 Task: Research Airbnb properties in GargÅ¾dai, Lithuania from 10th December, 2023 to 15th December, 2023 for 7 adults.4 bedrooms having 7 beds and 4 bathrooms. Property type can be house. Amenities needed are: wifi, TV, free parkinig on premises, gym, breakfast. Look for 3 properties as per requirement.
Action: Mouse moved to (398, 87)
Screenshot: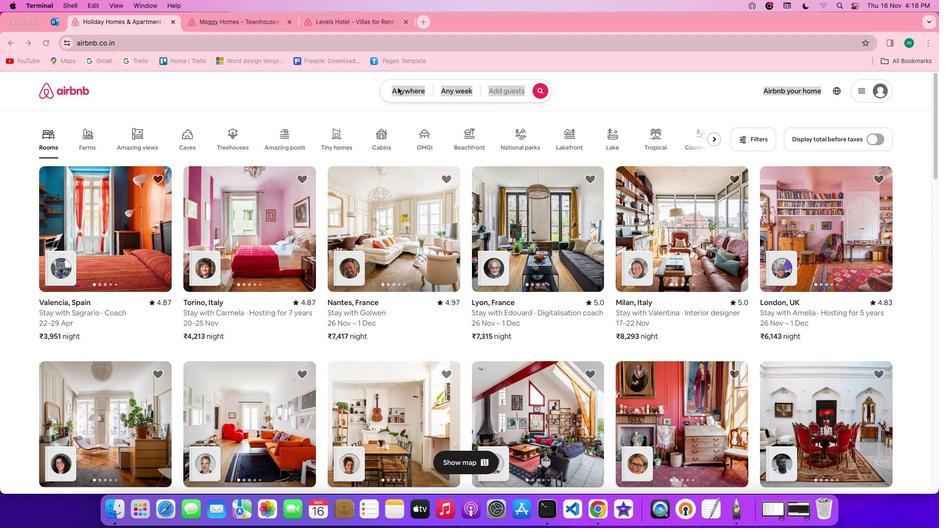
Action: Mouse pressed left at (398, 87)
Screenshot: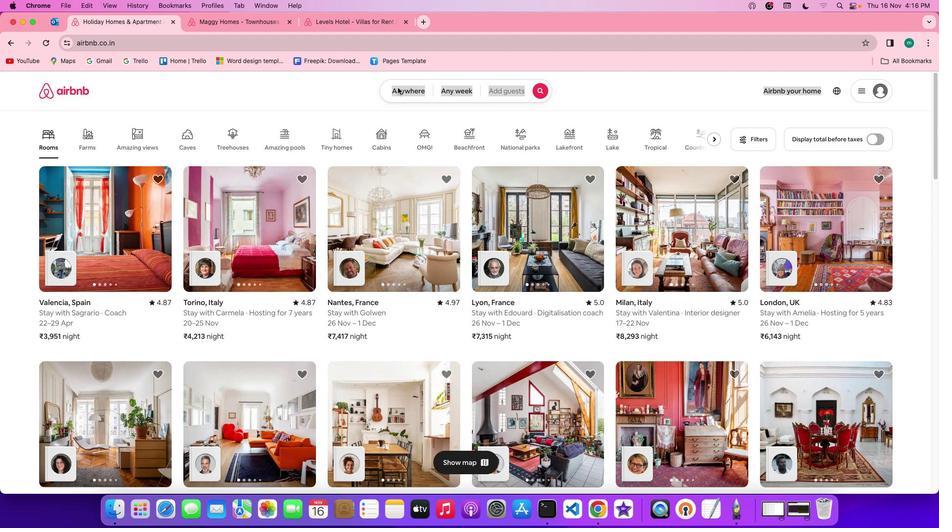 
Action: Mouse pressed left at (398, 87)
Screenshot: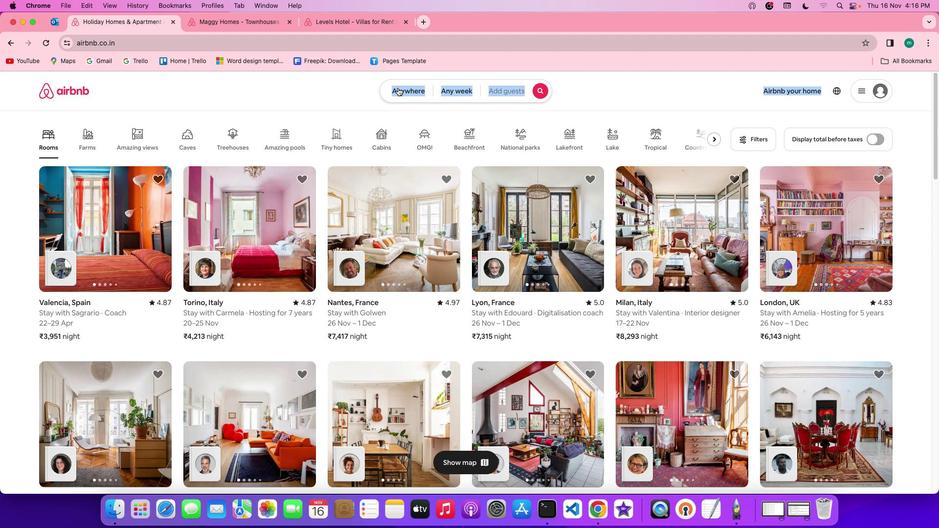 
Action: Mouse moved to (370, 132)
Screenshot: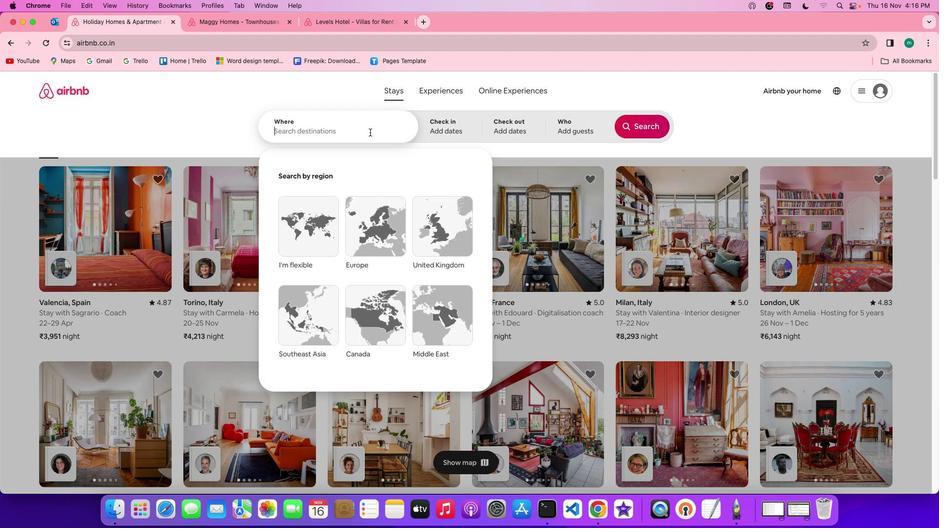 
Action: Mouse pressed left at (370, 132)
Screenshot: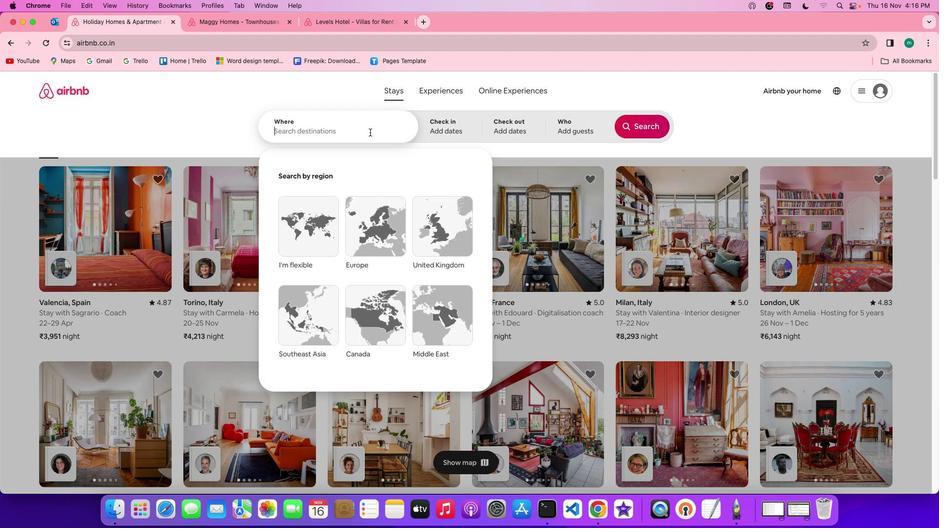 
Action: Key pressed Key.shift'G''a''r''g''z''d''a''i'','Key.spaceKey.shift'L''i''t''h''u''a''b'Key.backspace'n''i''a'
Screenshot: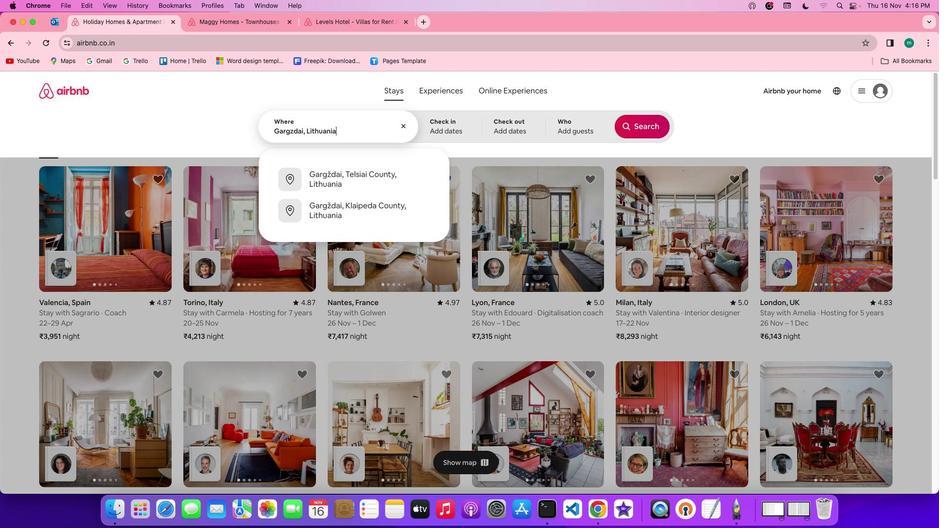 
Action: Mouse moved to (443, 129)
Screenshot: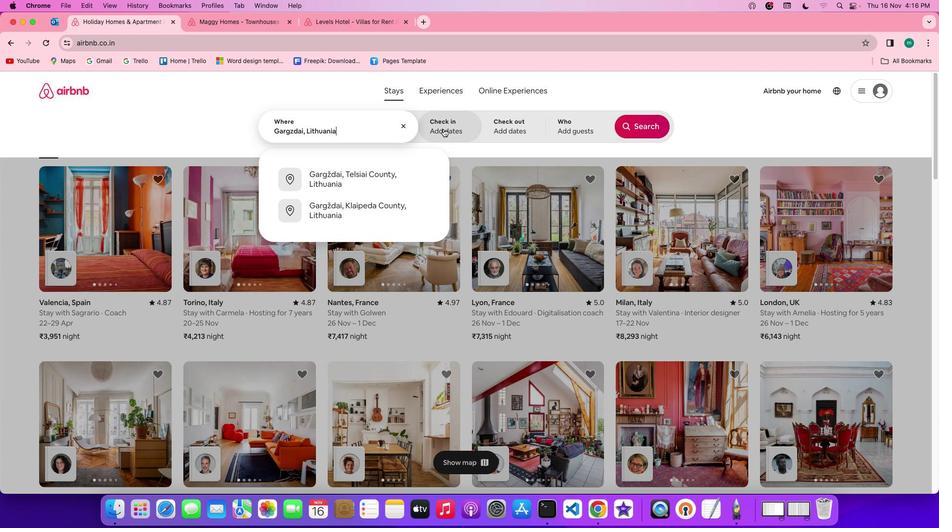 
Action: Mouse pressed left at (443, 129)
Screenshot: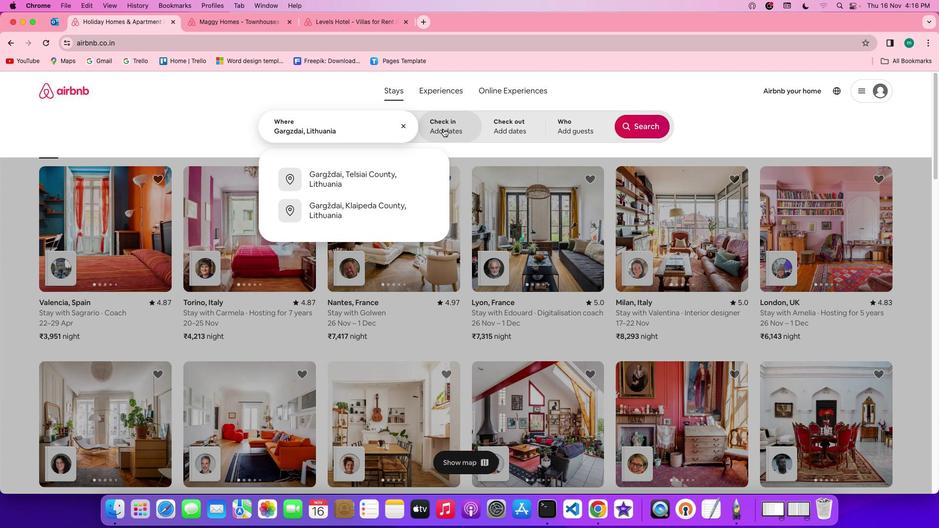
Action: Mouse moved to (484, 294)
Screenshot: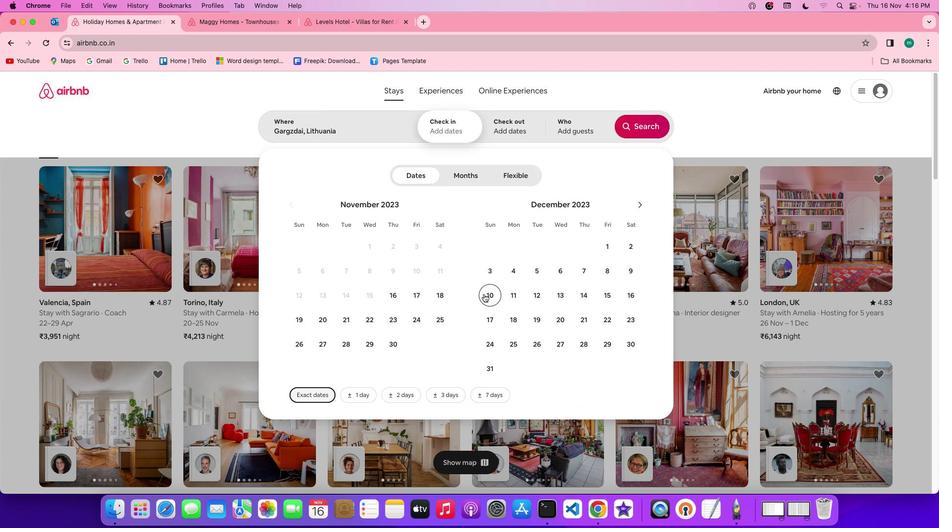 
Action: Mouse pressed left at (484, 294)
Screenshot: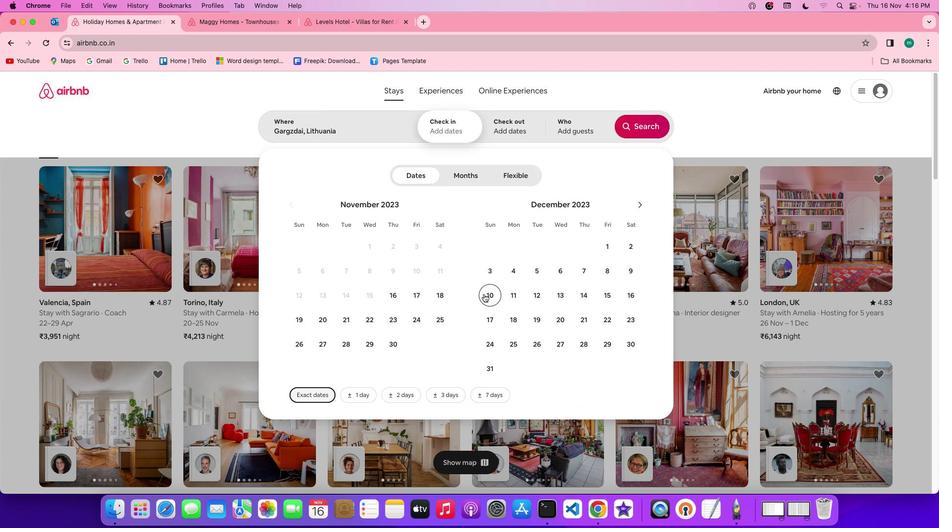 
Action: Mouse moved to (608, 292)
Screenshot: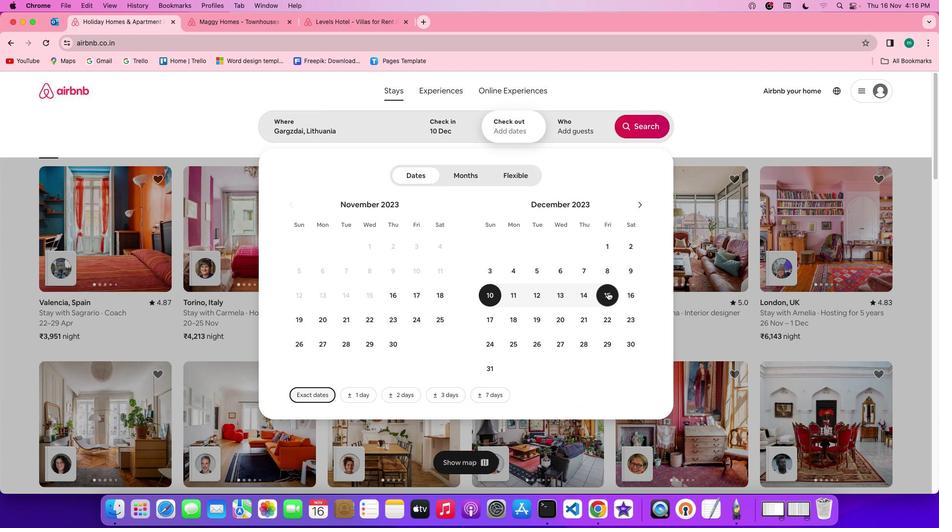 
Action: Mouse pressed left at (608, 292)
Screenshot: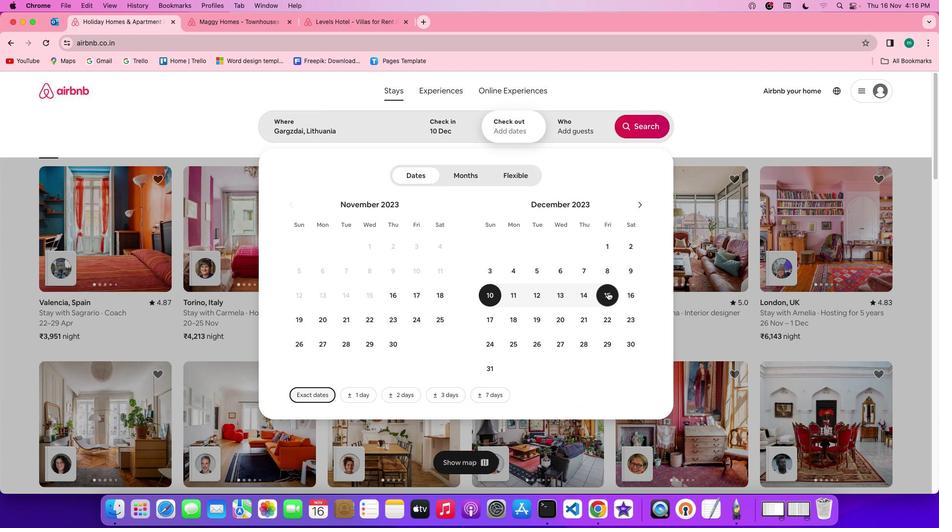 
Action: Mouse moved to (576, 120)
Screenshot: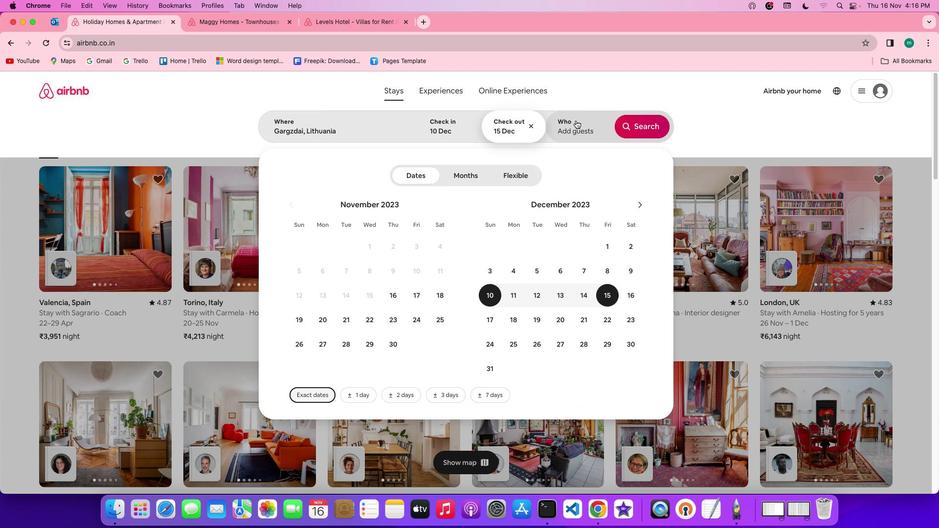 
Action: Mouse pressed left at (576, 120)
Screenshot: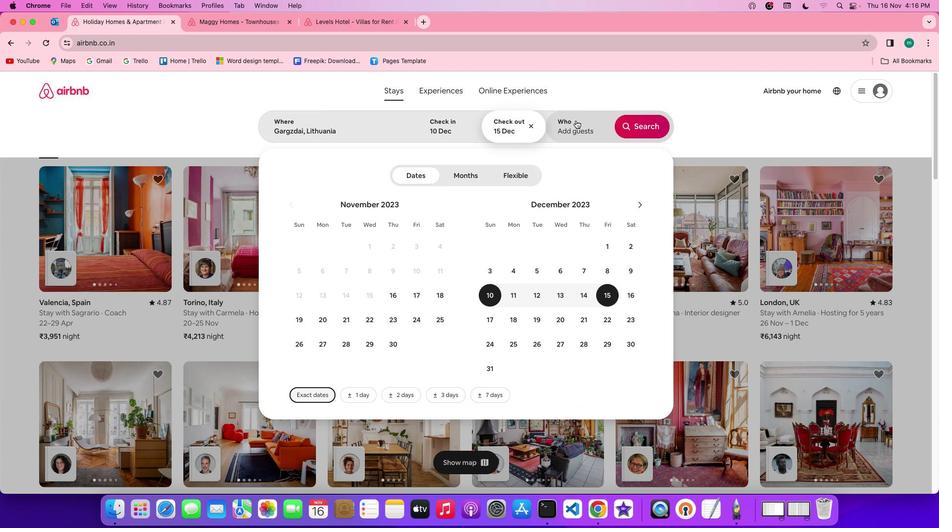 
Action: Mouse moved to (648, 176)
Screenshot: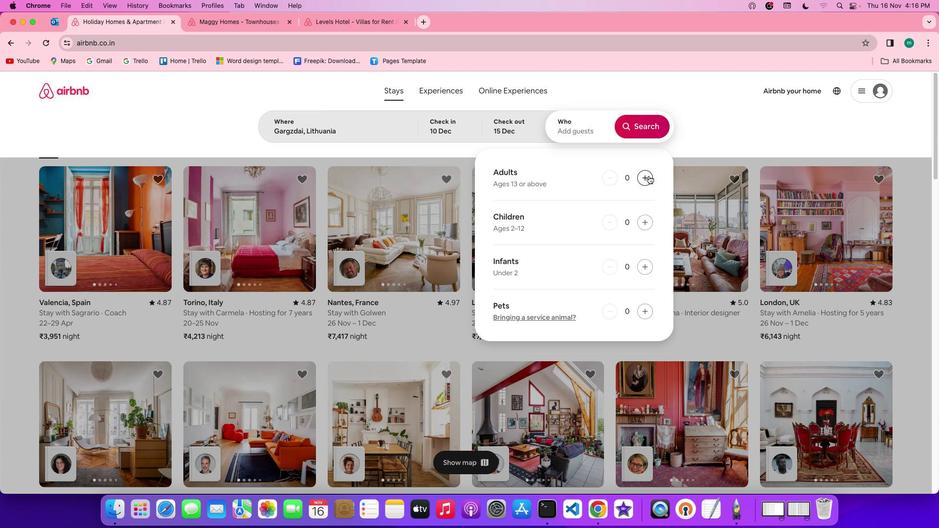 
Action: Mouse pressed left at (648, 176)
Screenshot: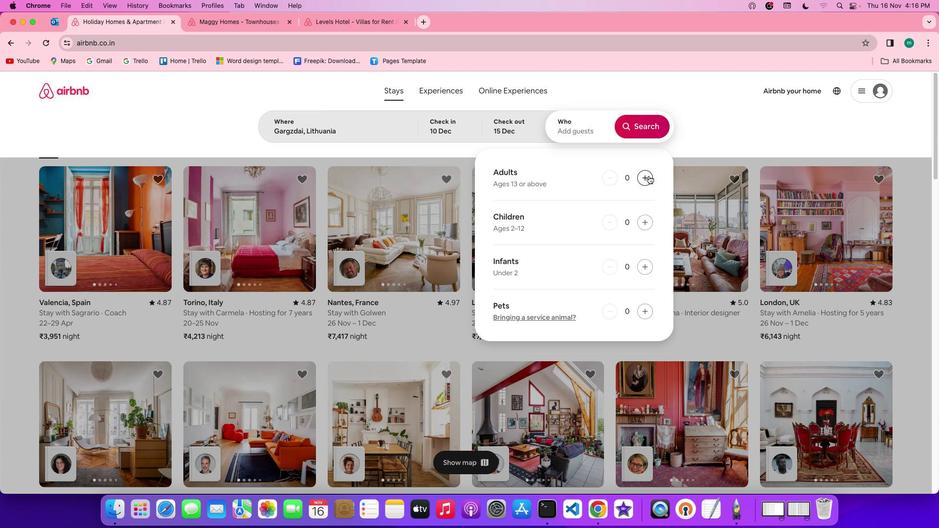 
Action: Mouse pressed left at (648, 176)
Screenshot: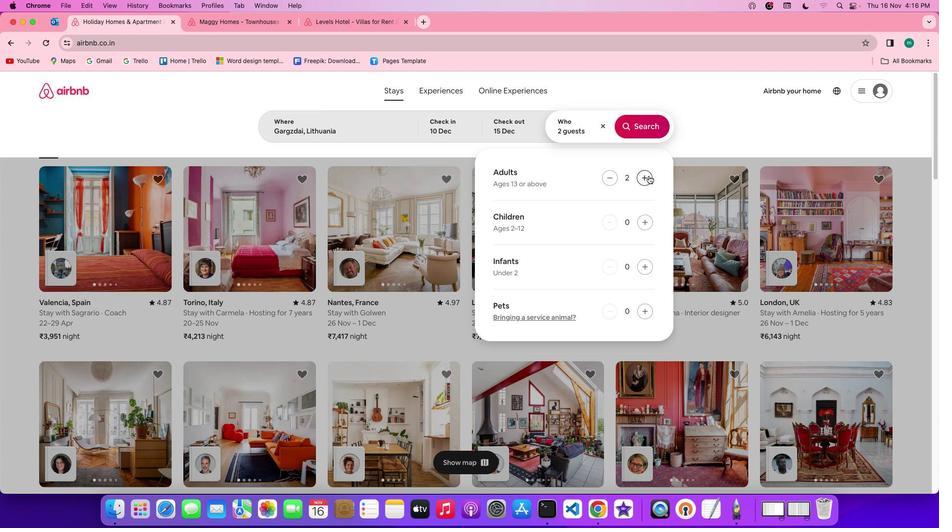 
Action: Mouse pressed left at (648, 176)
Screenshot: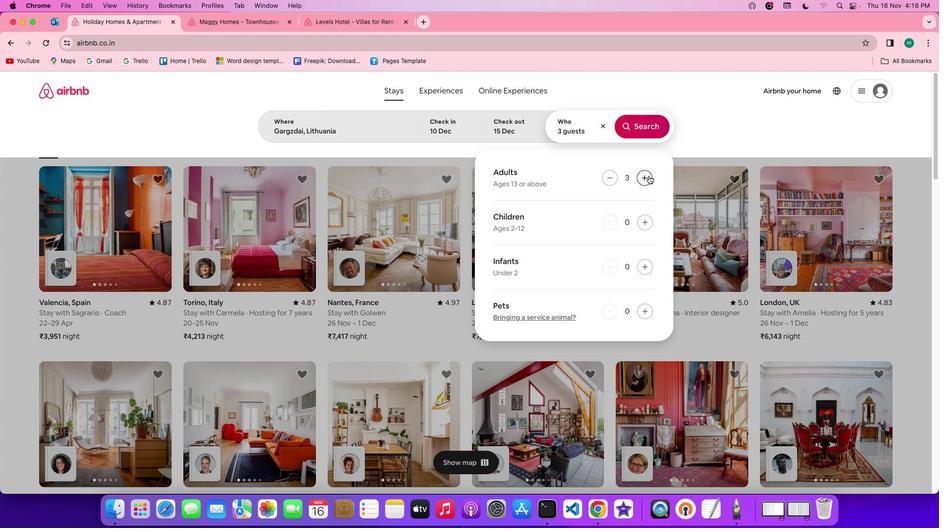 
Action: Mouse pressed left at (648, 176)
Screenshot: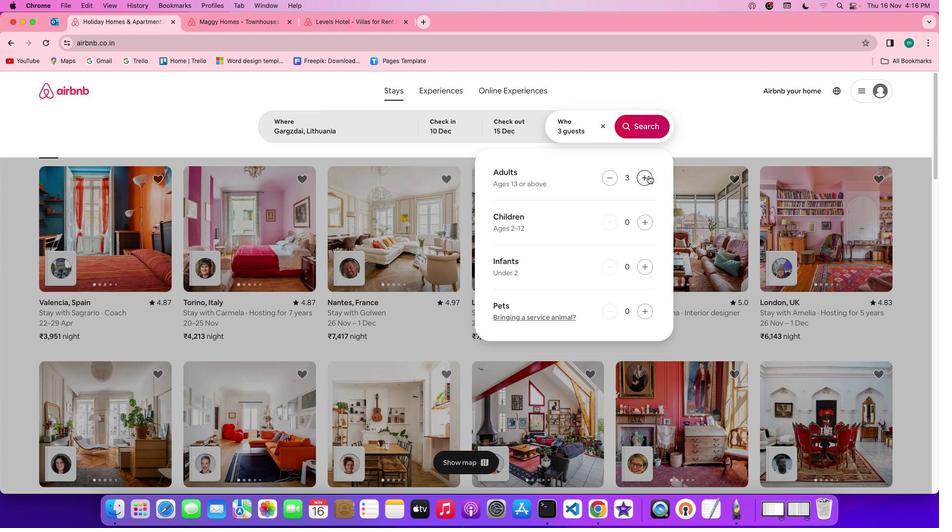 
Action: Mouse pressed left at (648, 176)
Screenshot: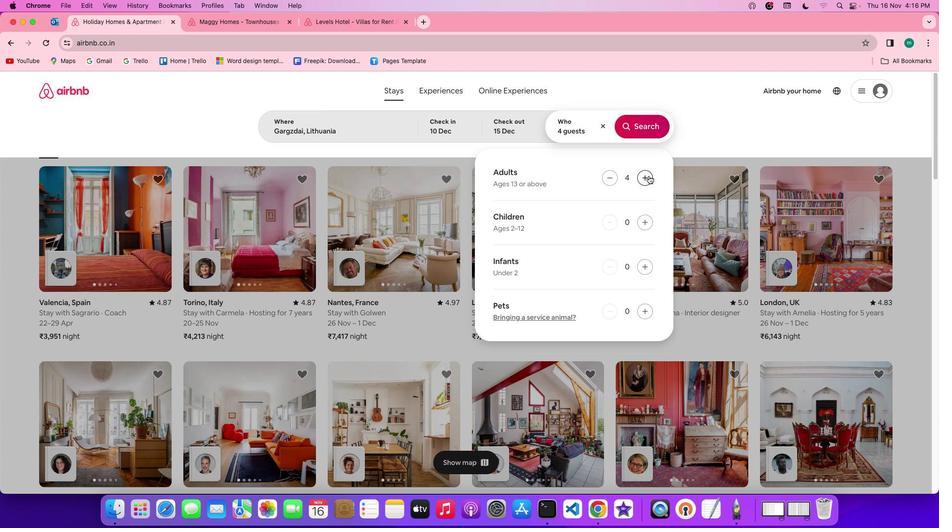 
Action: Mouse pressed left at (648, 176)
Screenshot: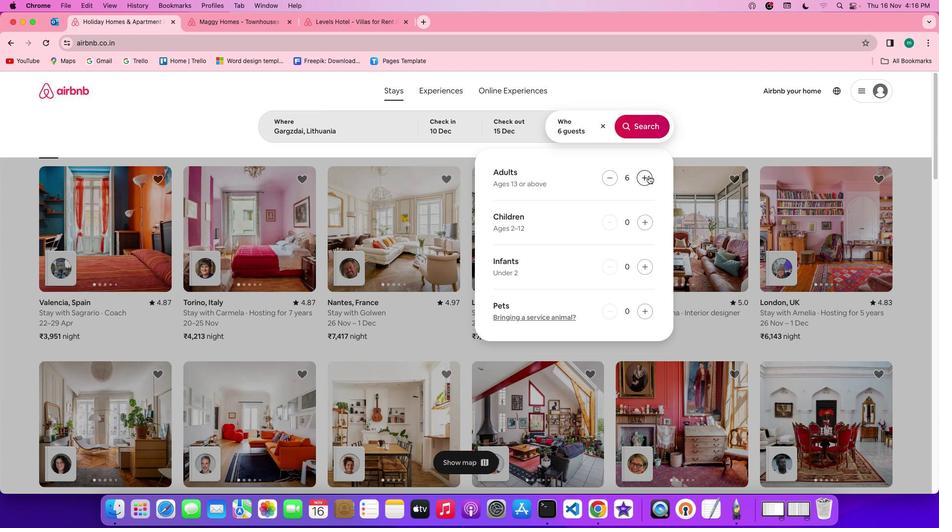 
Action: Mouse pressed left at (648, 176)
Screenshot: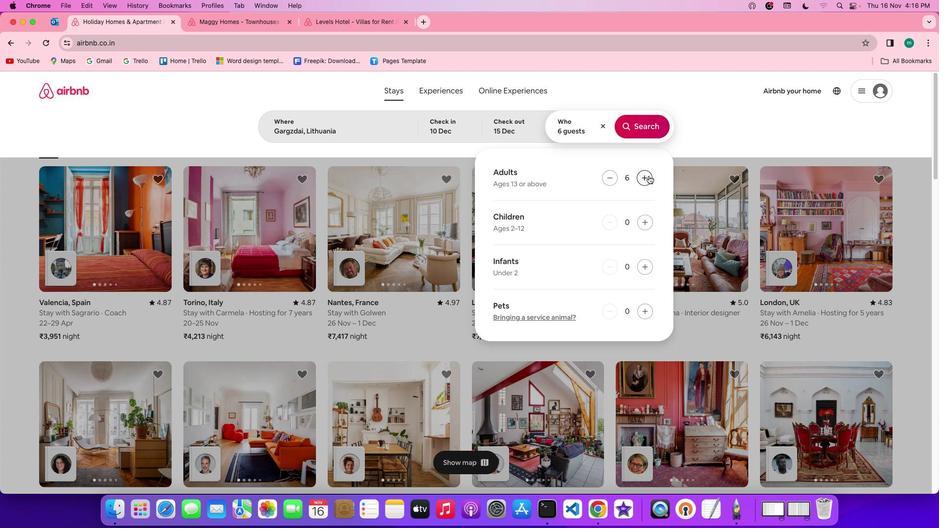 
Action: Mouse moved to (649, 127)
Screenshot: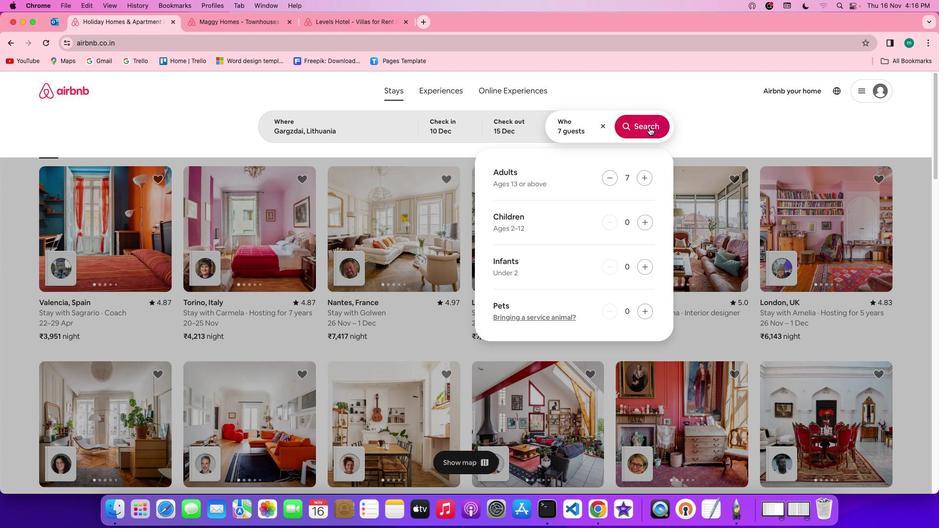 
Action: Mouse pressed left at (649, 127)
Screenshot: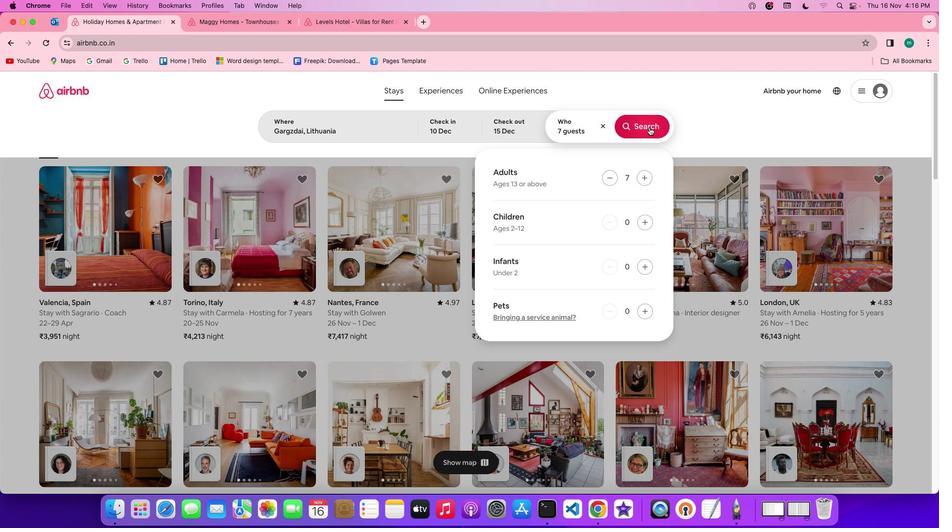 
Action: Mouse moved to (778, 129)
Screenshot: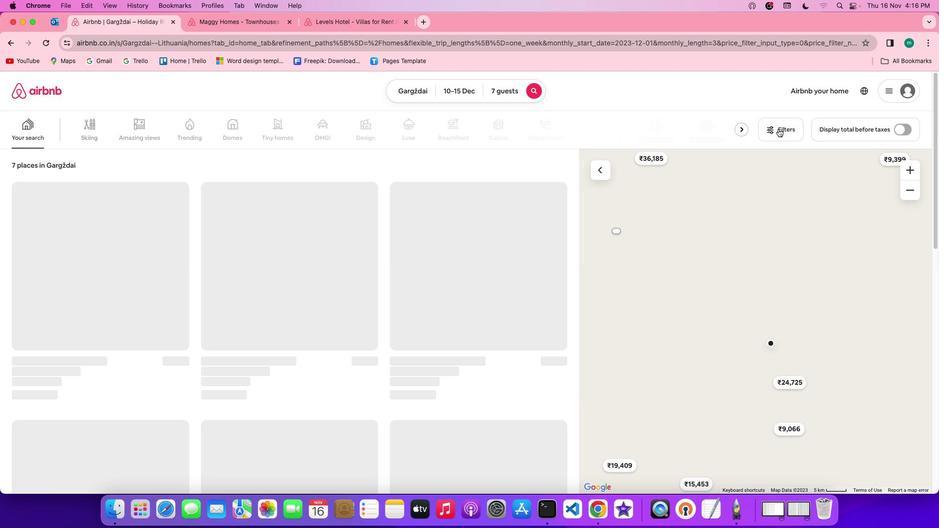 
Action: Mouse pressed left at (778, 129)
Screenshot: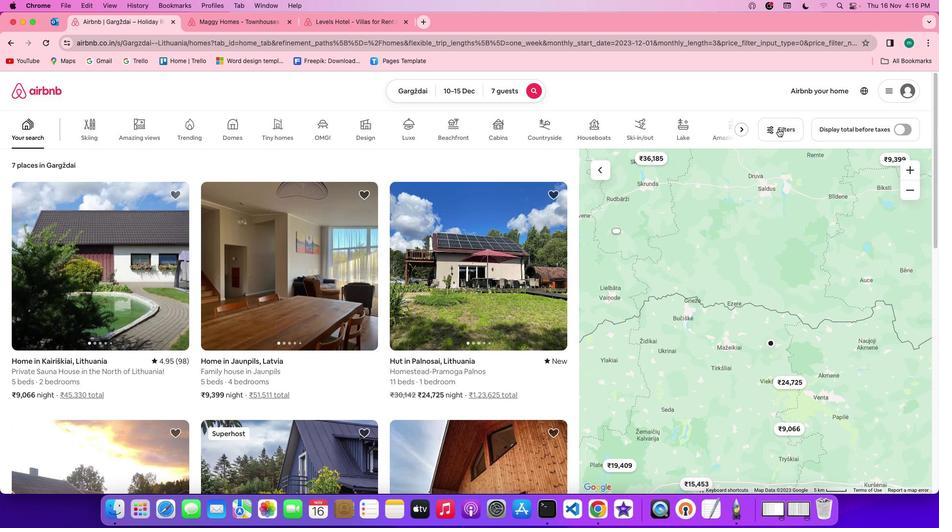 
Action: Mouse moved to (467, 310)
Screenshot: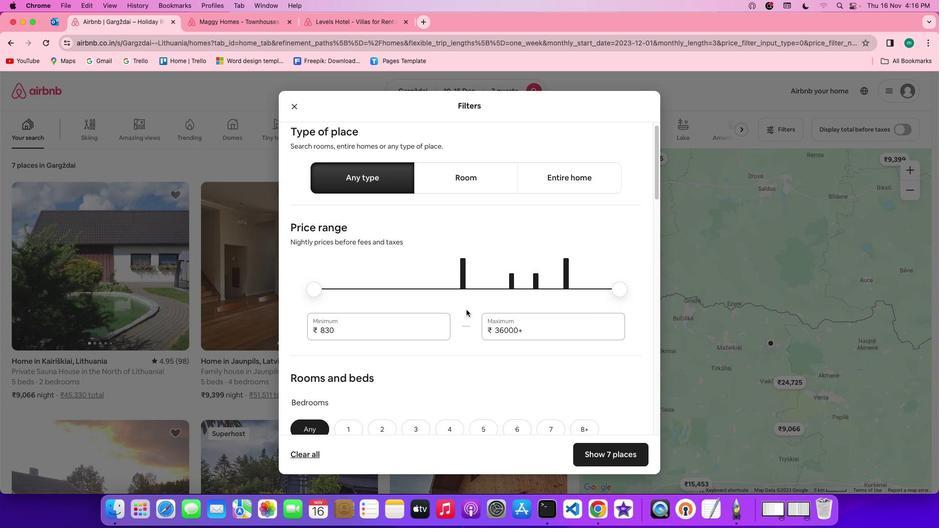 
Action: Mouse scrolled (467, 310) with delta (0, 0)
Screenshot: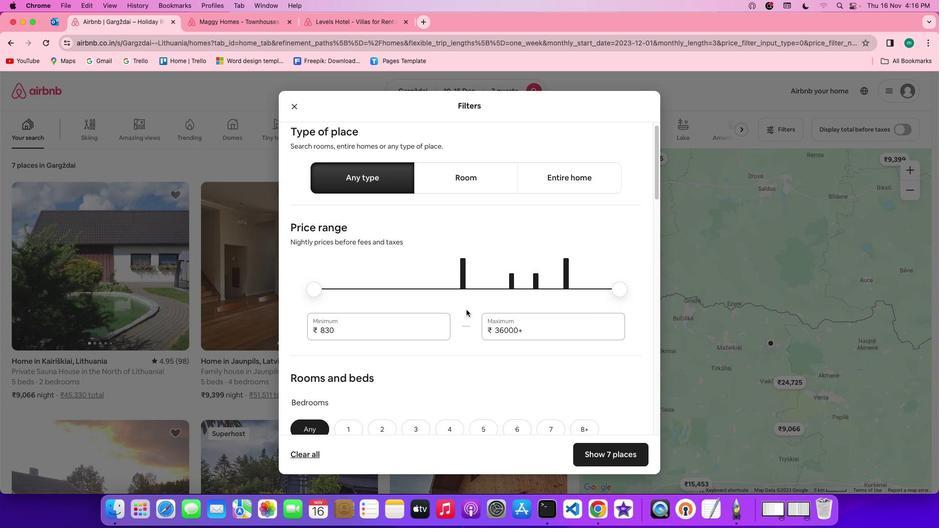 
Action: Mouse moved to (466, 310)
Screenshot: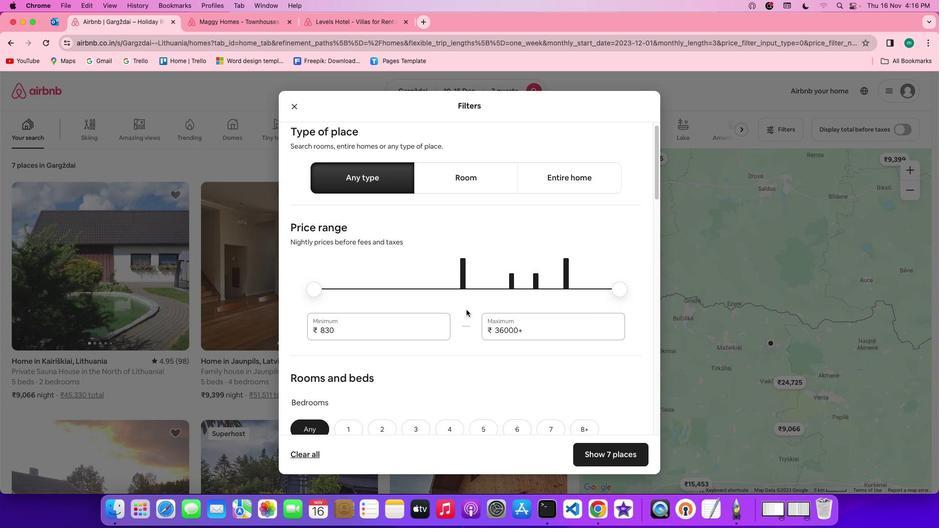 
Action: Mouse scrolled (466, 310) with delta (0, 0)
Screenshot: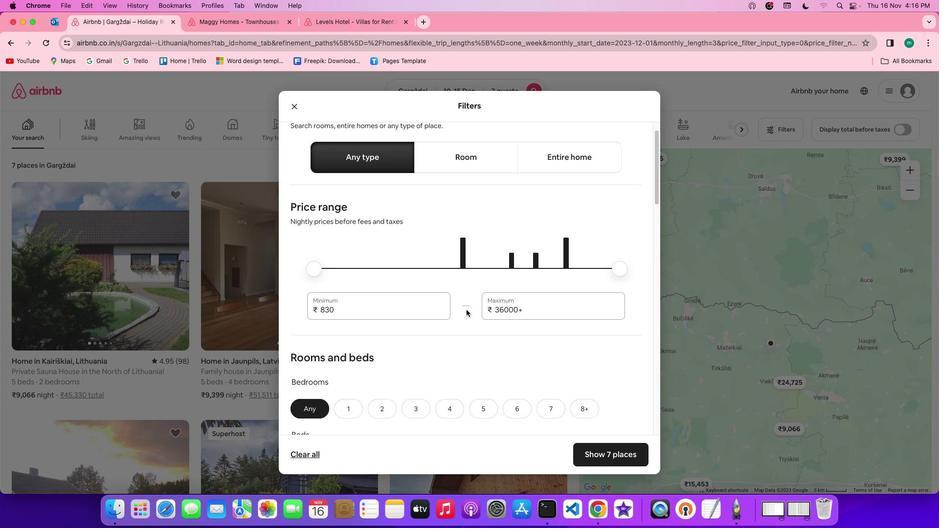 
Action: Mouse moved to (466, 310)
Screenshot: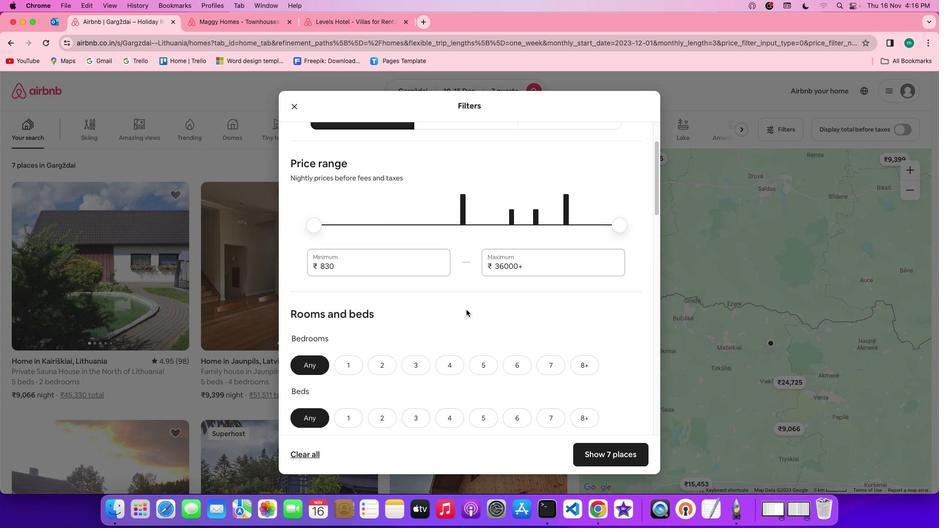 
Action: Mouse scrolled (466, 310) with delta (0, -1)
Screenshot: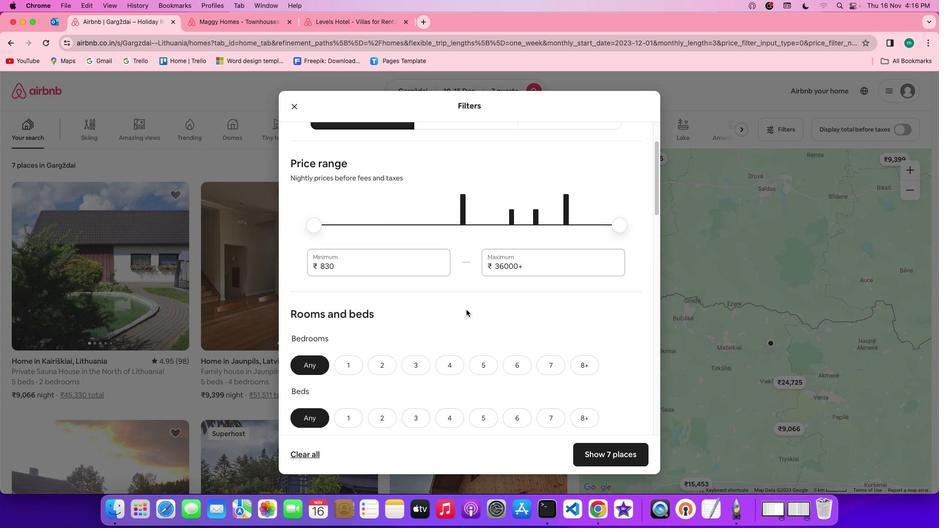 
Action: Mouse moved to (466, 310)
Screenshot: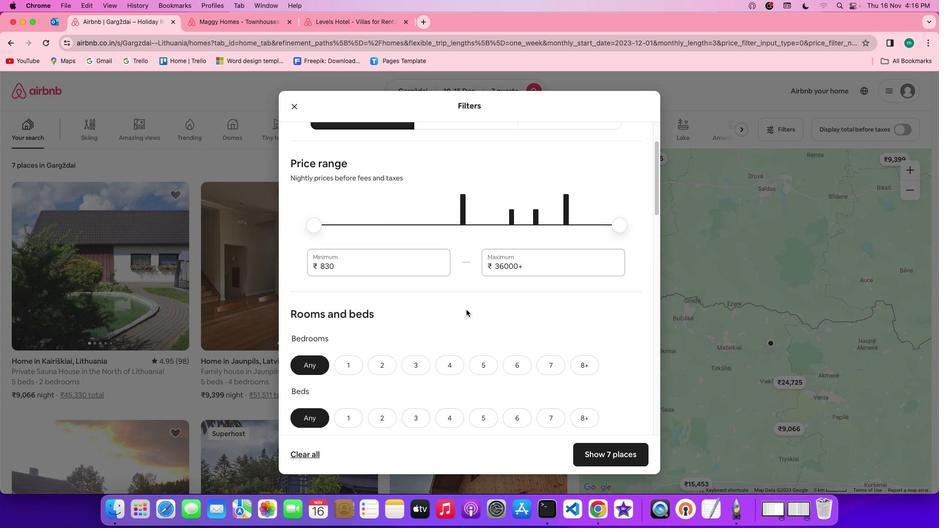 
Action: Mouse scrolled (466, 310) with delta (0, -1)
Screenshot: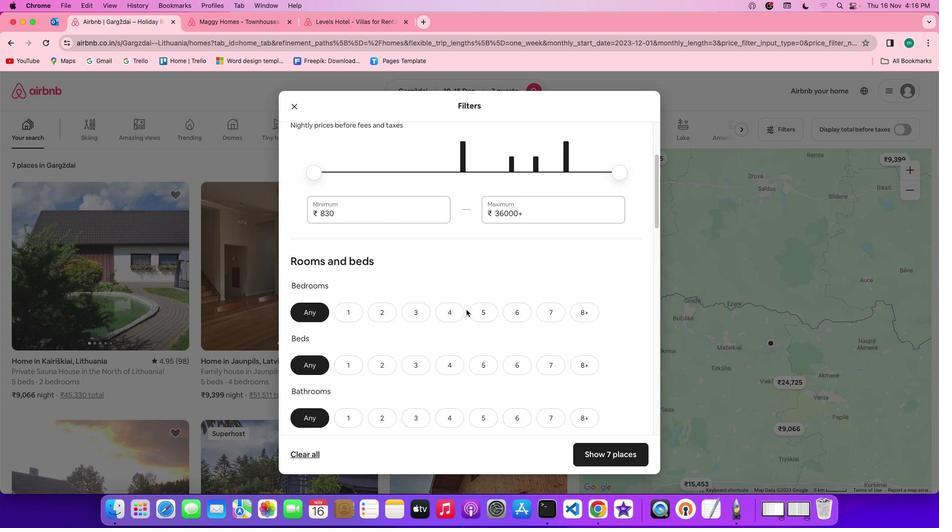 
Action: Mouse moved to (450, 271)
Screenshot: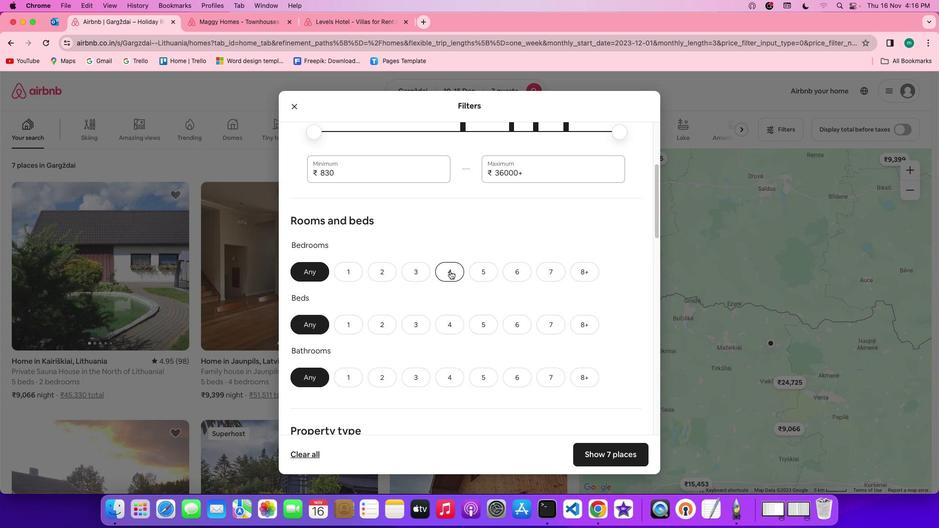 
Action: Mouse pressed left at (450, 271)
Screenshot: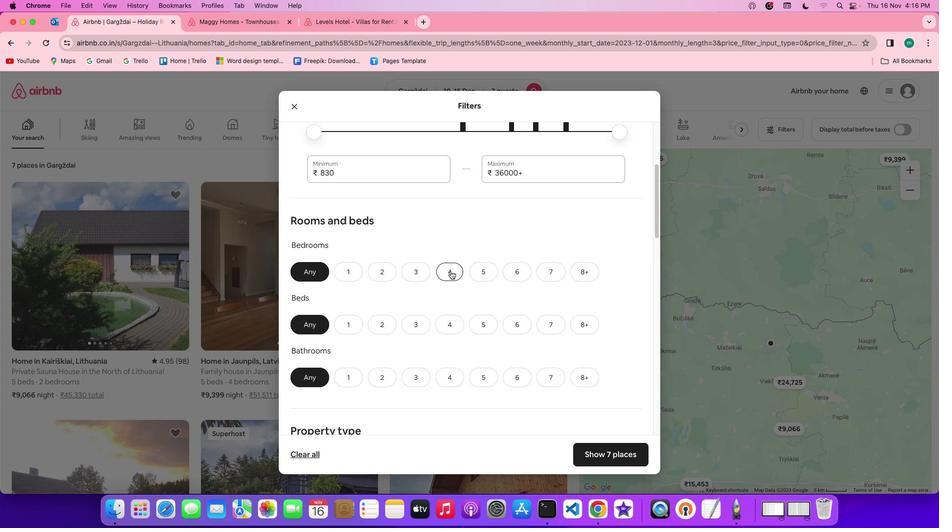 
Action: Mouse moved to (551, 322)
Screenshot: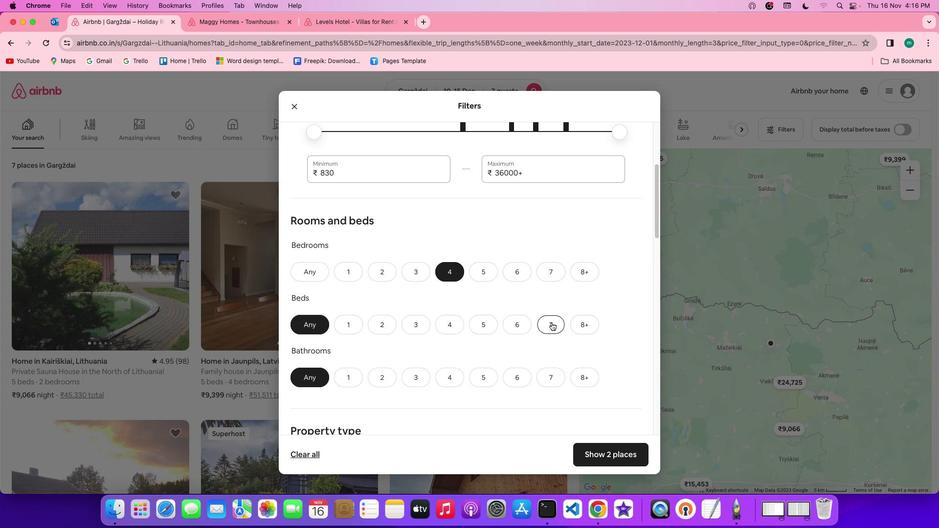 
Action: Mouse pressed left at (551, 322)
Screenshot: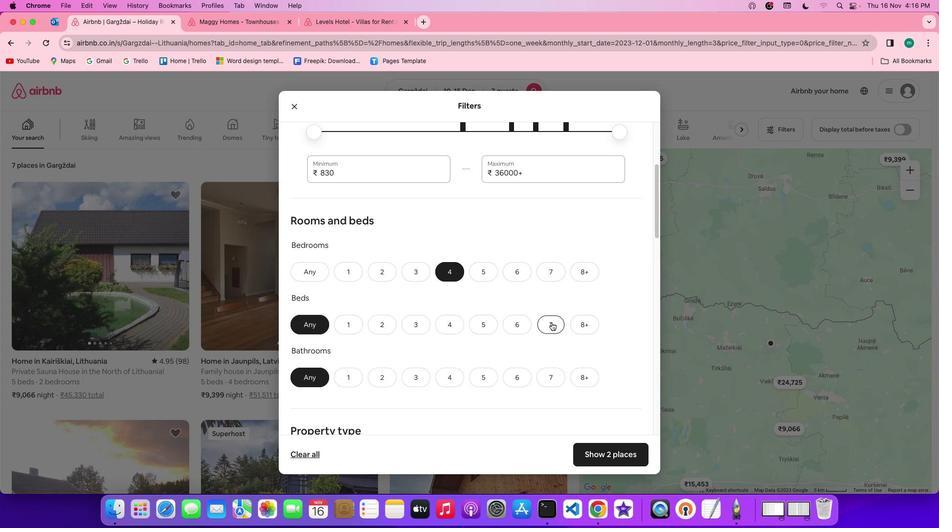 
Action: Mouse moved to (447, 379)
Screenshot: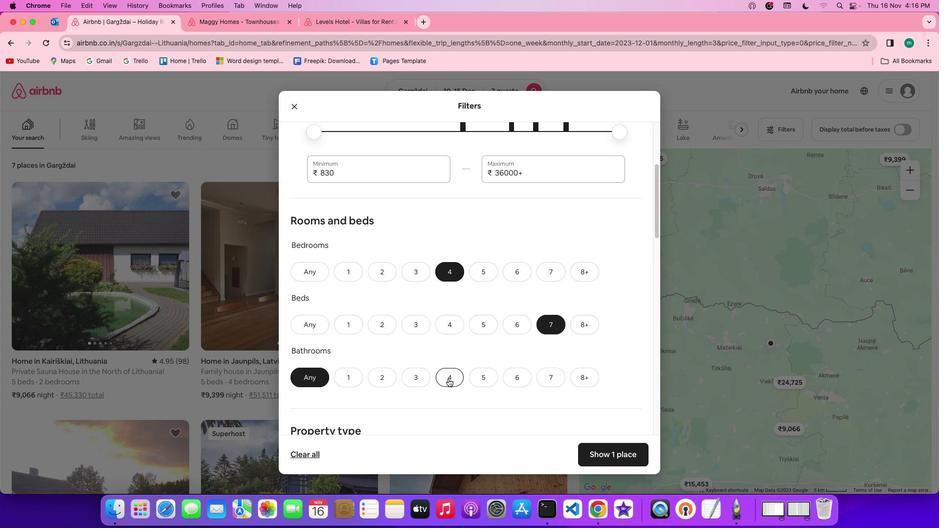 
Action: Mouse pressed left at (447, 379)
Screenshot: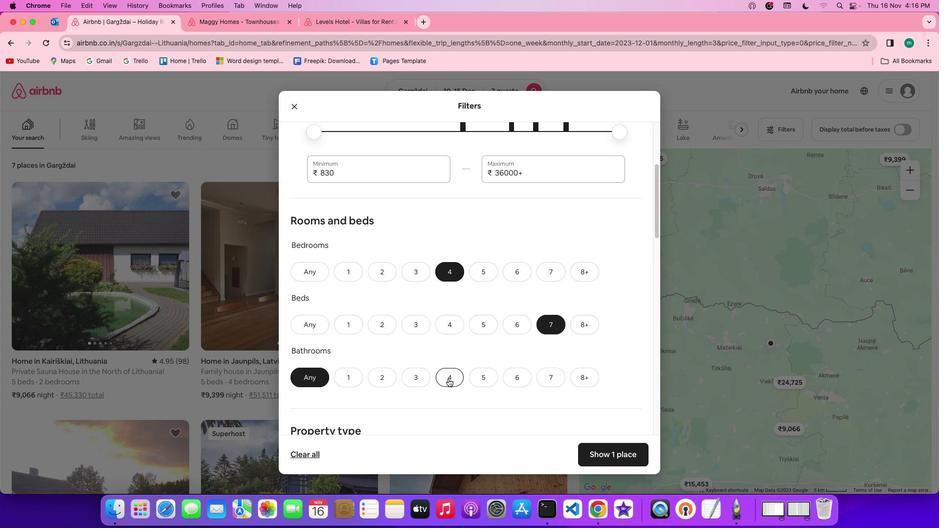 
Action: Mouse moved to (536, 352)
Screenshot: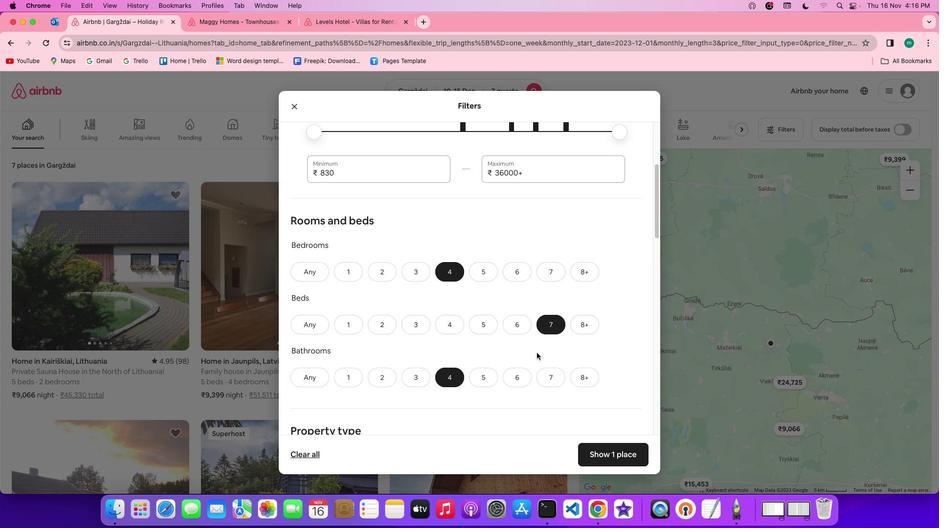 
Action: Mouse scrolled (536, 352) with delta (0, 0)
Screenshot: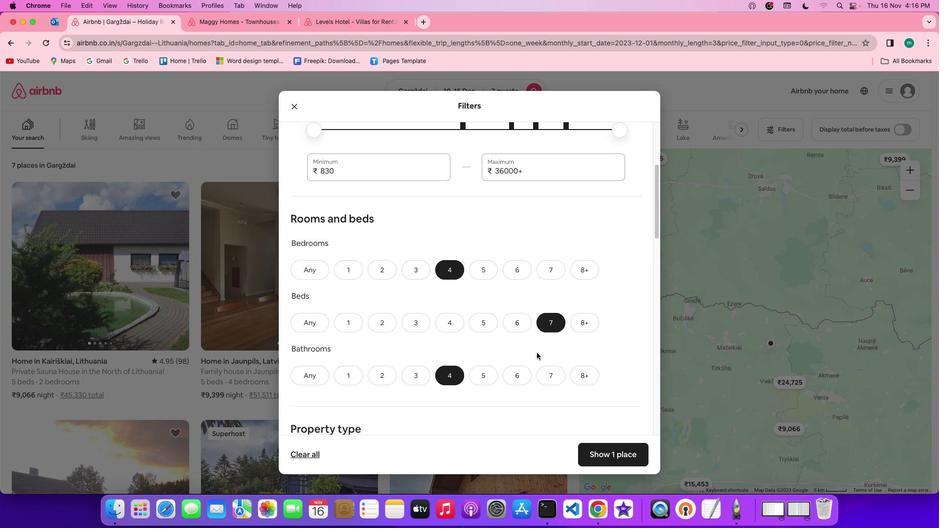 
Action: Mouse scrolled (536, 352) with delta (0, 0)
Screenshot: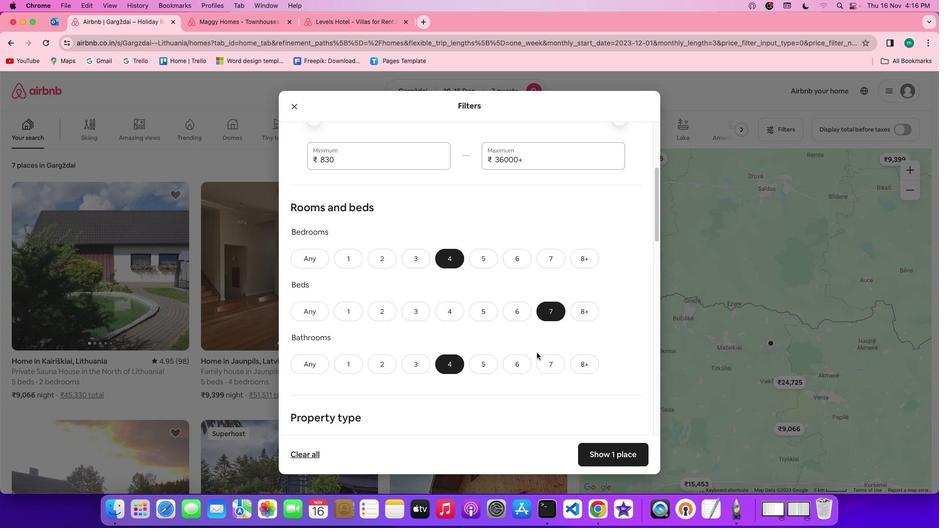 
Action: Mouse scrolled (536, 352) with delta (0, 0)
Screenshot: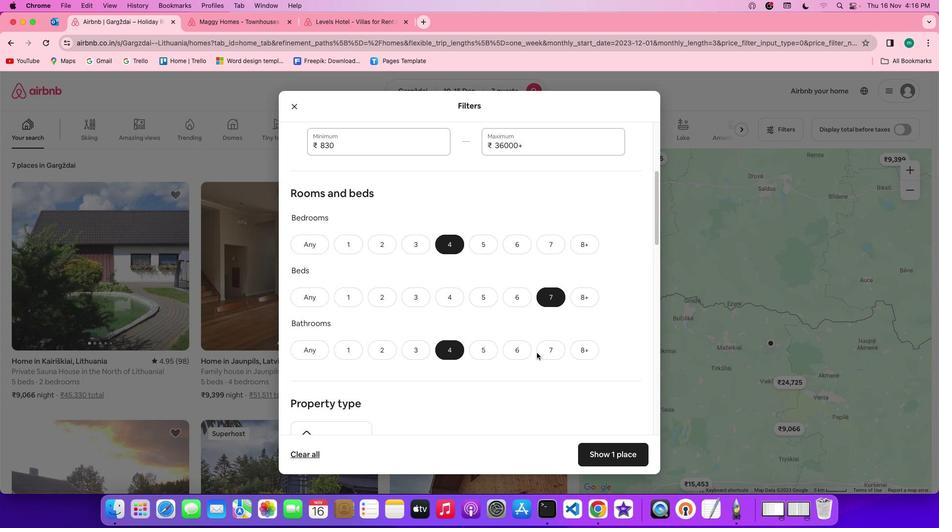 
Action: Mouse scrolled (536, 352) with delta (0, 0)
Screenshot: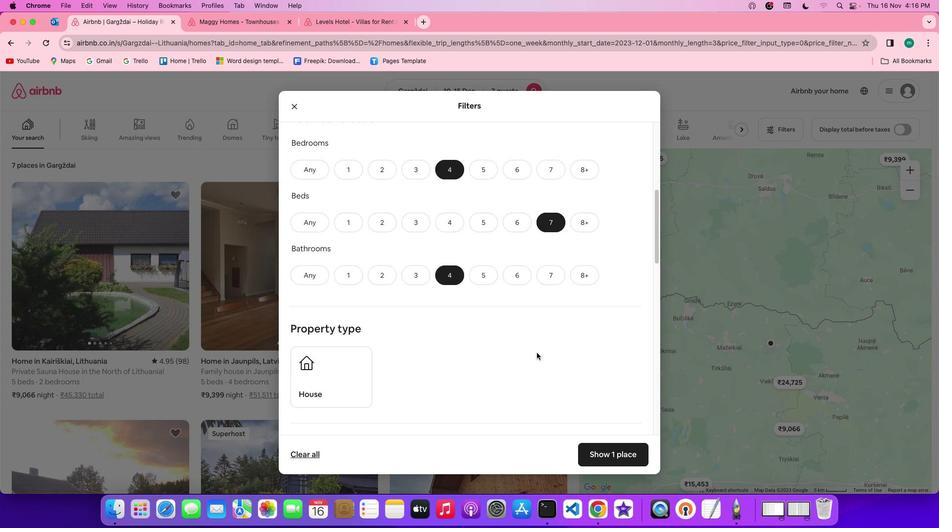 
Action: Mouse moved to (536, 352)
Screenshot: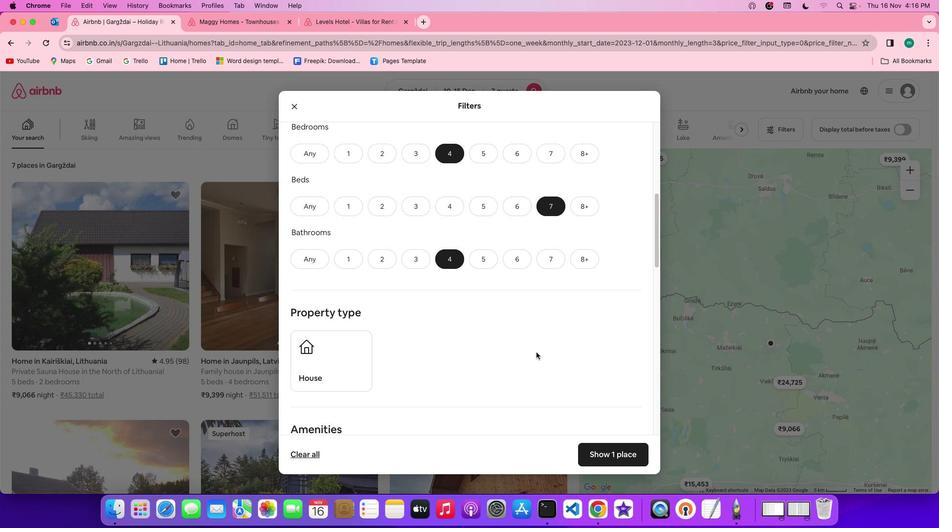 
Action: Mouse scrolled (536, 352) with delta (0, 0)
Screenshot: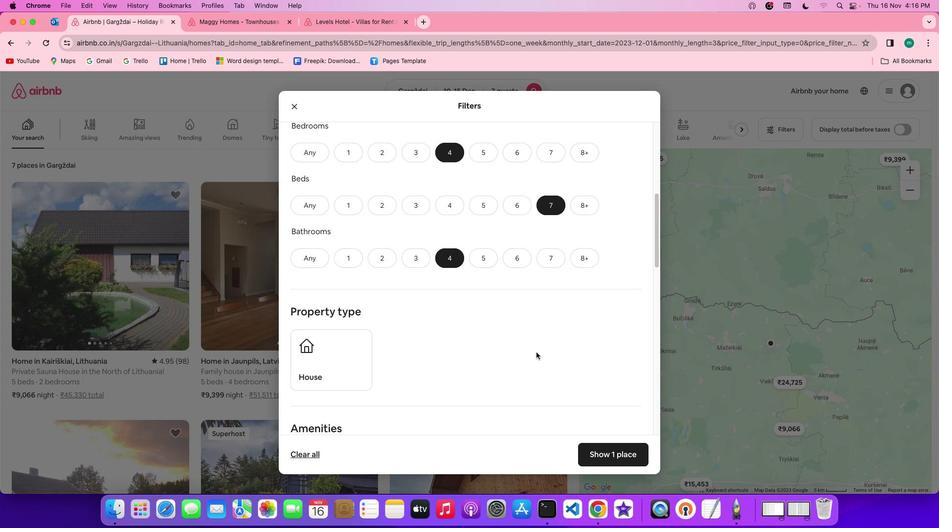 
Action: Mouse scrolled (536, 352) with delta (0, 0)
Screenshot: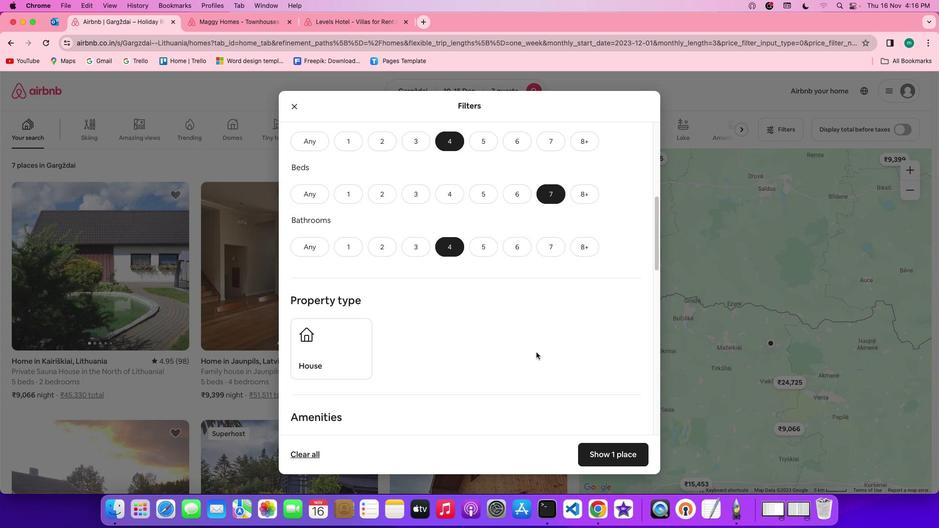 
Action: Mouse scrolled (536, 352) with delta (0, 0)
Screenshot: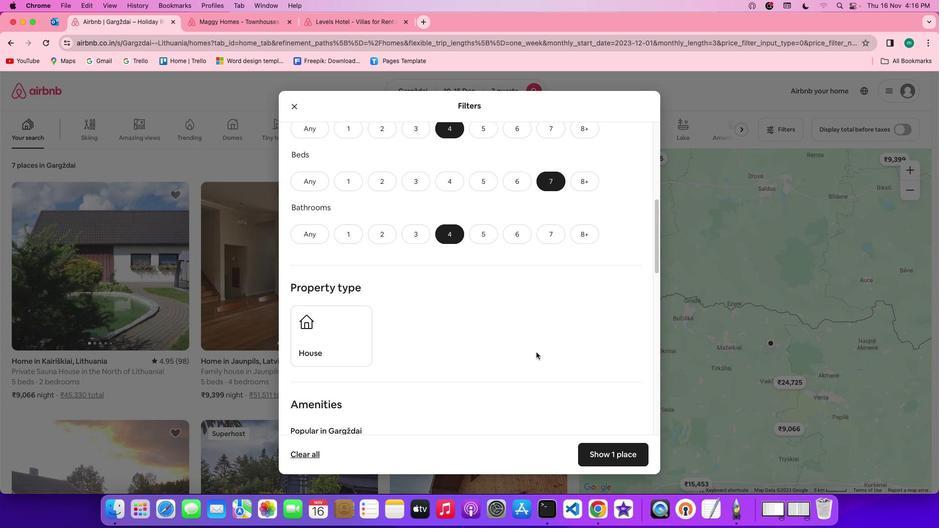 
Action: Mouse scrolled (536, 352) with delta (0, 0)
Screenshot: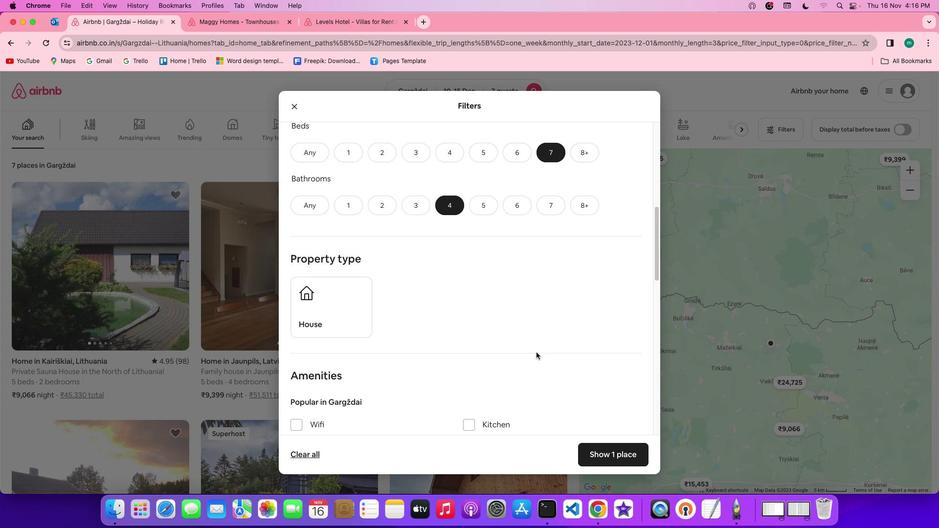 
Action: Mouse moved to (536, 351)
Screenshot: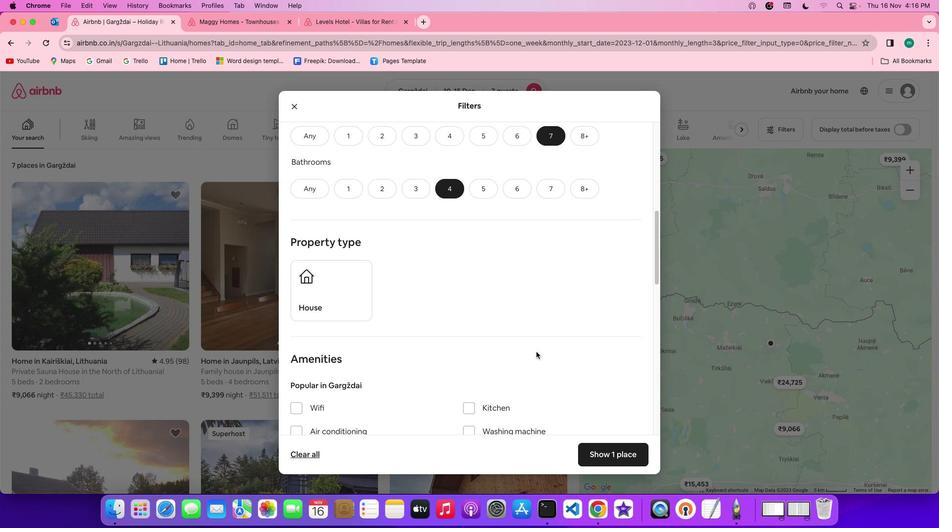 
Action: Mouse scrolled (536, 351) with delta (0, 0)
Screenshot: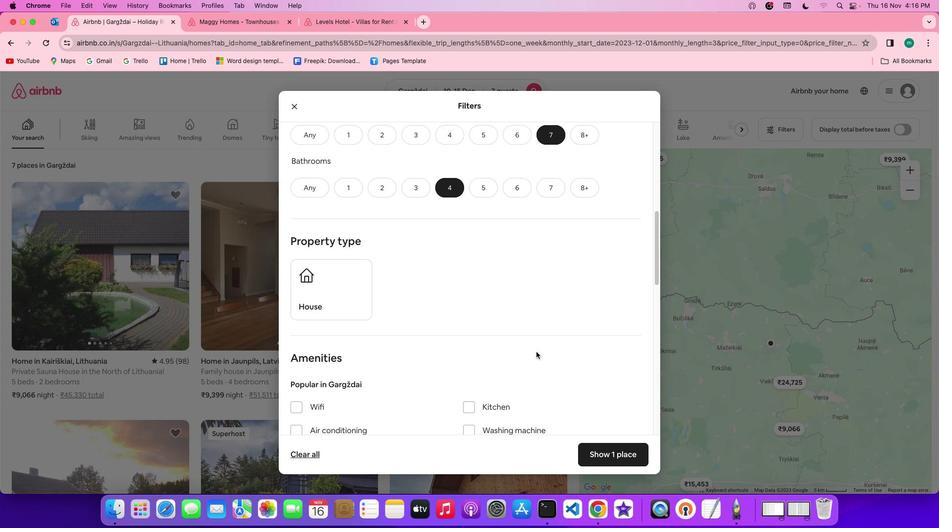 
Action: Mouse scrolled (536, 351) with delta (0, 0)
Screenshot: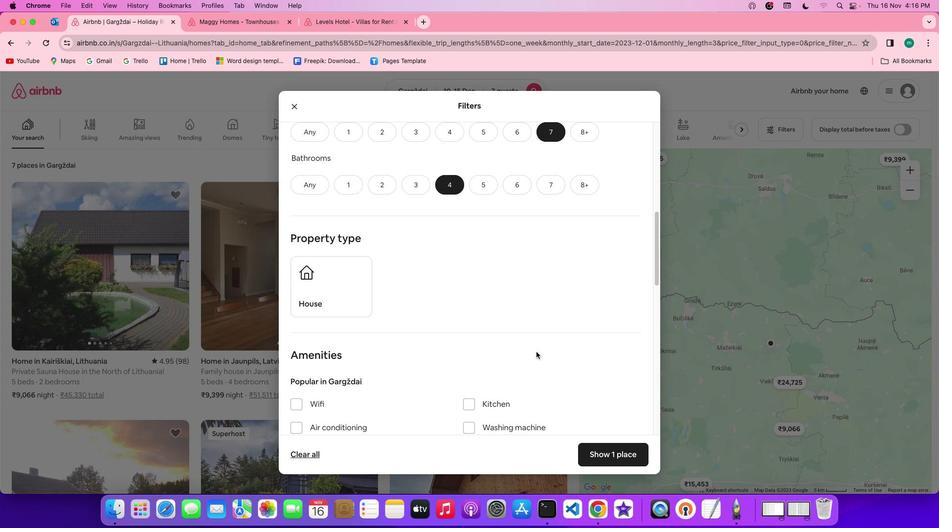 
Action: Mouse scrolled (536, 351) with delta (0, 0)
Screenshot: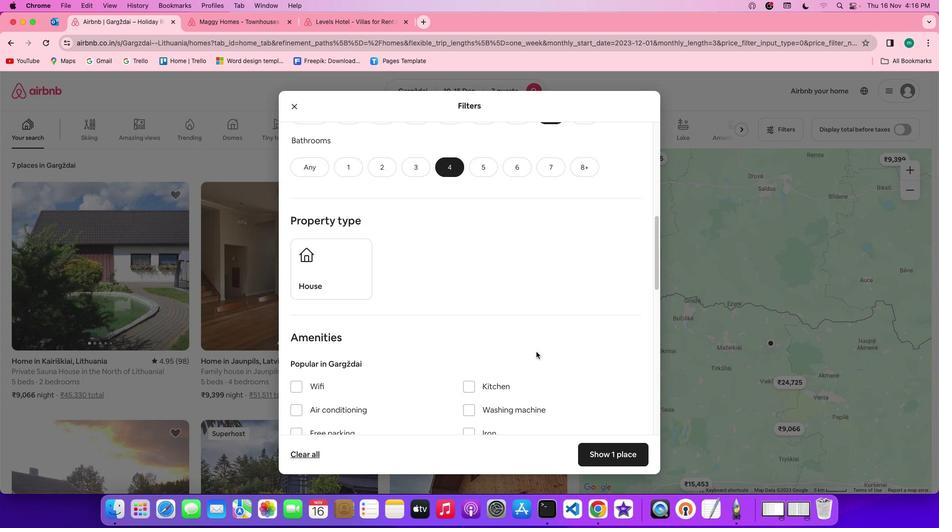 
Action: Mouse scrolled (536, 351) with delta (0, 0)
Screenshot: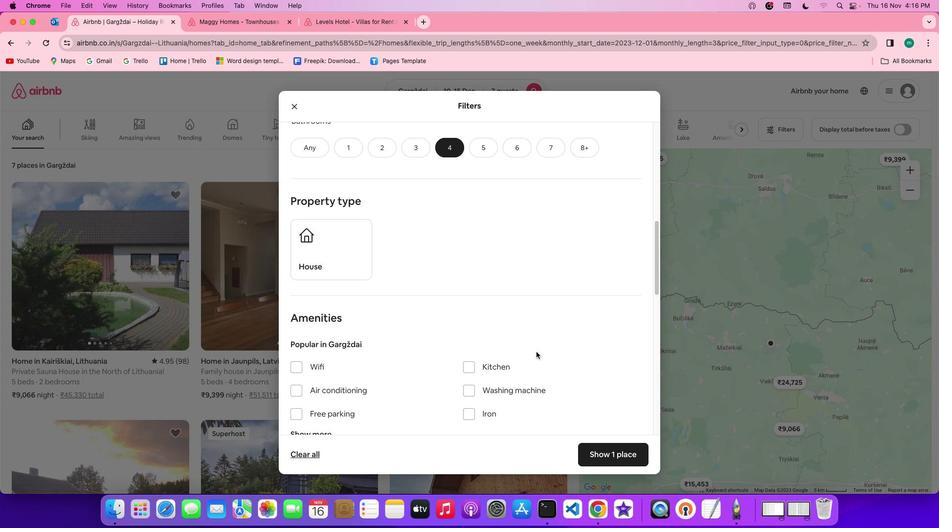 
Action: Mouse moved to (348, 248)
Screenshot: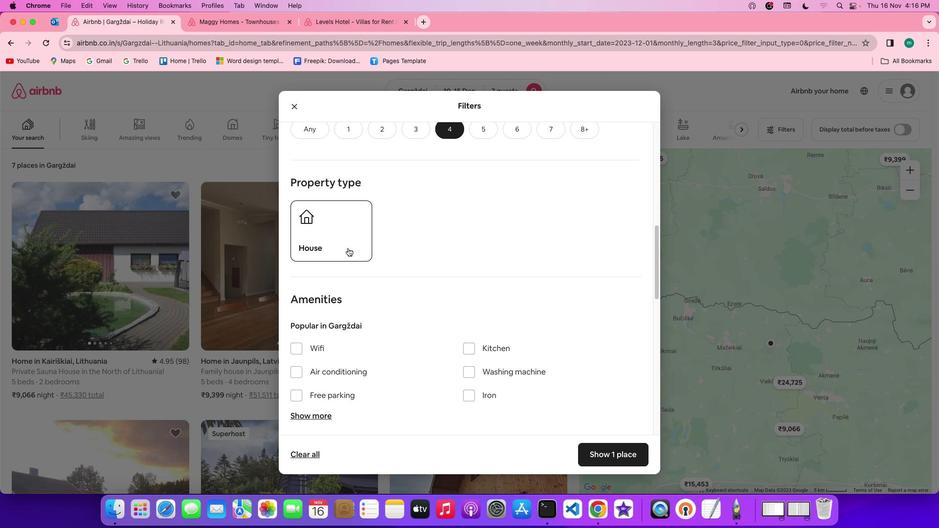 
Action: Mouse pressed left at (348, 248)
Screenshot: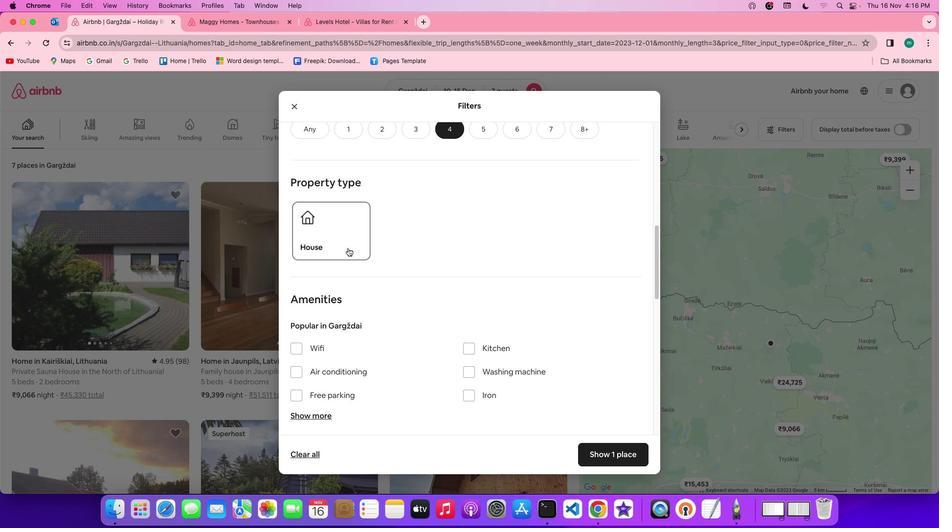 
Action: Mouse moved to (495, 256)
Screenshot: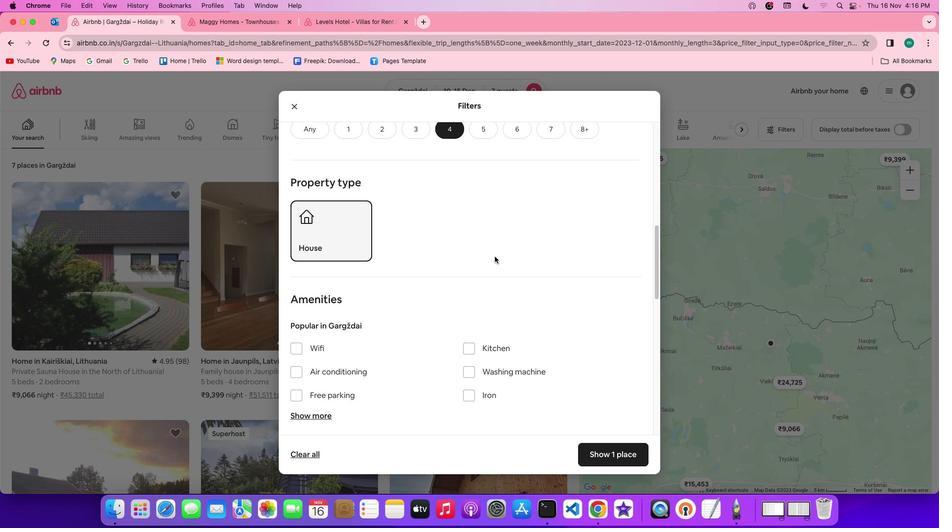 
Action: Mouse scrolled (495, 256) with delta (0, 0)
Screenshot: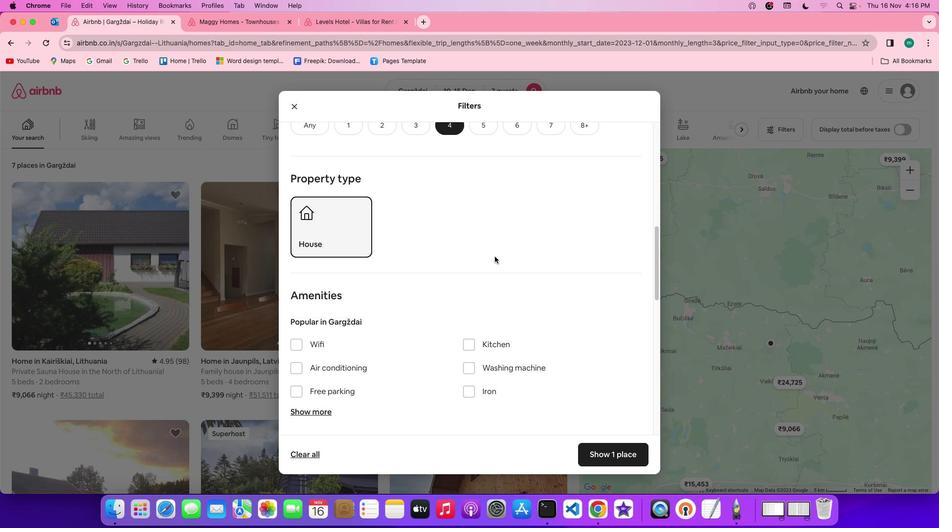 
Action: Mouse scrolled (495, 256) with delta (0, 0)
Screenshot: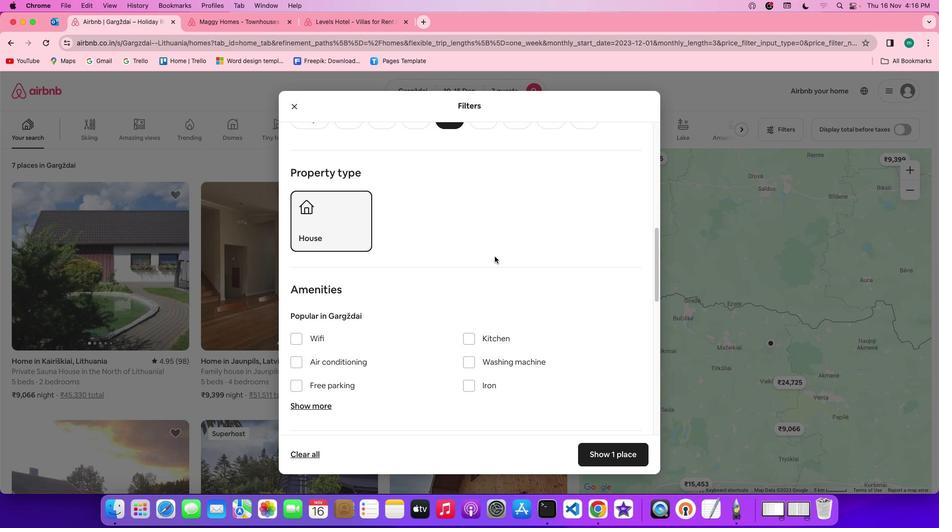 
Action: Mouse scrolled (495, 256) with delta (0, 0)
Screenshot: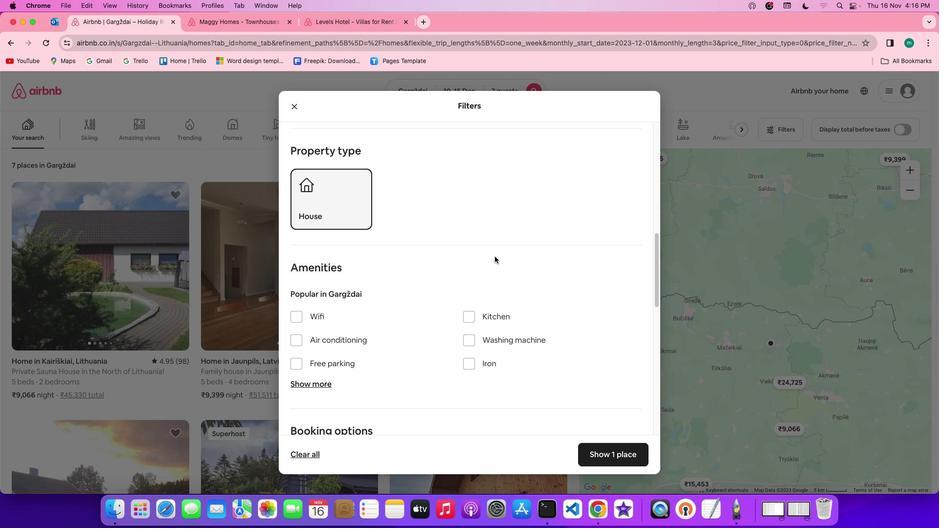 
Action: Mouse scrolled (495, 256) with delta (0, 0)
Screenshot: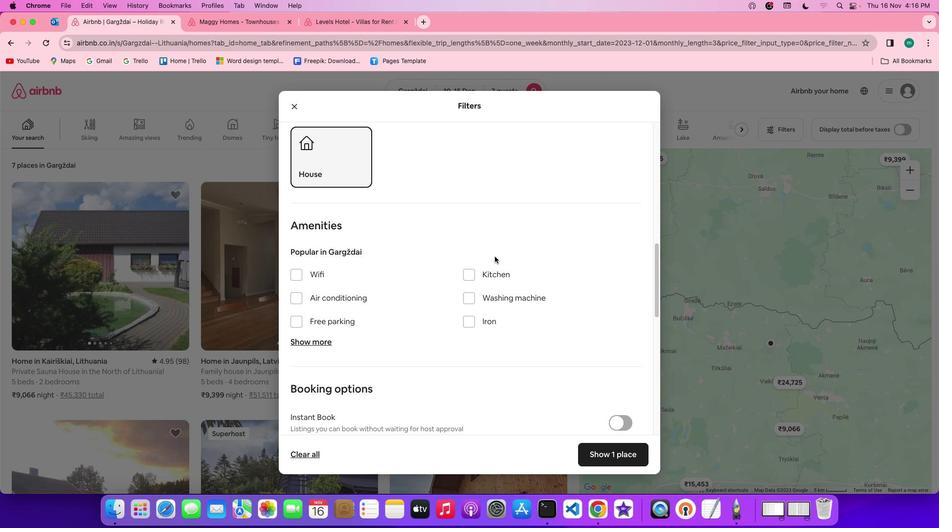 
Action: Mouse moved to (316, 264)
Screenshot: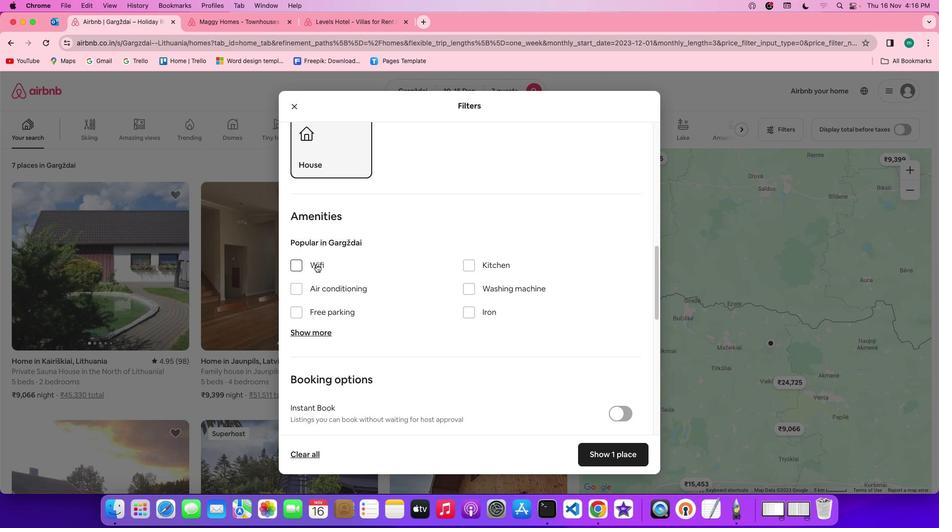 
Action: Mouse pressed left at (316, 264)
Screenshot: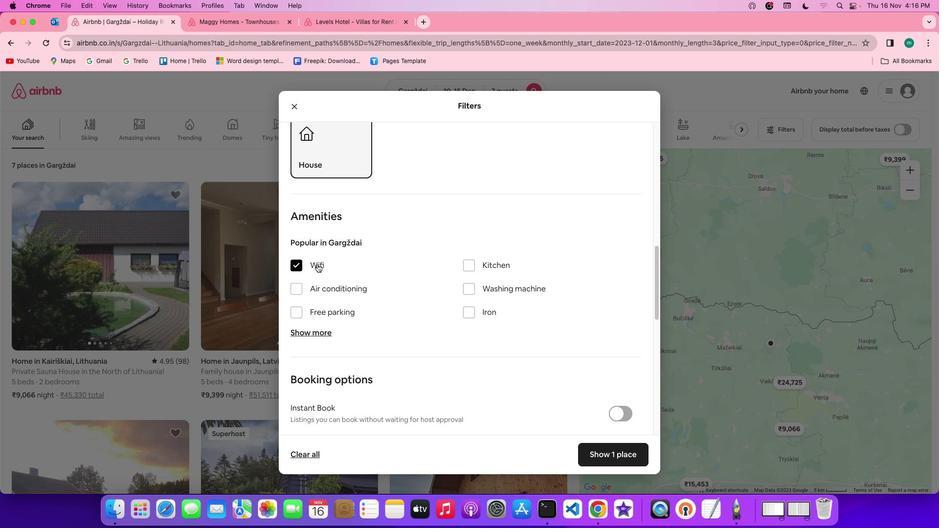 
Action: Mouse moved to (314, 335)
Screenshot: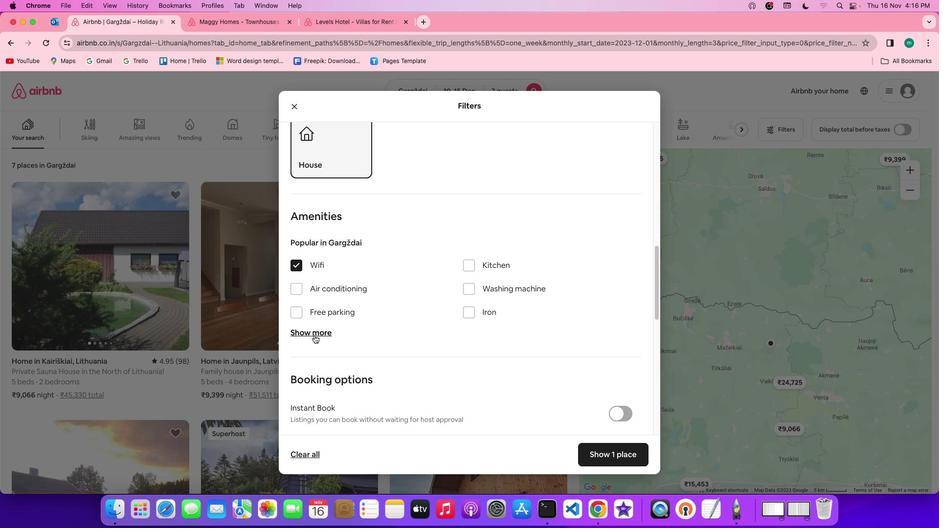 
Action: Mouse pressed left at (314, 335)
Screenshot: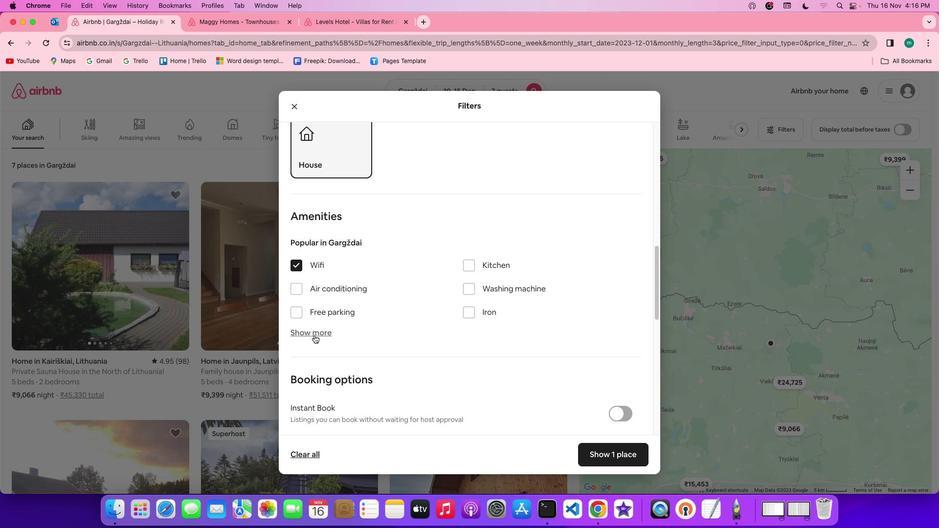 
Action: Mouse moved to (475, 390)
Screenshot: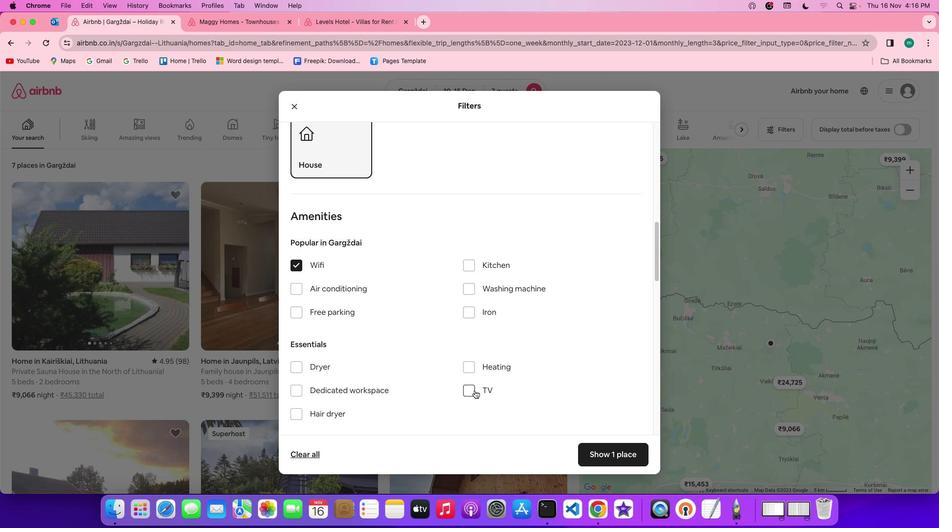 
Action: Mouse pressed left at (475, 390)
Screenshot: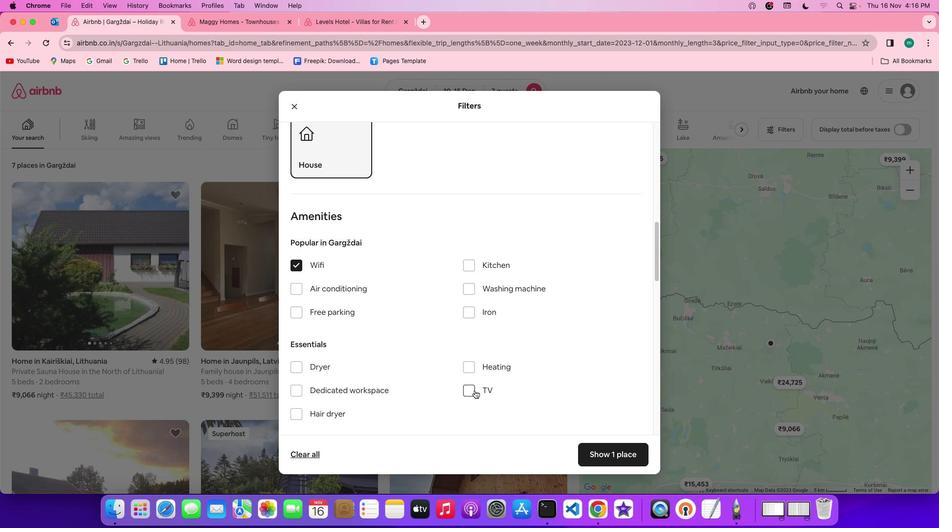 
Action: Mouse moved to (495, 365)
Screenshot: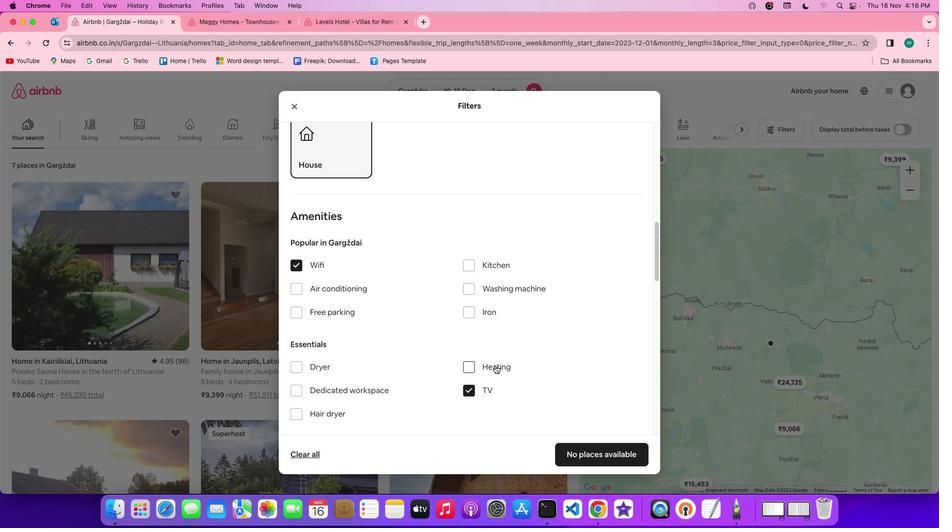 
Action: Mouse scrolled (495, 365) with delta (0, 0)
Screenshot: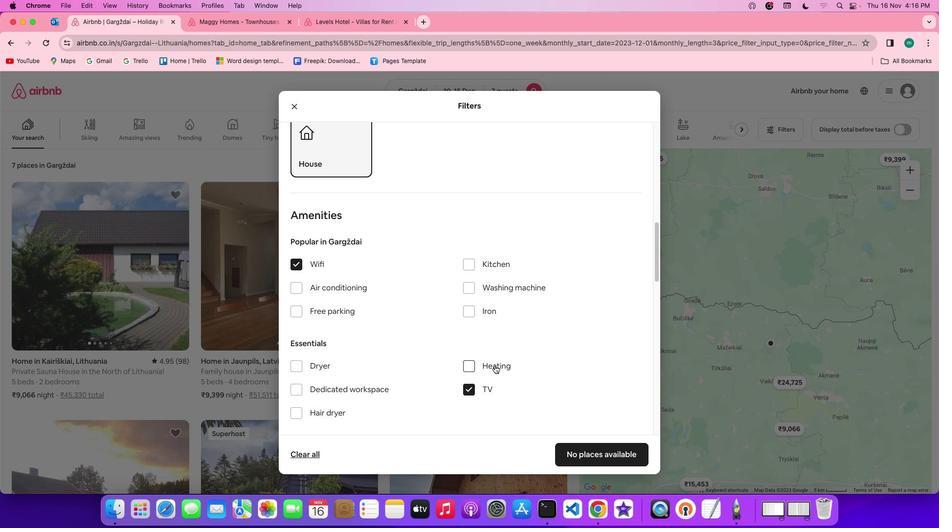 
Action: Mouse moved to (495, 365)
Screenshot: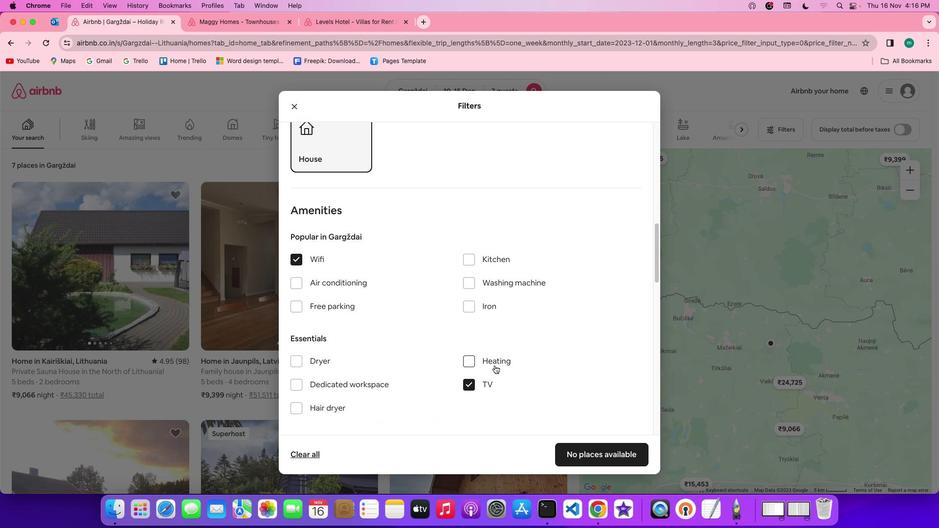 
Action: Mouse scrolled (495, 365) with delta (0, 0)
Screenshot: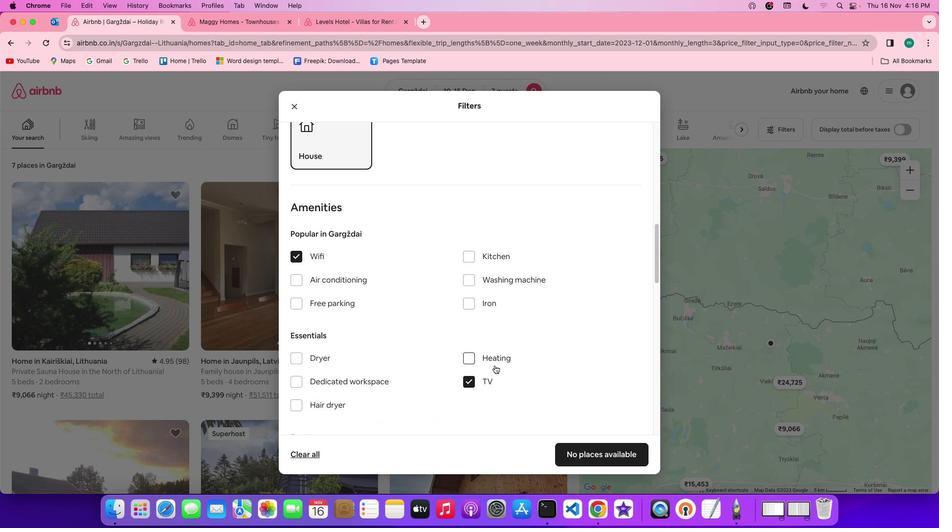 
Action: Mouse moved to (495, 365)
Screenshot: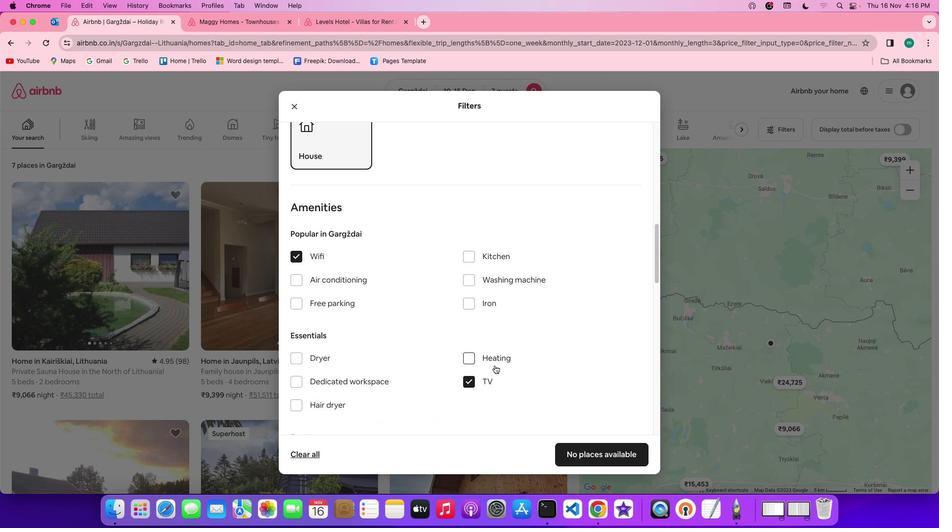 
Action: Mouse scrolled (495, 365) with delta (0, 0)
Screenshot: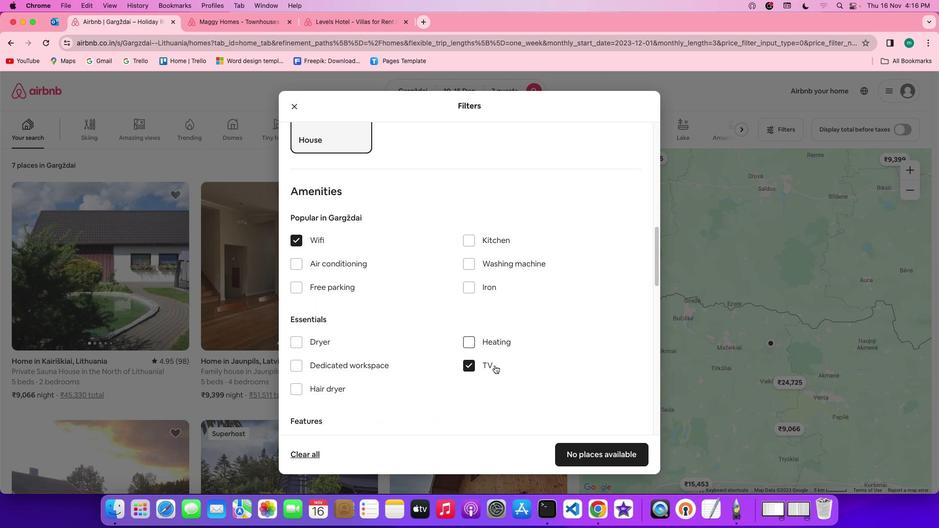
Action: Mouse moved to (494, 365)
Screenshot: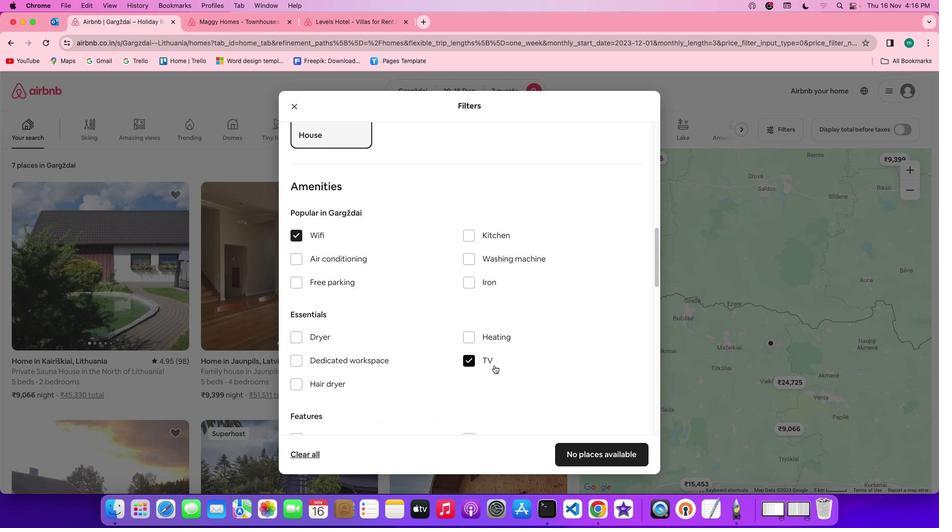 
Action: Mouse scrolled (494, 365) with delta (0, 0)
Screenshot: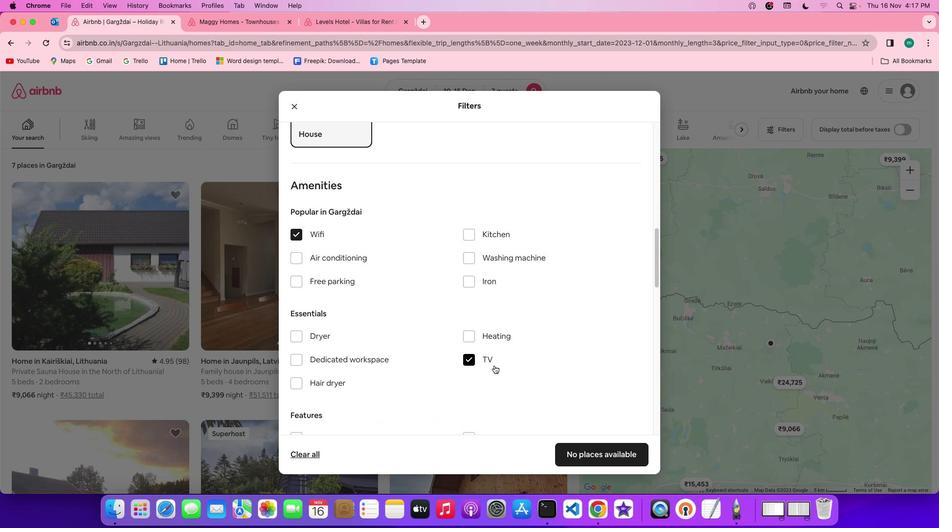 
Action: Mouse moved to (339, 279)
Screenshot: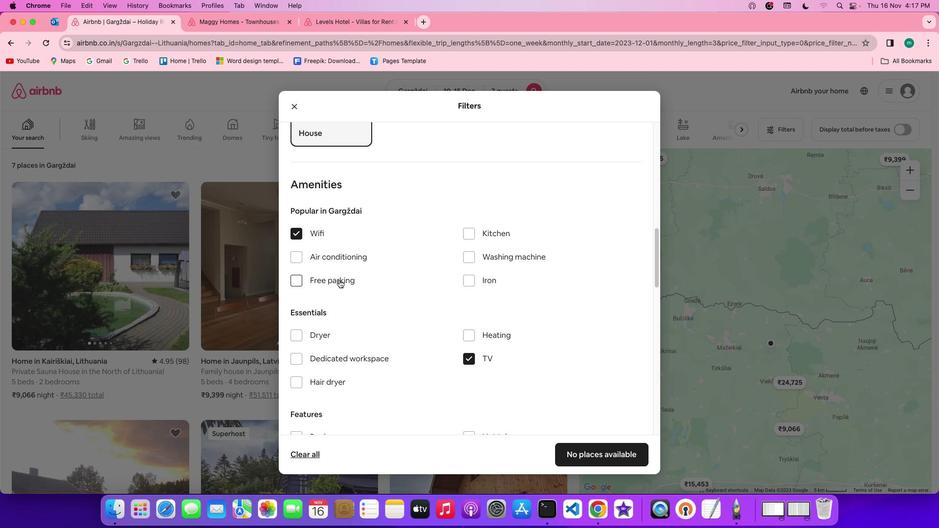 
Action: Mouse pressed left at (339, 279)
Screenshot: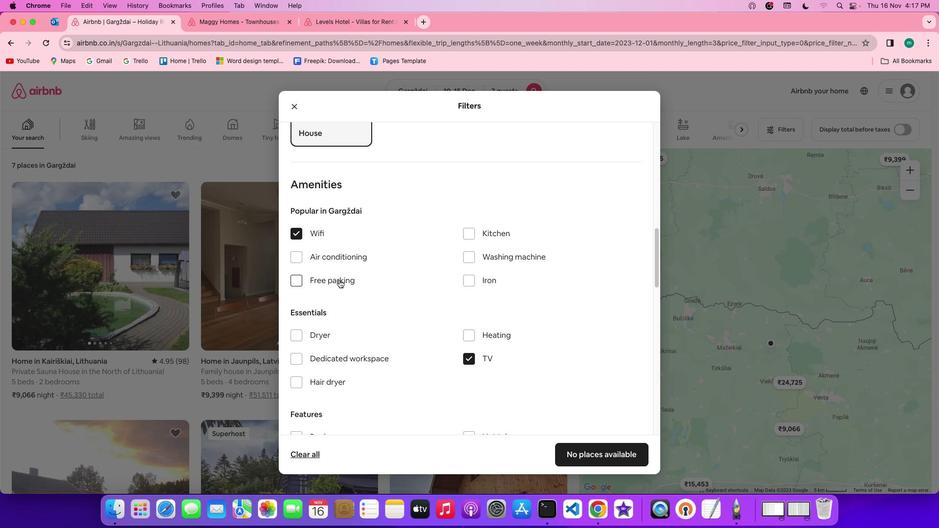 
Action: Mouse moved to (415, 295)
Screenshot: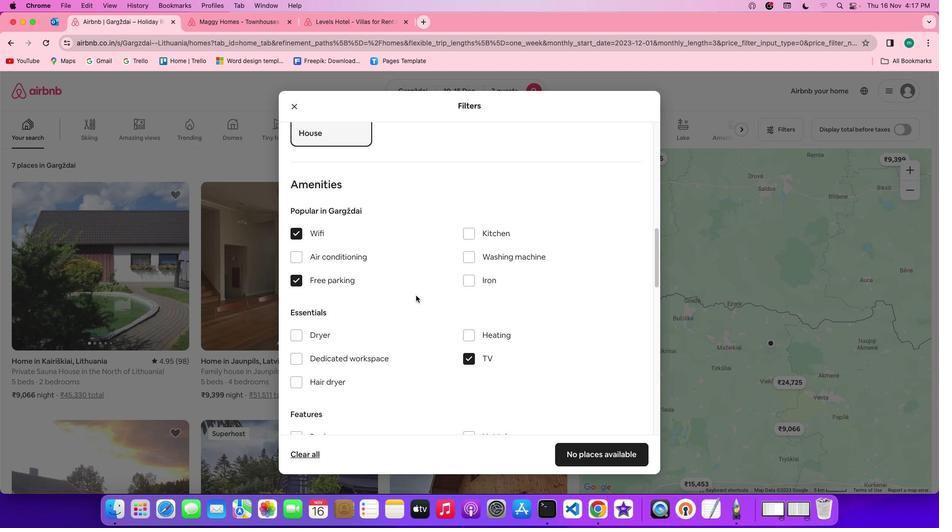 
Action: Mouse scrolled (415, 295) with delta (0, 0)
Screenshot: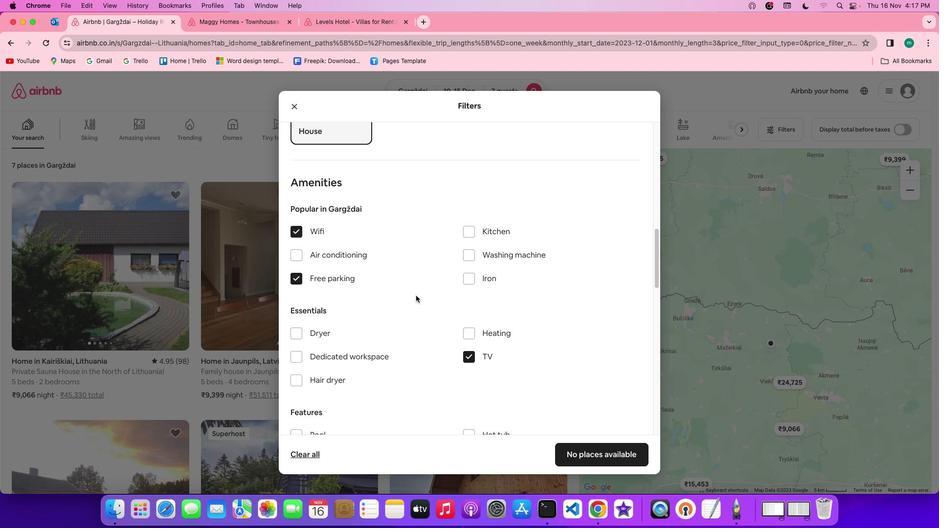 
Action: Mouse scrolled (415, 295) with delta (0, 0)
Screenshot: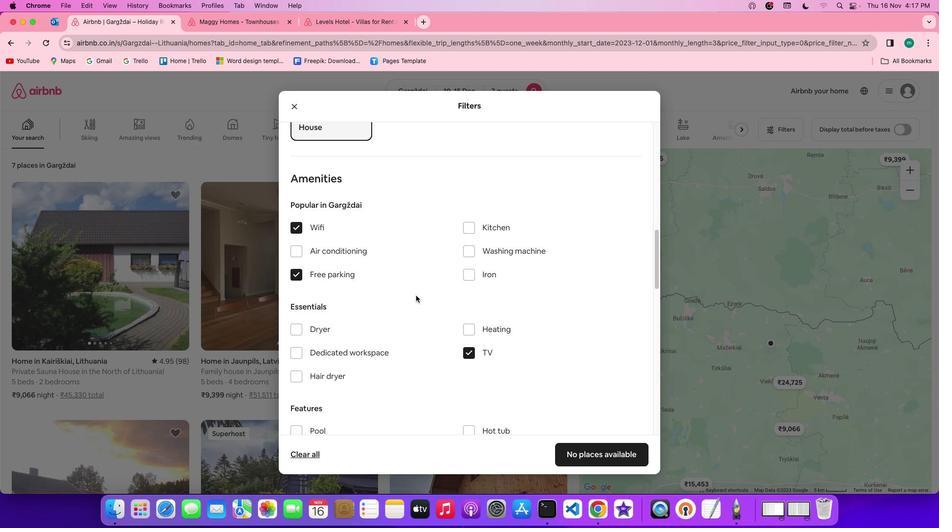 
Action: Mouse scrolled (415, 295) with delta (0, 0)
Screenshot: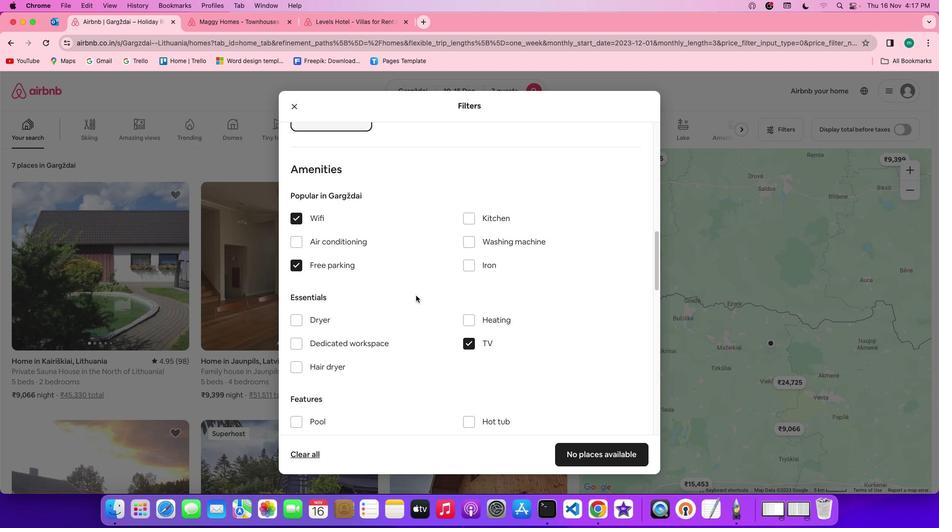 
Action: Mouse scrolled (415, 295) with delta (0, 0)
Screenshot: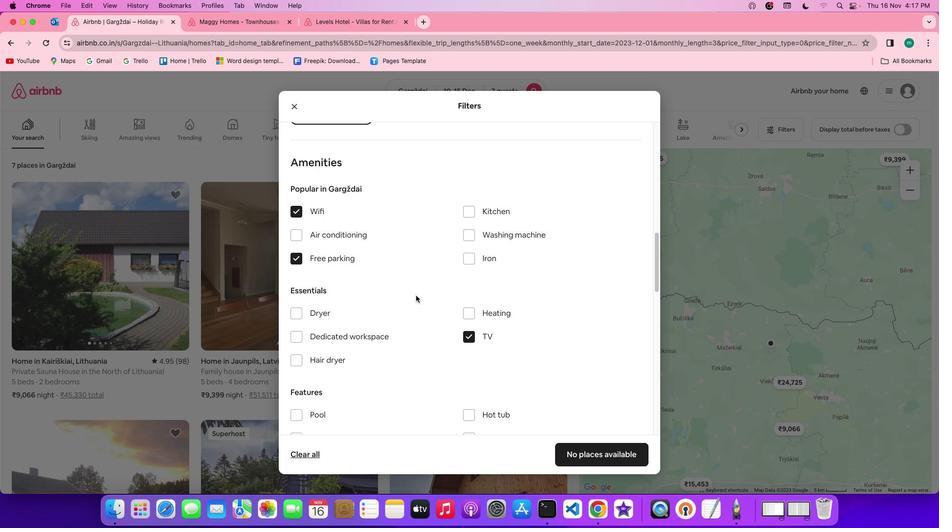 
Action: Mouse scrolled (415, 295) with delta (0, 0)
Screenshot: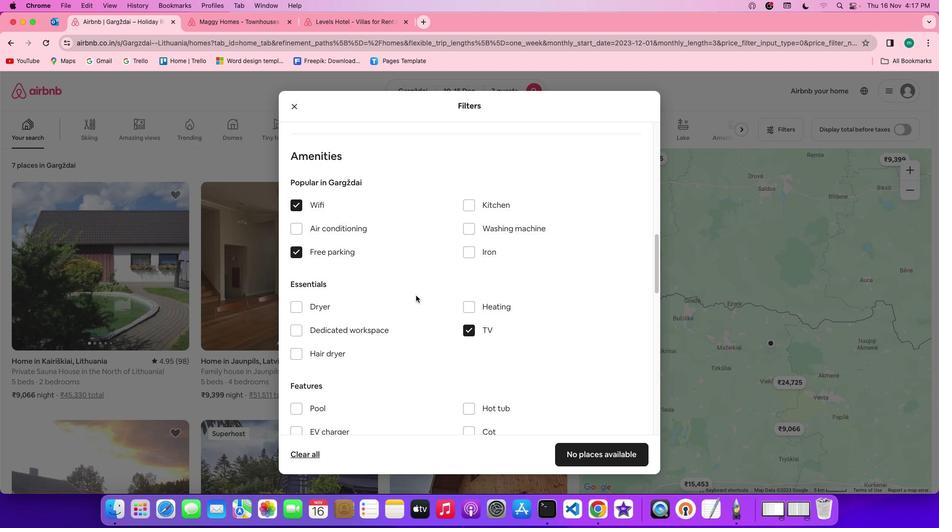 
Action: Mouse scrolled (415, 295) with delta (0, 0)
Screenshot: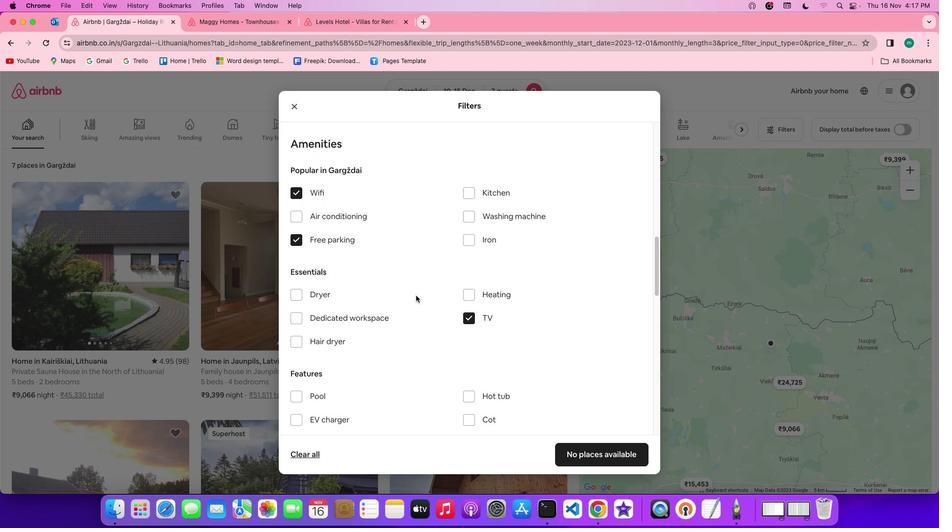 
Action: Mouse scrolled (415, 295) with delta (0, 0)
Screenshot: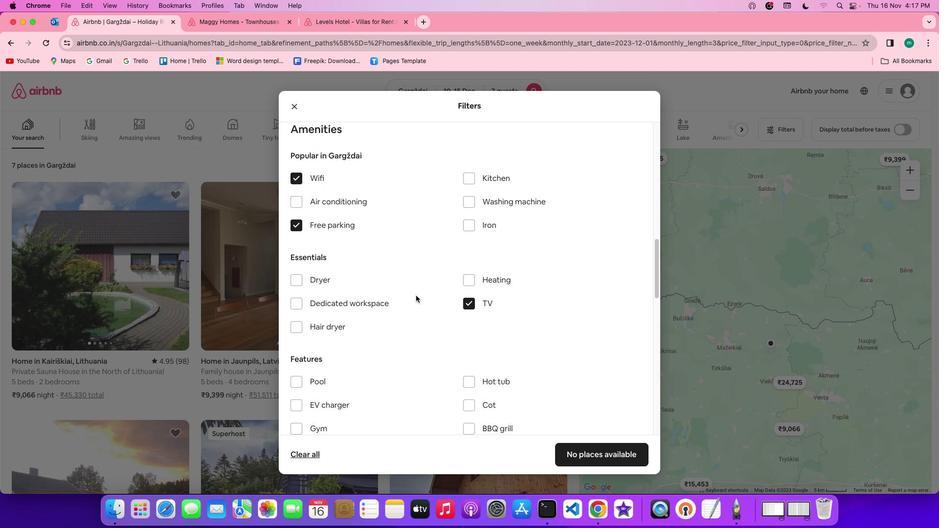 
Action: Mouse scrolled (415, 295) with delta (0, 0)
Screenshot: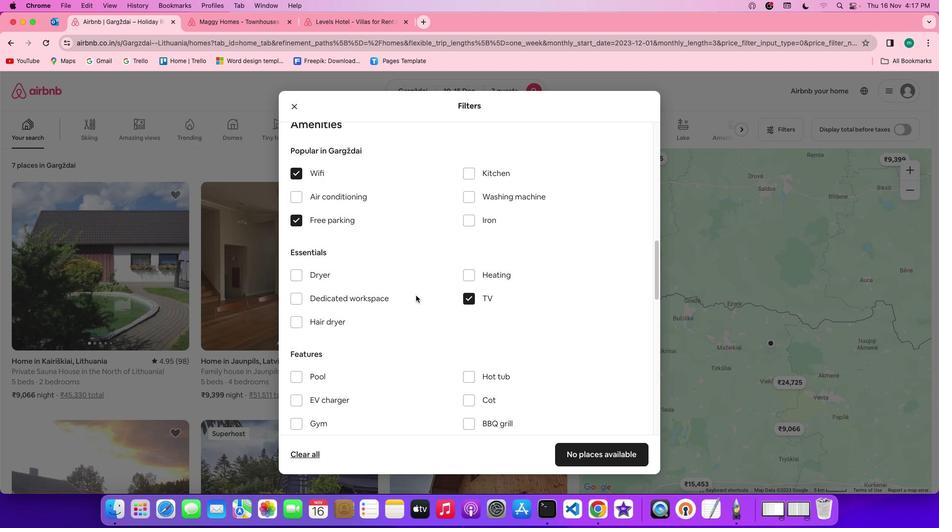 
Action: Mouse scrolled (415, 295) with delta (0, 0)
Screenshot: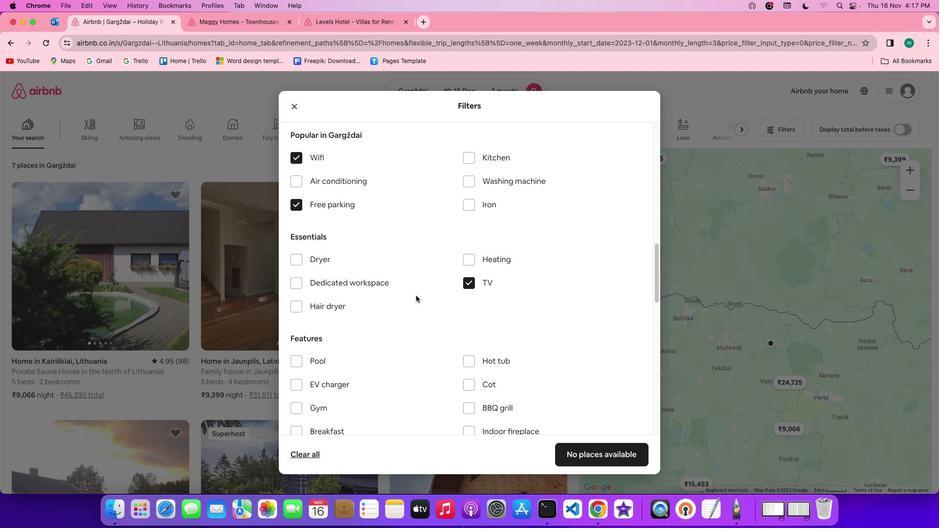 
Action: Mouse moved to (382, 307)
Screenshot: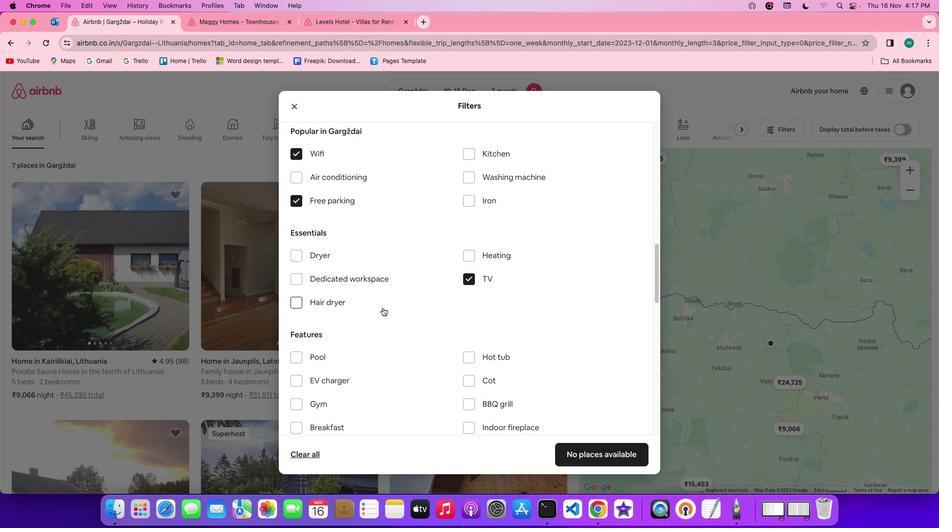 
Action: Mouse scrolled (382, 307) with delta (0, 0)
Screenshot: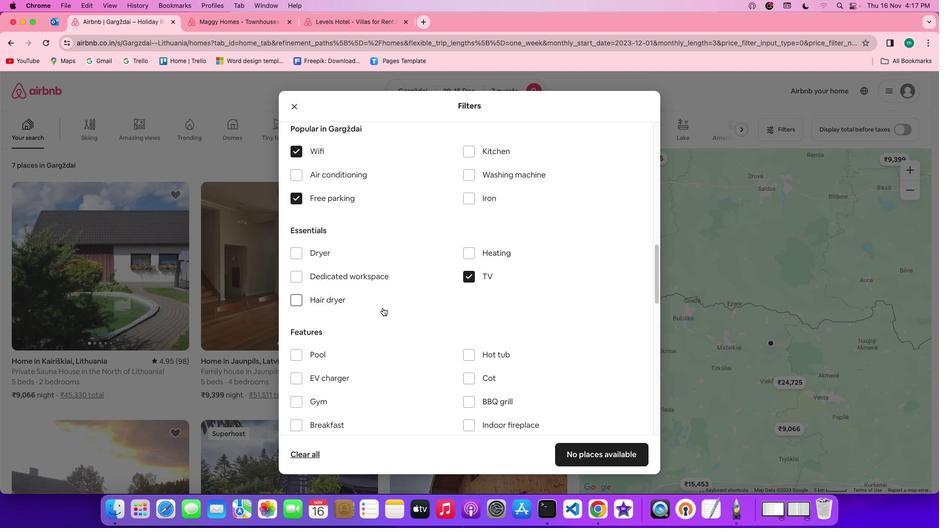 
Action: Mouse scrolled (382, 307) with delta (0, 0)
Screenshot: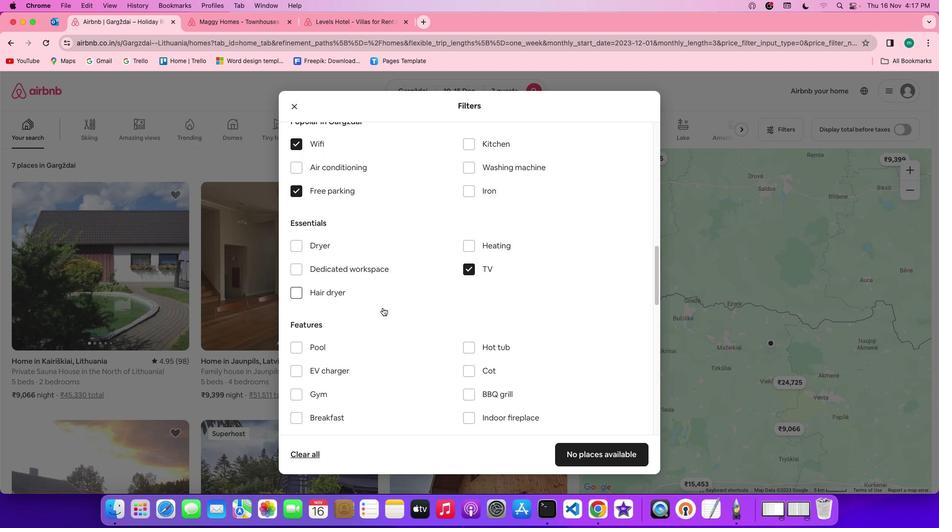 
Action: Mouse scrolled (382, 307) with delta (0, 0)
Screenshot: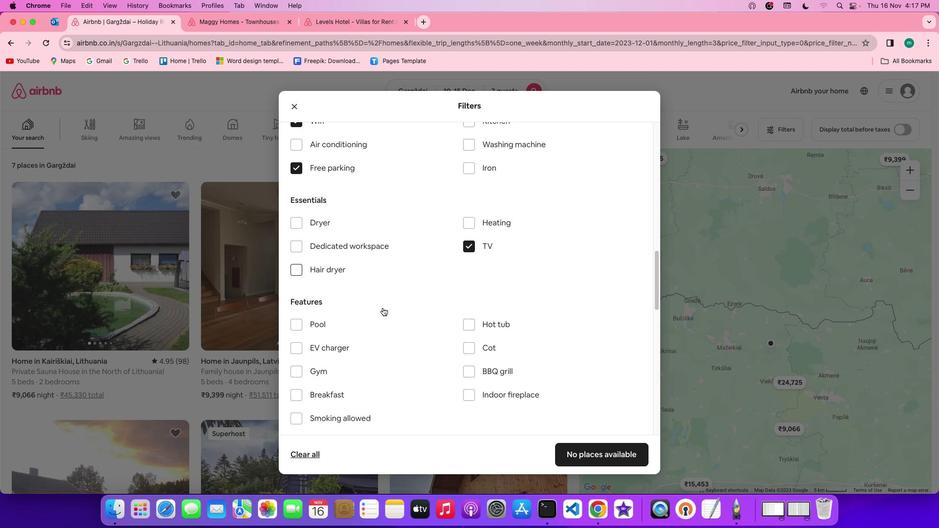 
Action: Mouse moved to (322, 361)
Screenshot: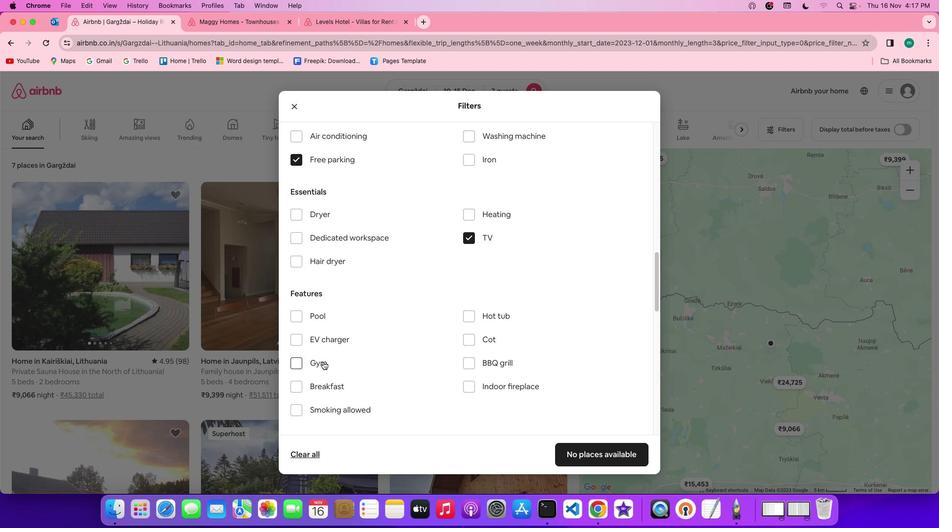 
Action: Mouse pressed left at (322, 361)
Screenshot: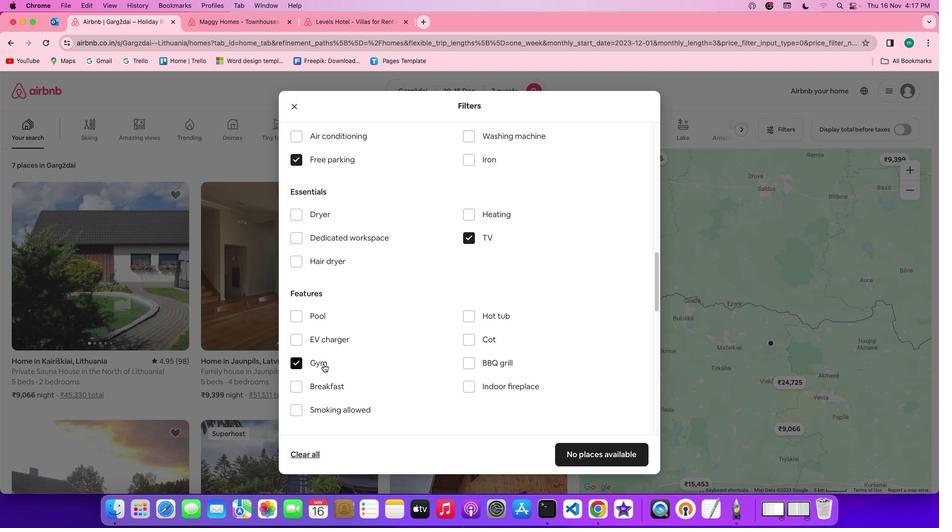 
Action: Mouse moved to (335, 387)
Screenshot: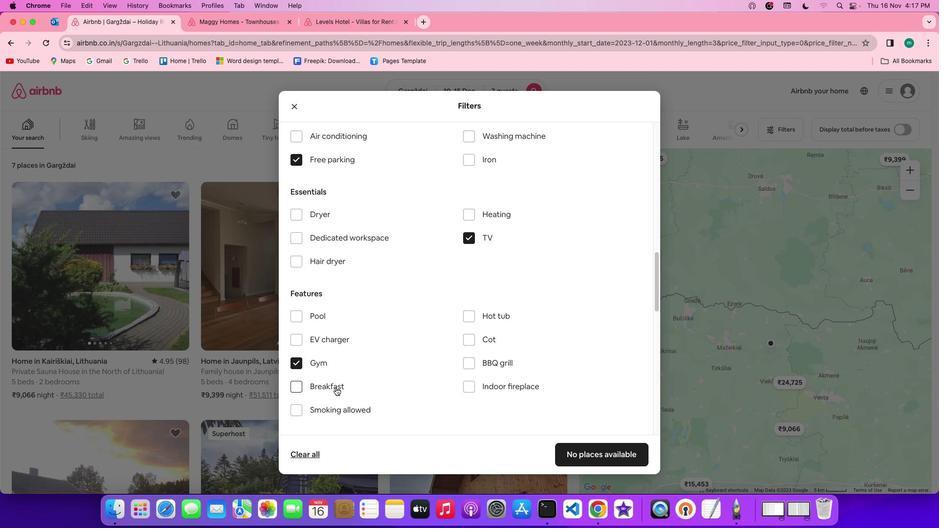 
Action: Mouse pressed left at (335, 387)
Screenshot: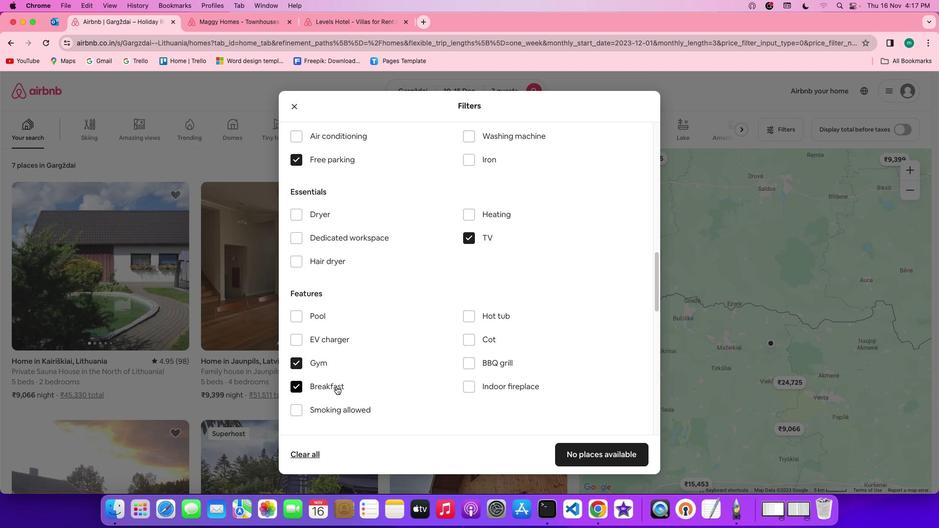 
Action: Mouse moved to (437, 364)
Screenshot: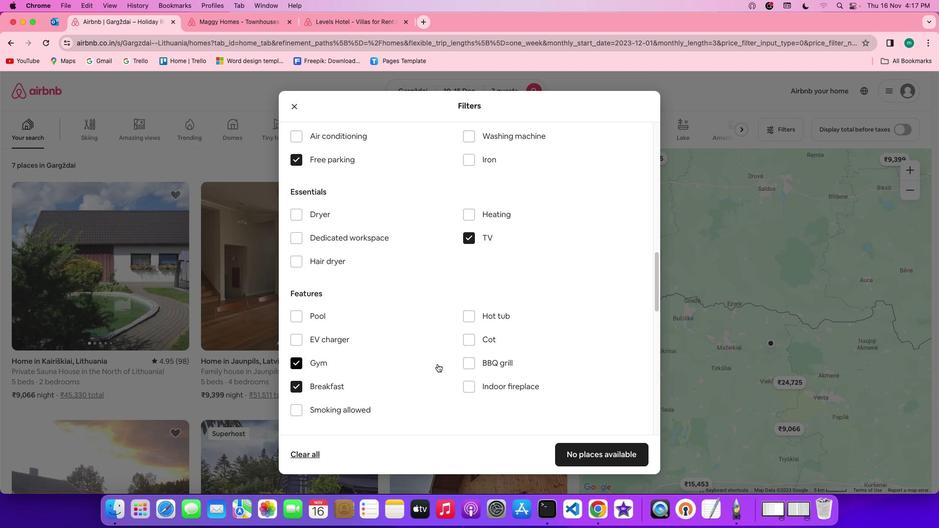 
Action: Mouse scrolled (437, 364) with delta (0, 0)
Screenshot: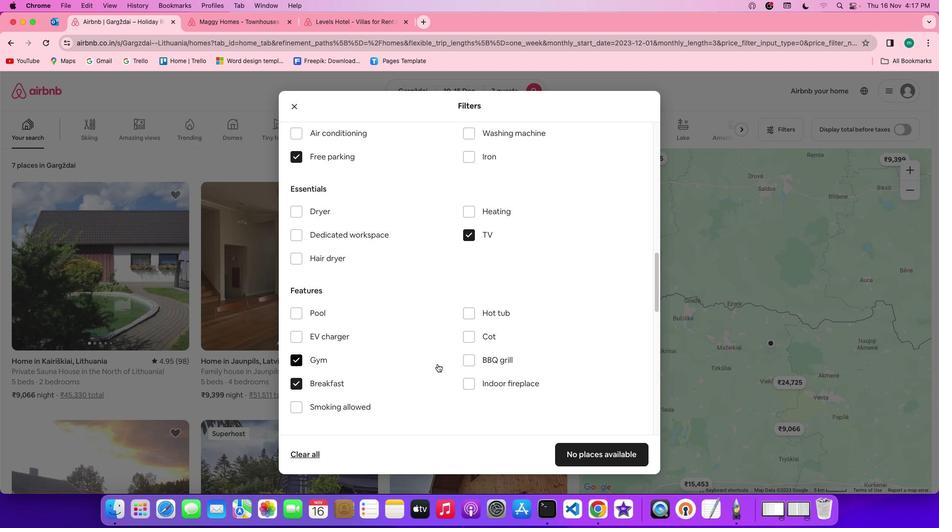 
Action: Mouse scrolled (437, 364) with delta (0, 0)
Screenshot: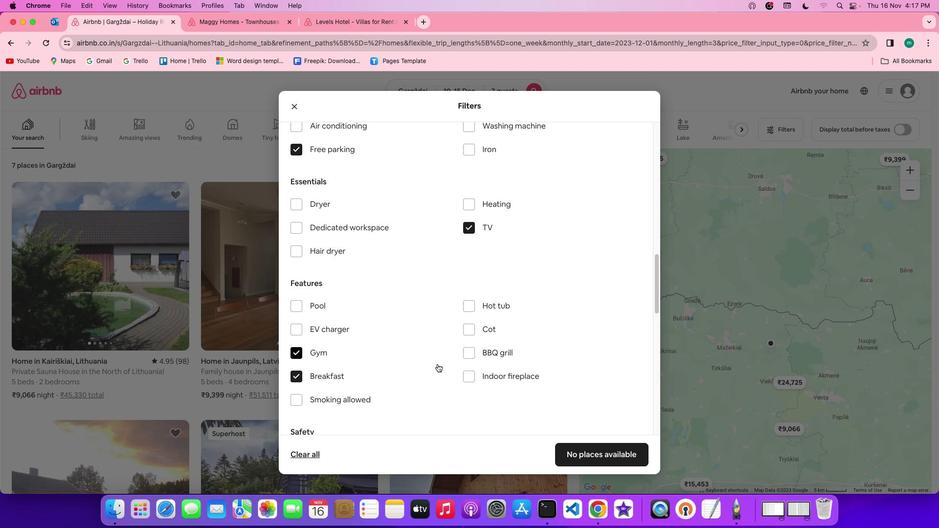 
Action: Mouse scrolled (437, 364) with delta (0, 0)
Screenshot: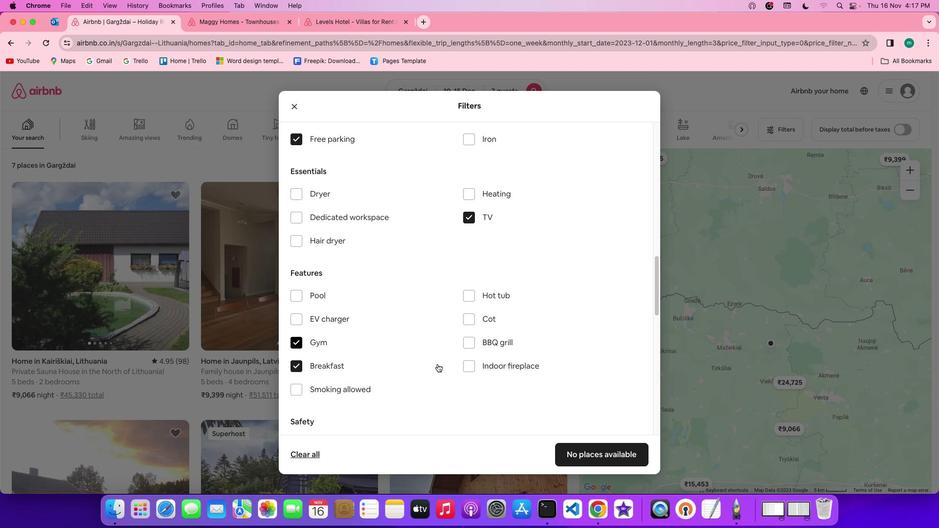 
Action: Mouse moved to (436, 364)
Screenshot: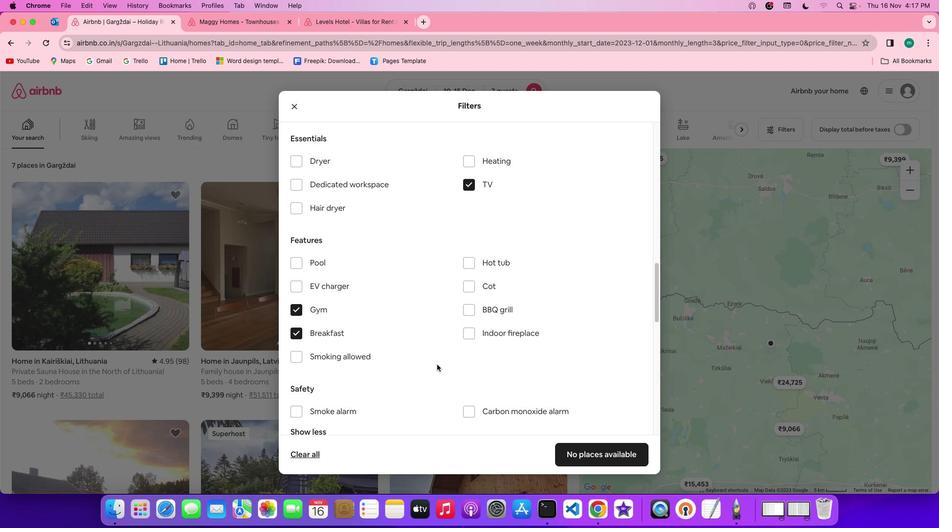 
Action: Mouse scrolled (436, 364) with delta (0, 0)
Screenshot: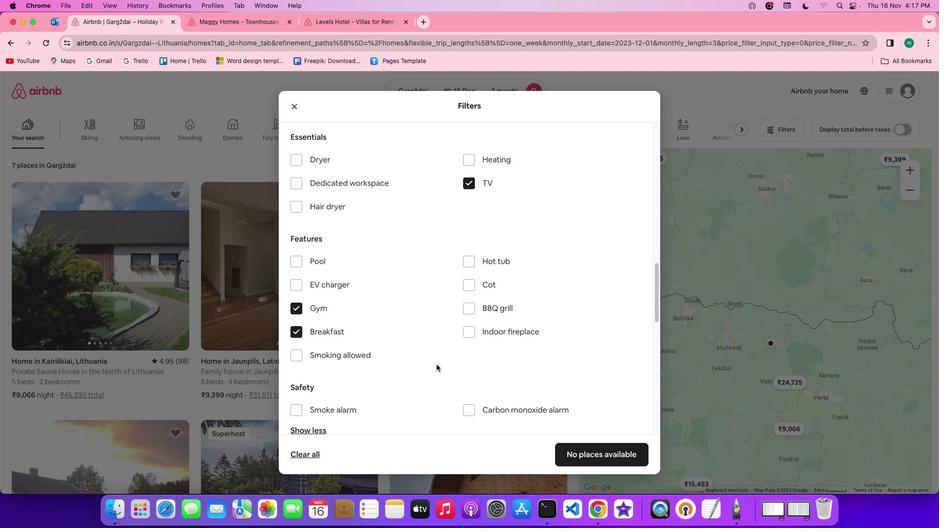 
Action: Mouse moved to (436, 364)
Screenshot: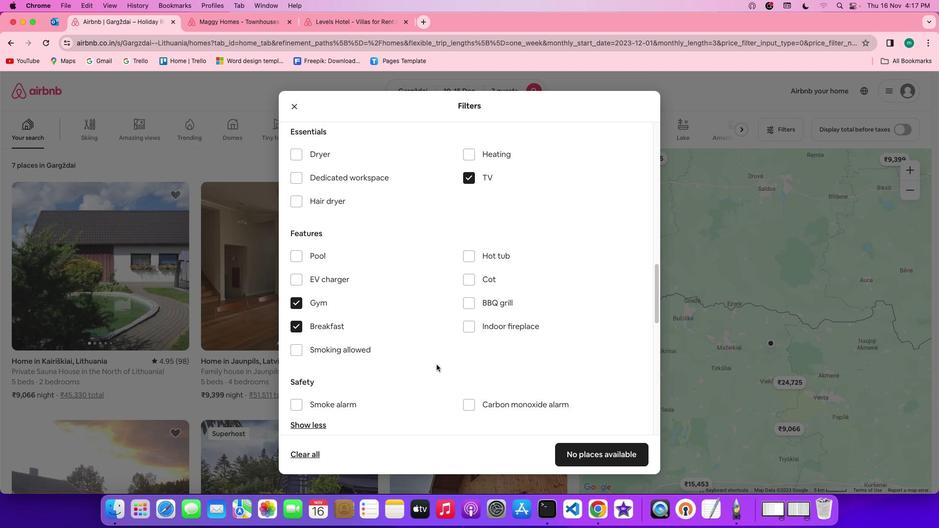 
Action: Mouse scrolled (436, 364) with delta (0, 0)
Screenshot: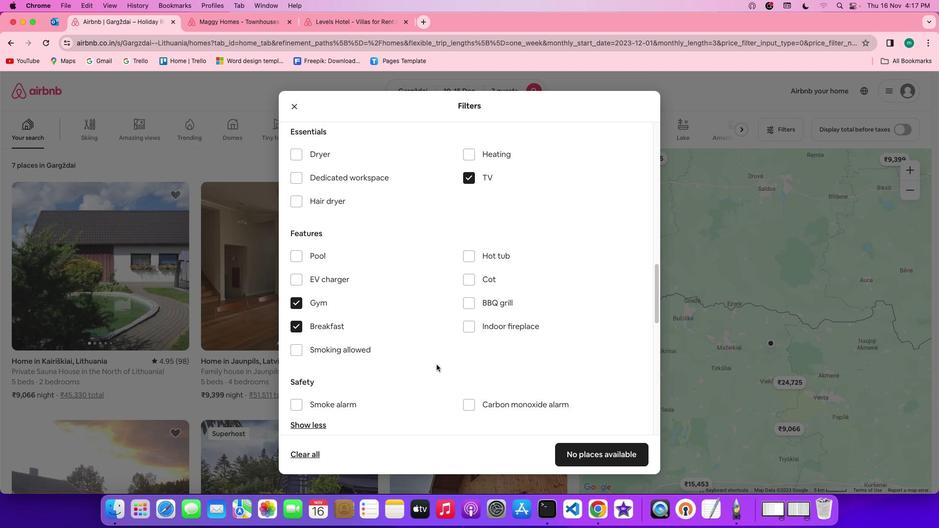
Action: Mouse moved to (436, 364)
Screenshot: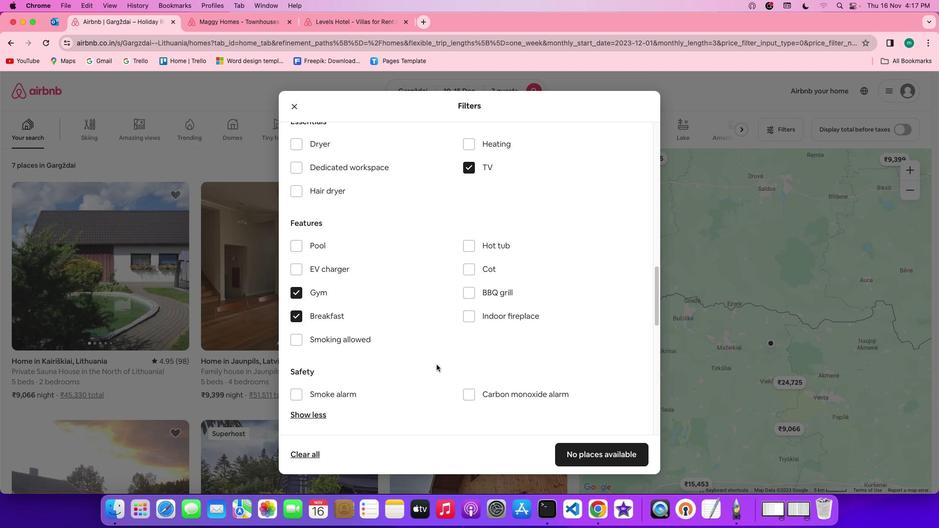 
Action: Mouse scrolled (436, 364) with delta (0, 0)
Screenshot: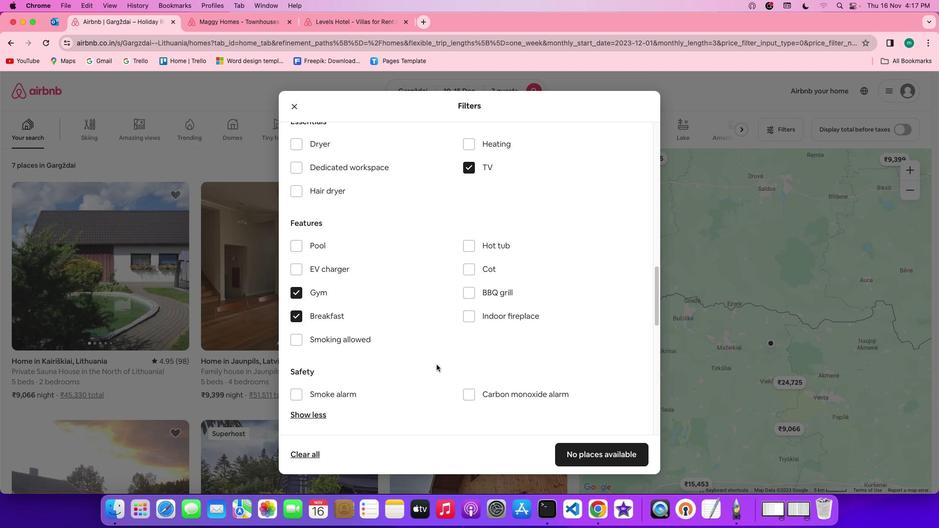 
Action: Mouse moved to (436, 364)
Screenshot: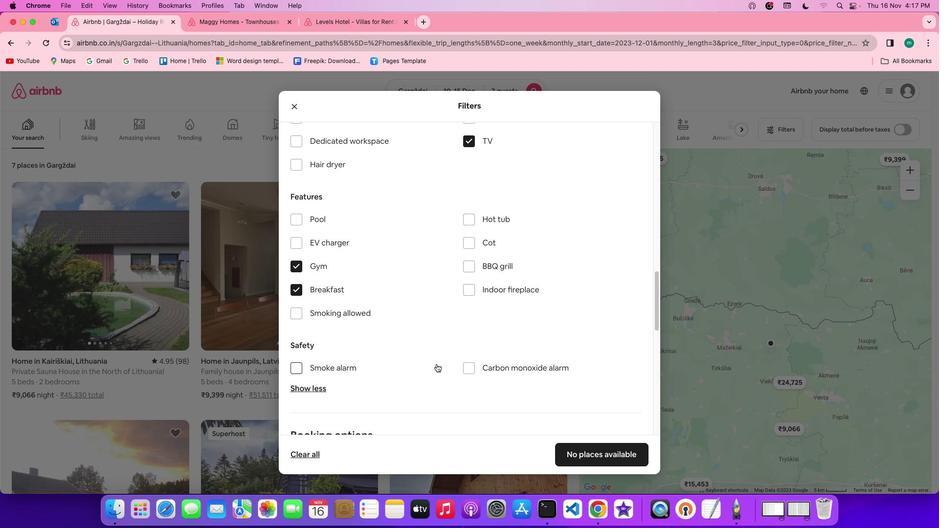 
Action: Mouse scrolled (436, 364) with delta (0, 0)
Screenshot: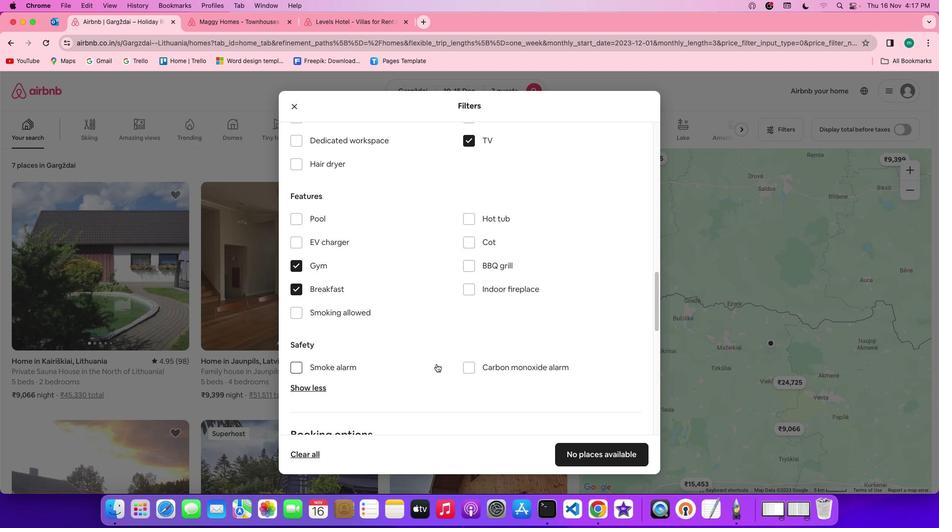 
Action: Mouse moved to (436, 364)
Screenshot: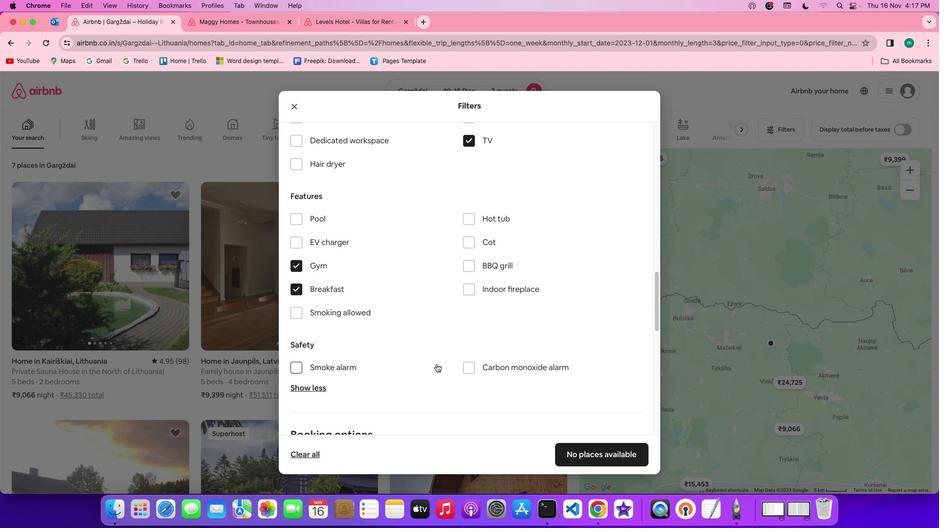 
Action: Mouse scrolled (436, 364) with delta (0, 0)
Screenshot: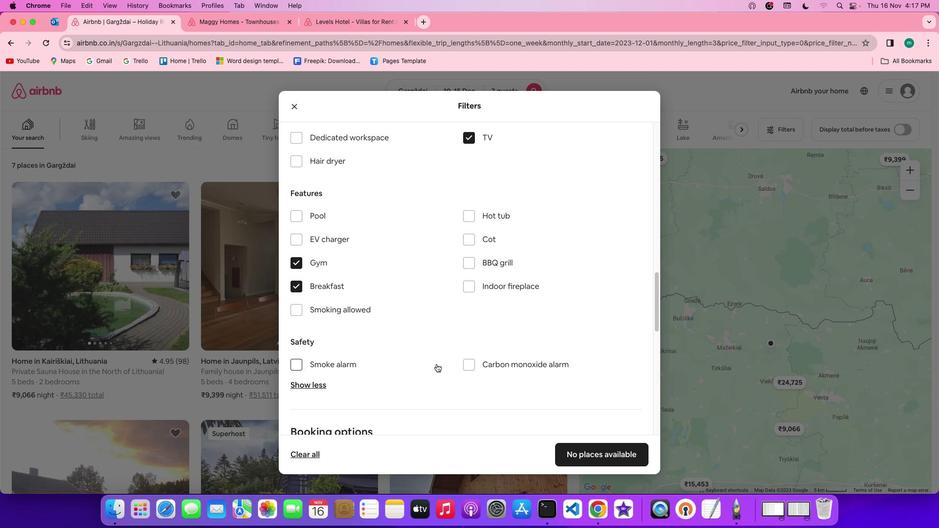 
Action: Mouse scrolled (436, 364) with delta (0, 0)
Screenshot: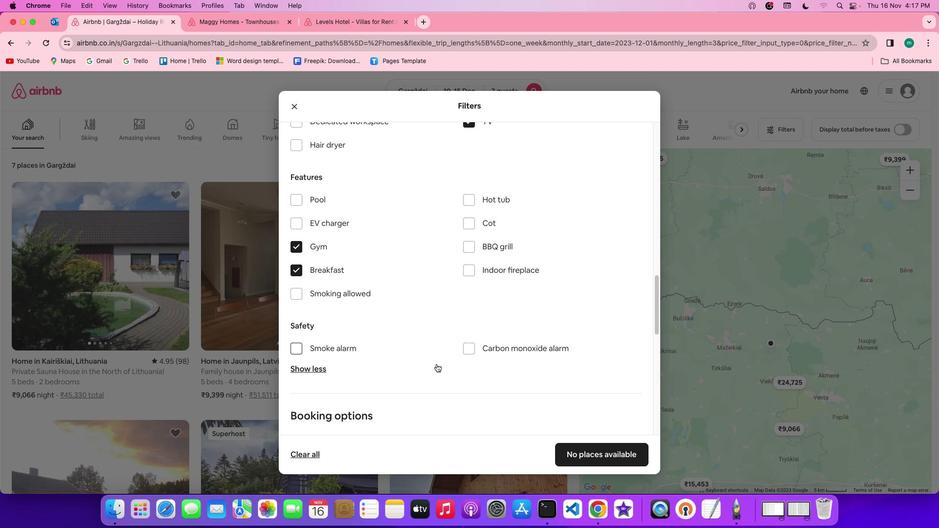 
Action: Mouse moved to (435, 364)
Screenshot: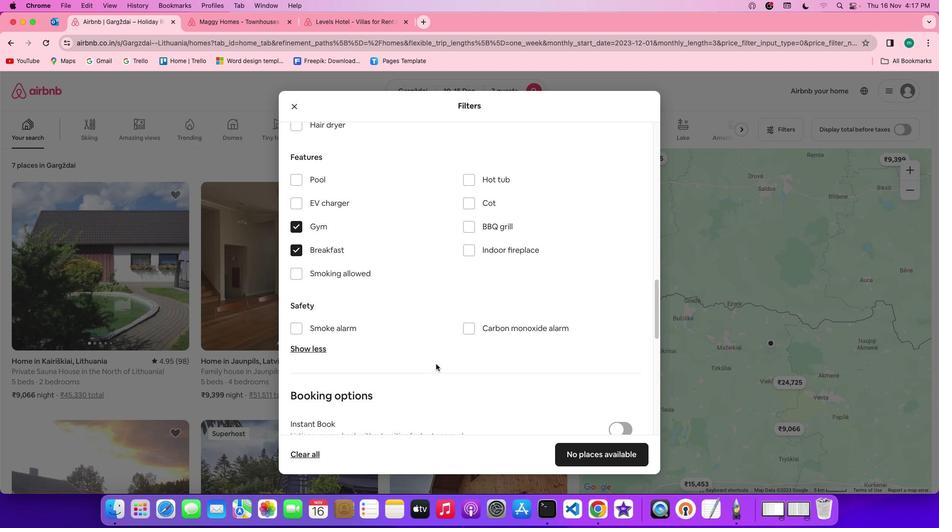 
Action: Mouse scrolled (435, 364) with delta (0, 0)
Screenshot: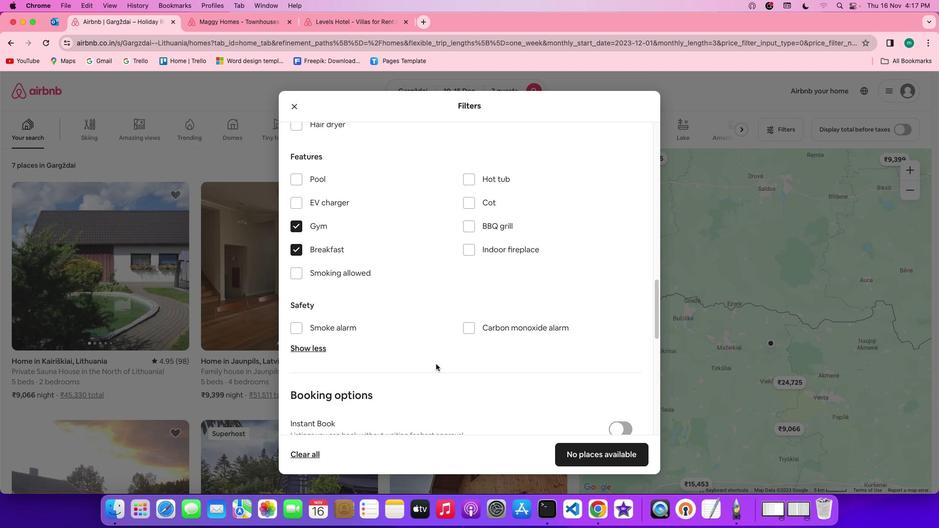 
Action: Mouse scrolled (435, 364) with delta (0, 0)
Screenshot: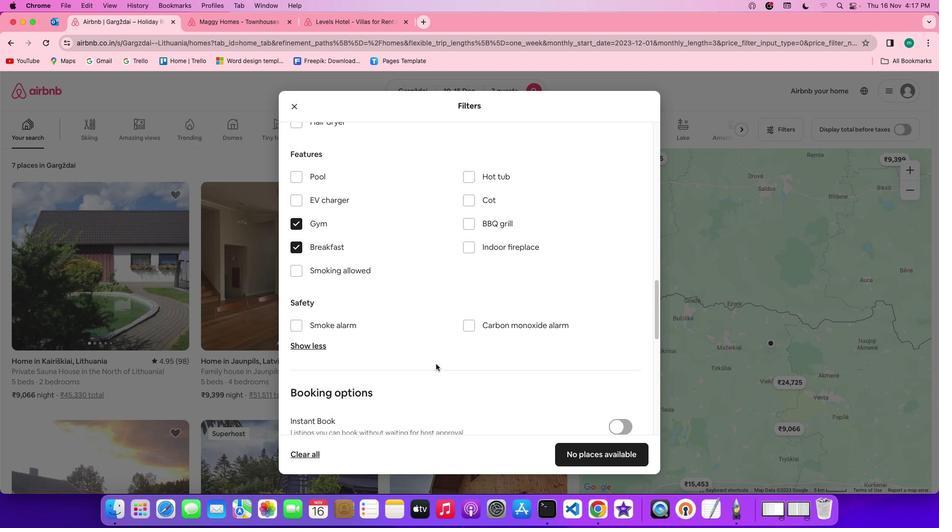 
Action: Mouse scrolled (435, 364) with delta (0, 0)
Screenshot: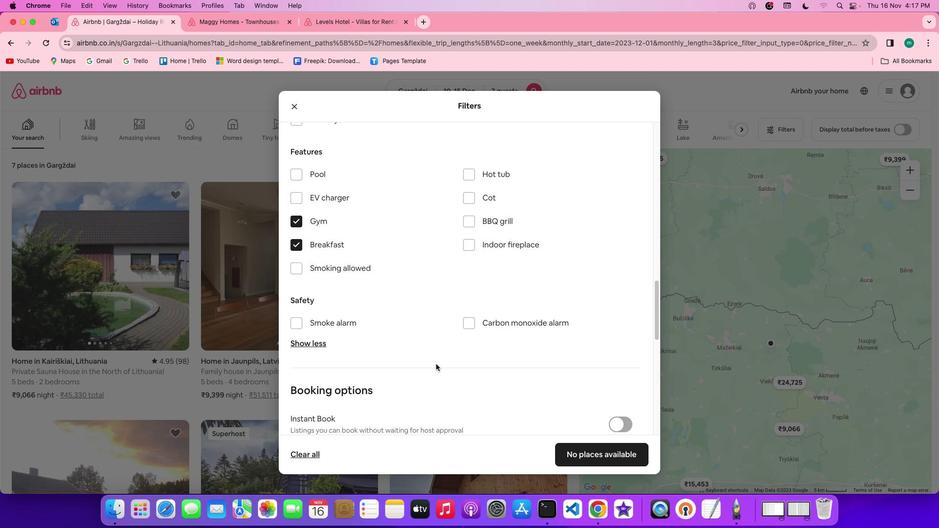 
Action: Mouse scrolled (435, 364) with delta (0, 0)
Screenshot: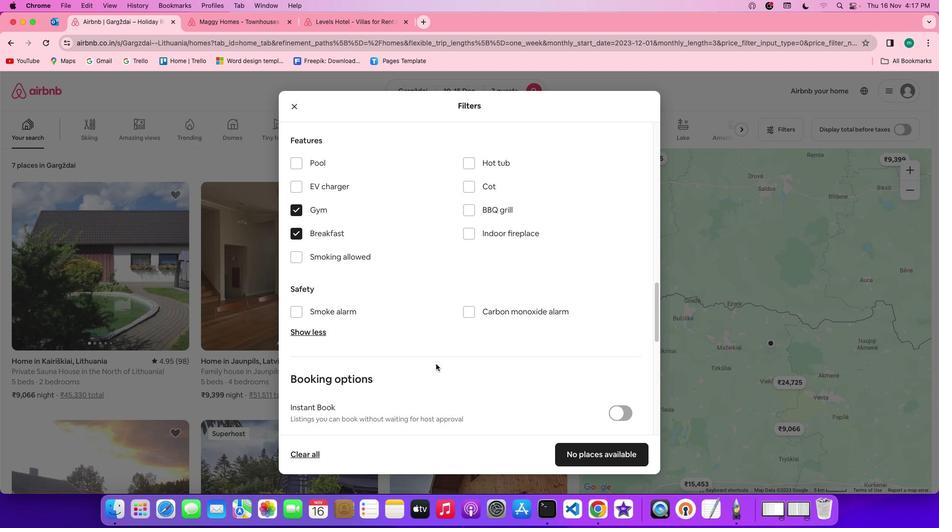 
Action: Mouse scrolled (435, 364) with delta (0, 0)
Screenshot: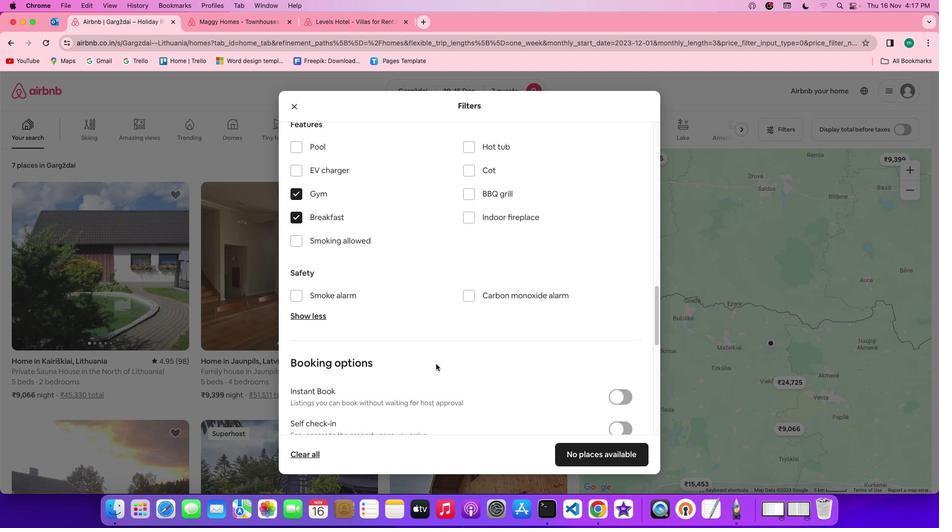 
Action: Mouse scrolled (435, 364) with delta (0, 0)
Screenshot: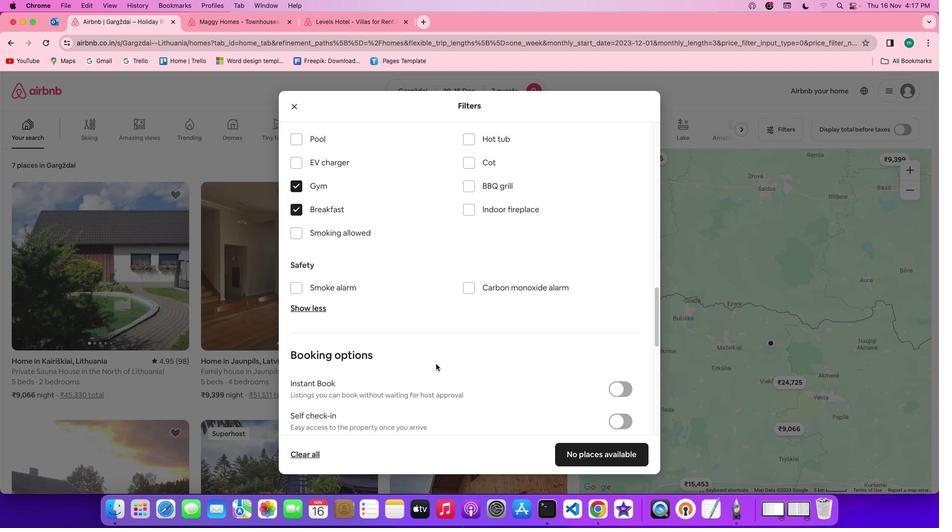 
Action: Mouse scrolled (435, 364) with delta (0, 0)
Screenshot: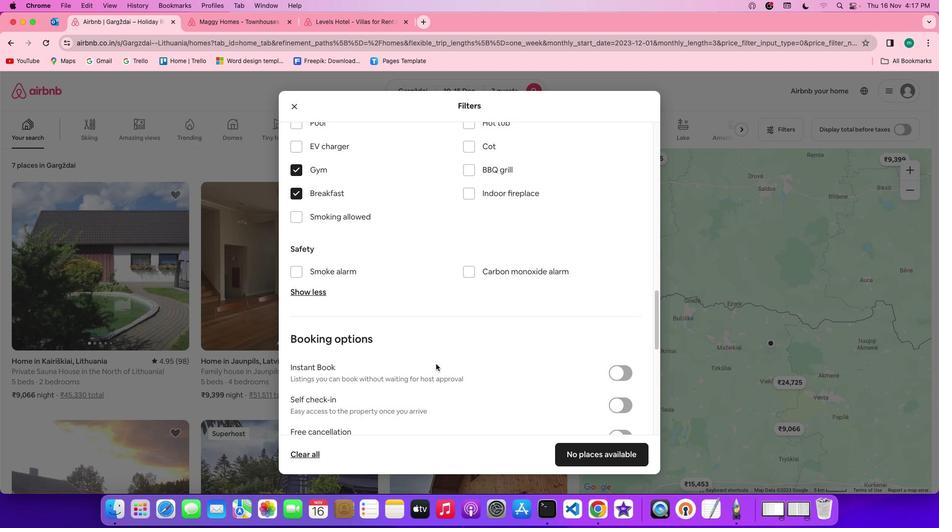
Action: Mouse scrolled (435, 364) with delta (0, 0)
Screenshot: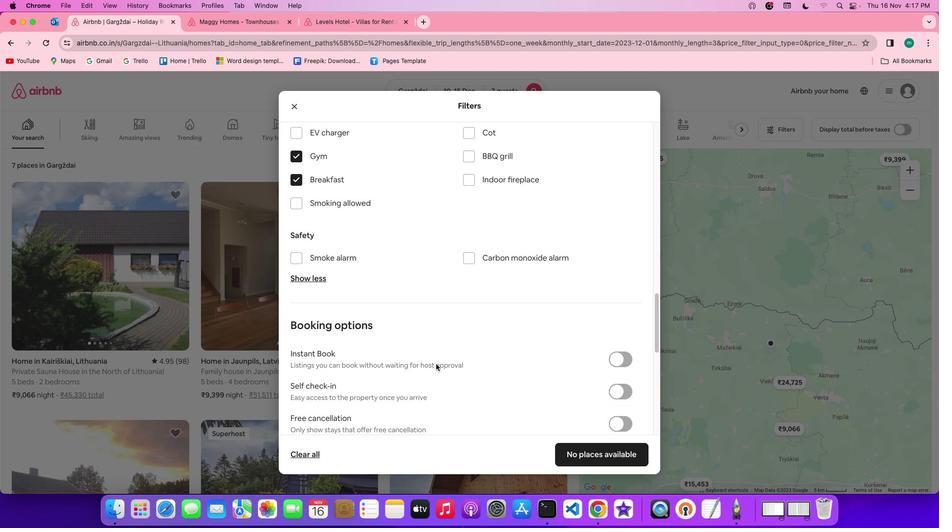 
Action: Mouse scrolled (435, 364) with delta (0, 0)
Screenshot: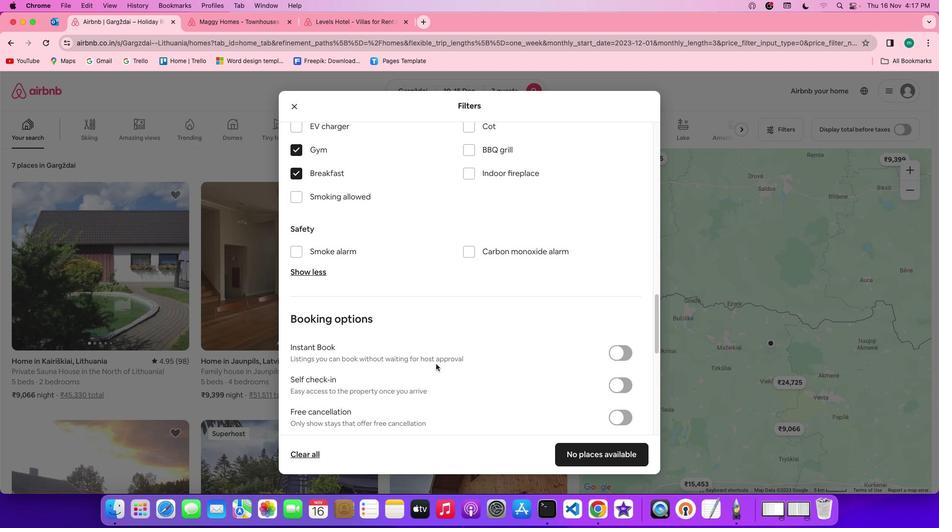 
Action: Mouse scrolled (435, 364) with delta (0, 0)
Screenshot: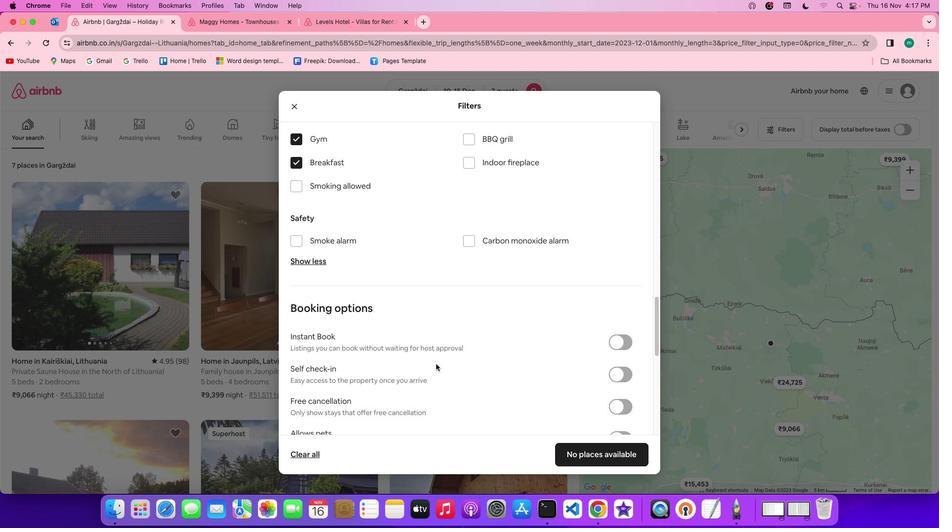 
Action: Mouse scrolled (435, 364) with delta (0, 0)
Screenshot: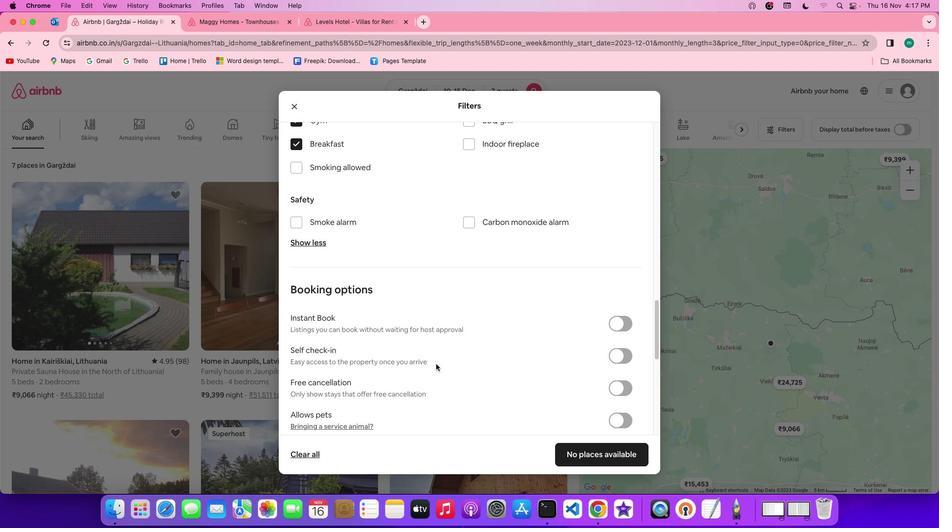 
Action: Mouse scrolled (435, 364) with delta (0, 0)
Screenshot: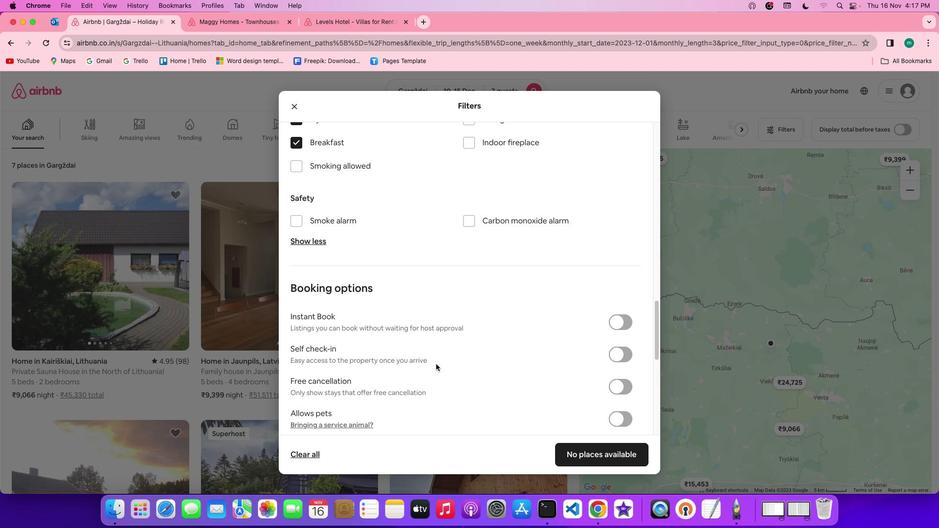 
Action: Mouse scrolled (435, 364) with delta (0, 0)
Screenshot: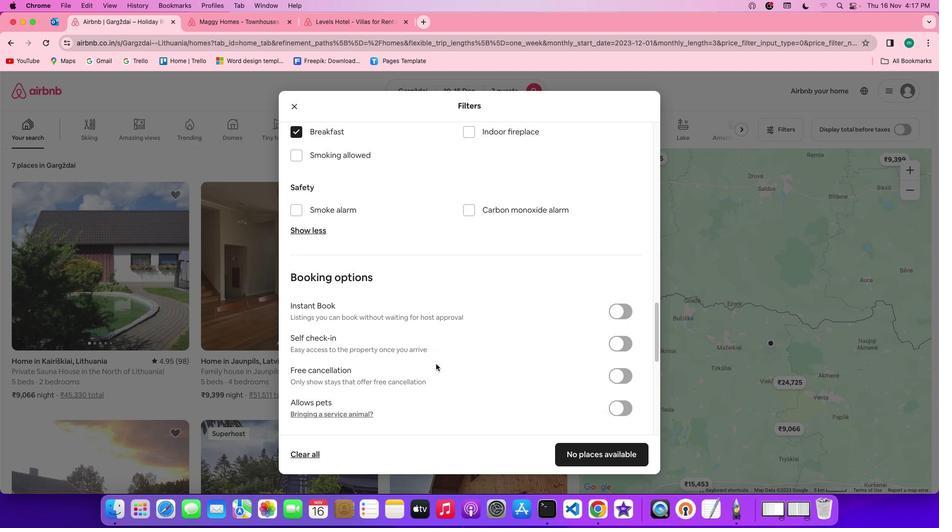 
Action: Mouse scrolled (435, 364) with delta (0, 0)
Screenshot: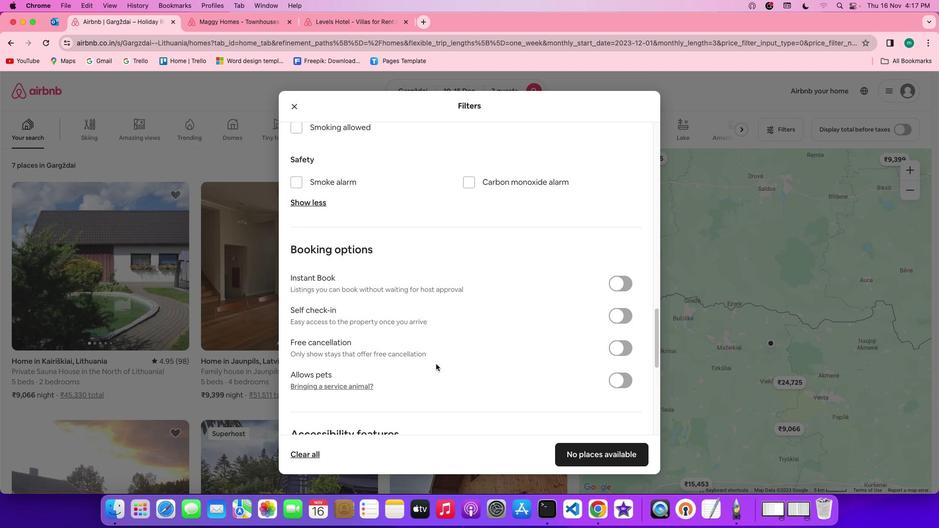 
Action: Mouse scrolled (435, 364) with delta (0, 0)
Screenshot: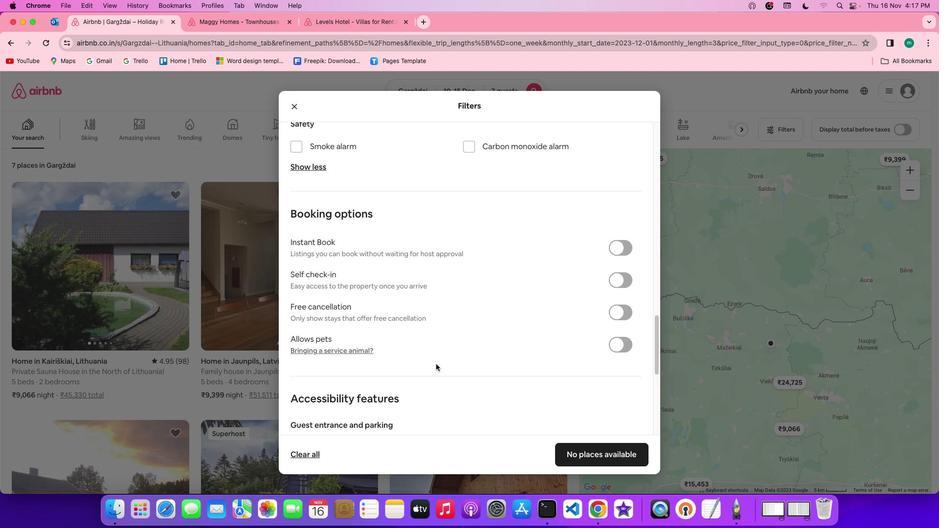 
Action: Mouse moved to (446, 364)
Screenshot: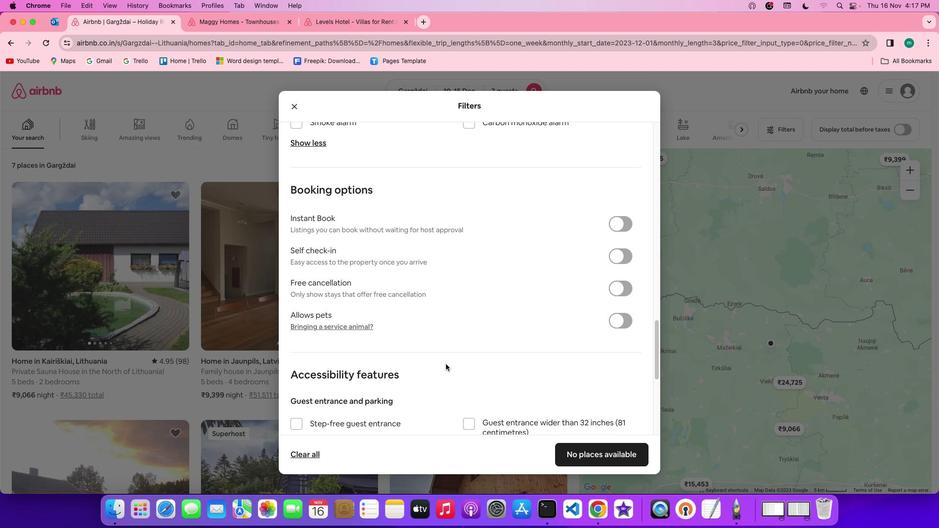 
Action: Mouse scrolled (446, 364) with delta (0, 0)
Screenshot: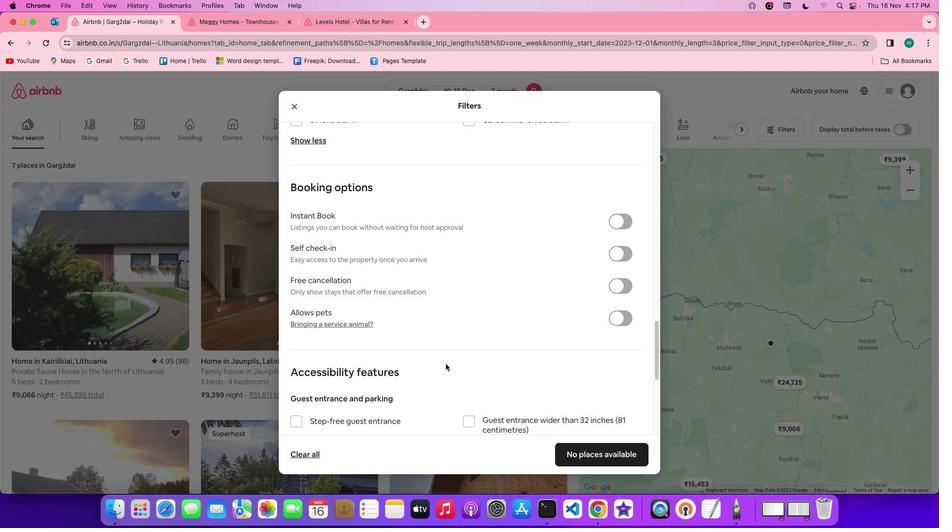 
Action: Mouse scrolled (446, 364) with delta (0, 0)
Screenshot: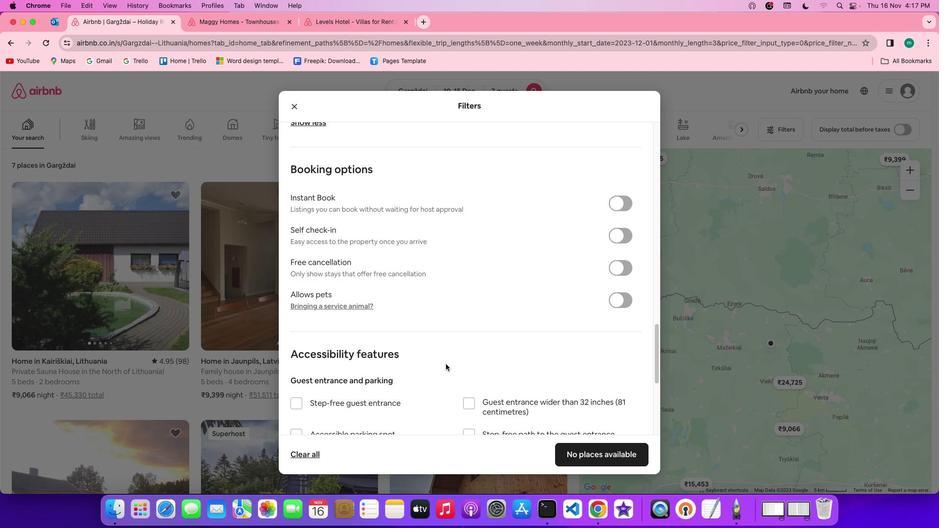 
Action: Mouse scrolled (446, 364) with delta (0, 0)
Screenshot: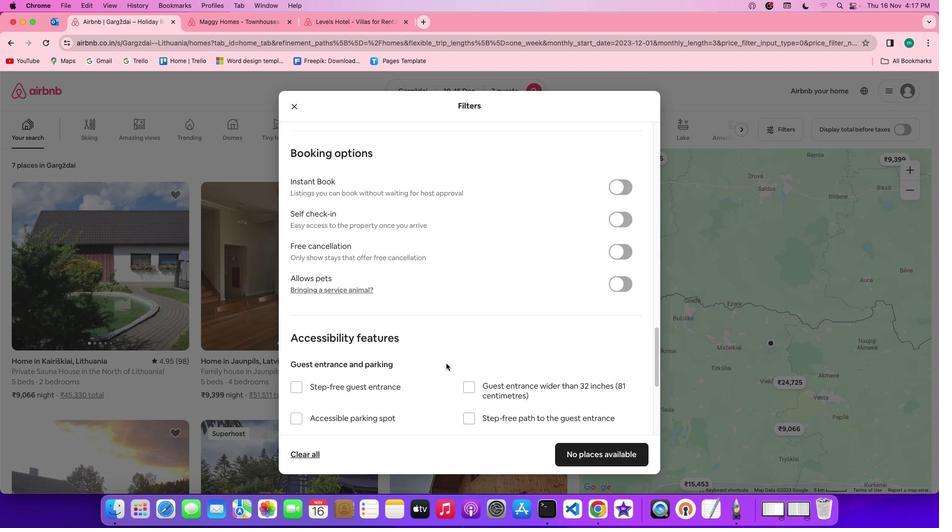 
Action: Mouse moved to (479, 351)
Screenshot: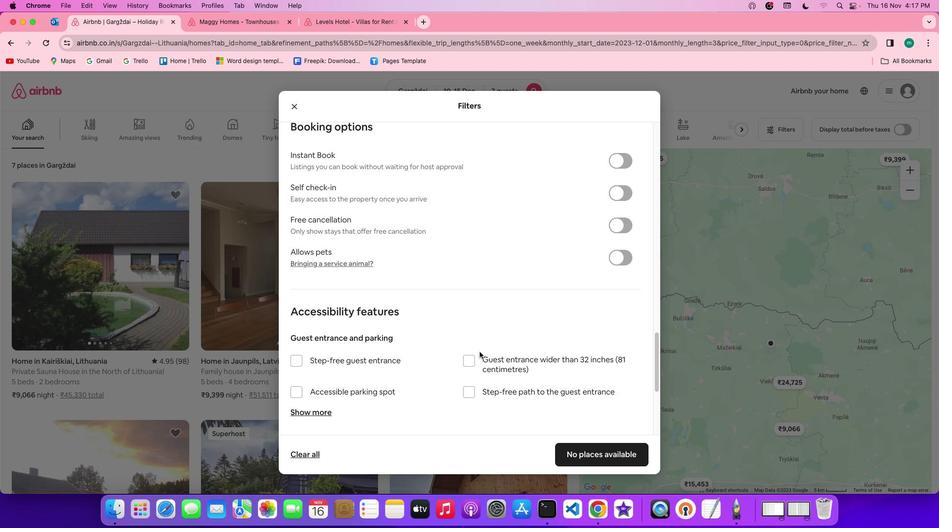 
Action: Mouse scrolled (479, 351) with delta (0, 0)
Screenshot: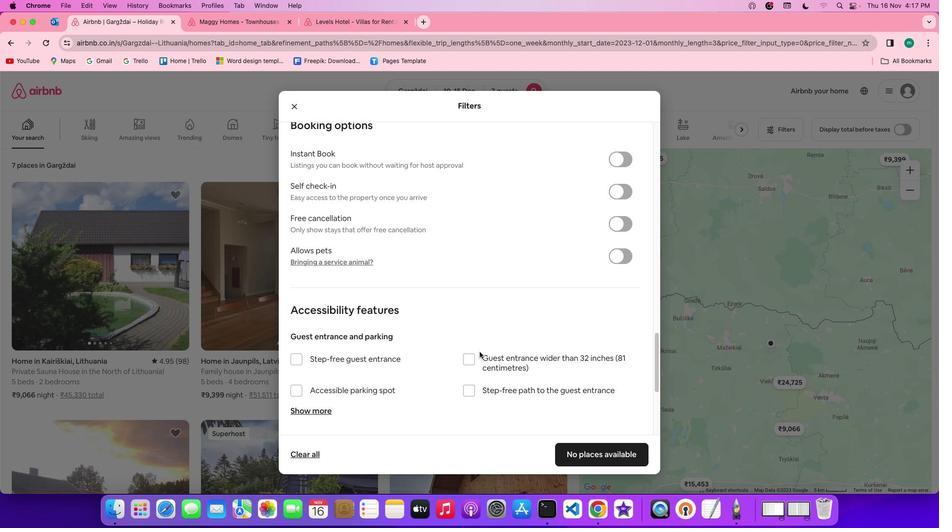 
Action: Mouse moved to (479, 351)
Screenshot: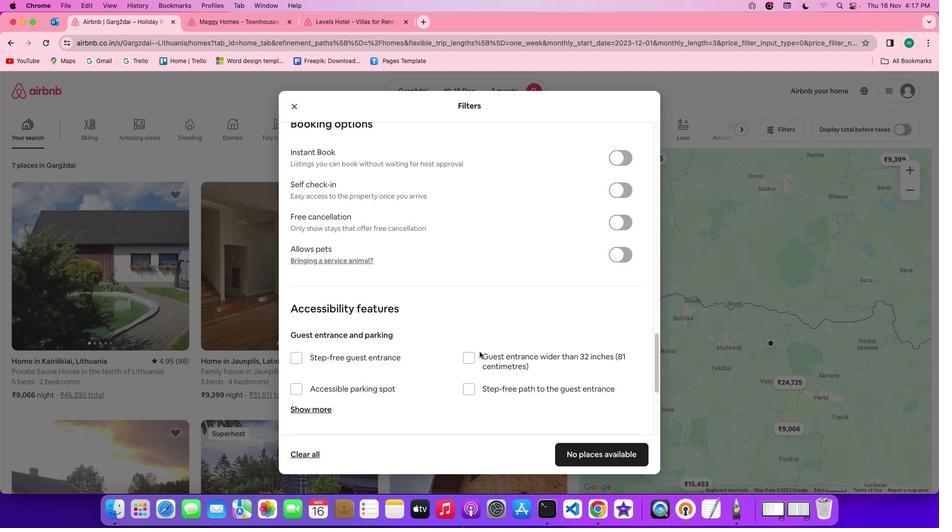 
Action: Mouse scrolled (479, 351) with delta (0, 0)
Screenshot: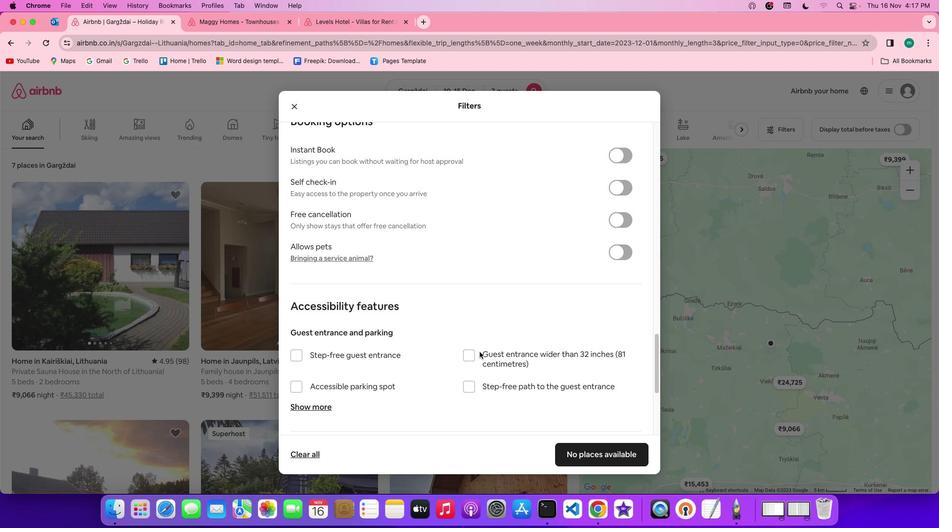 
Action: Mouse moved to (479, 351)
Screenshot: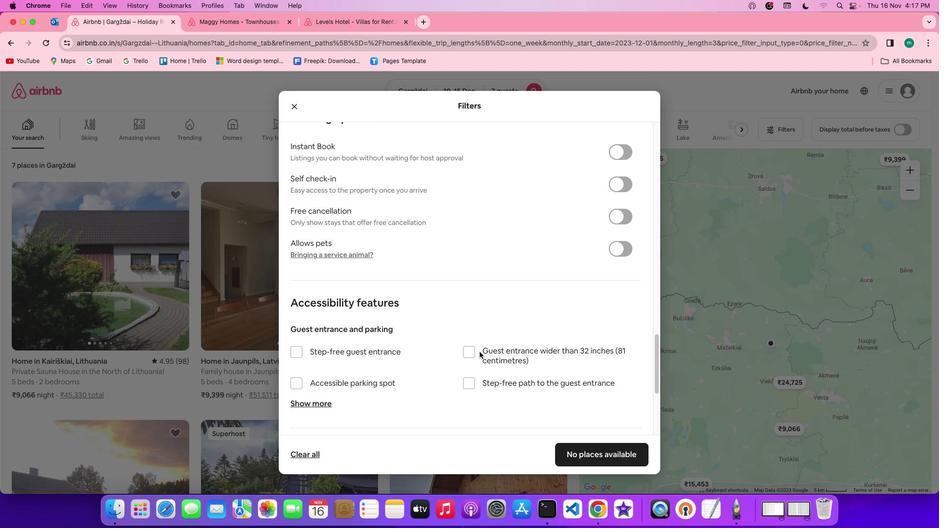 
Action: Mouse scrolled (479, 351) with delta (0, 0)
Screenshot: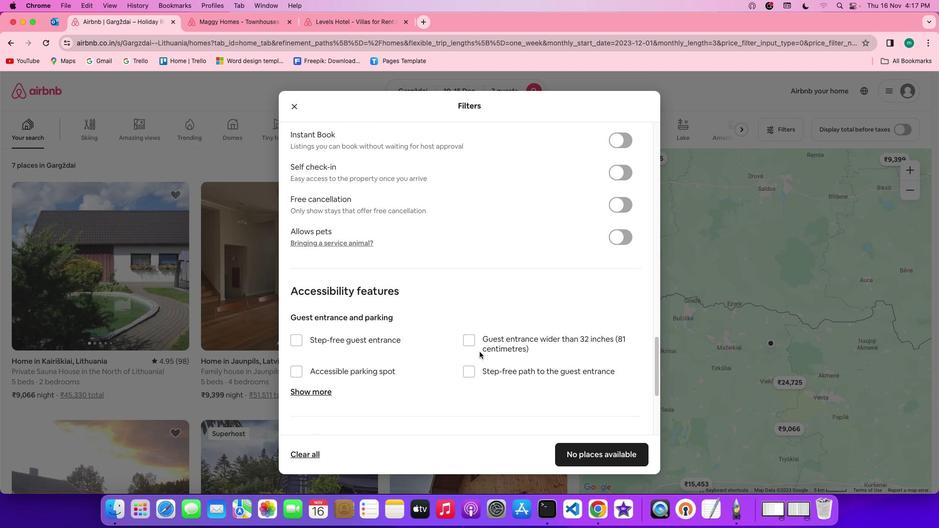 
Action: Mouse scrolled (479, 351) with delta (0, 0)
Screenshot: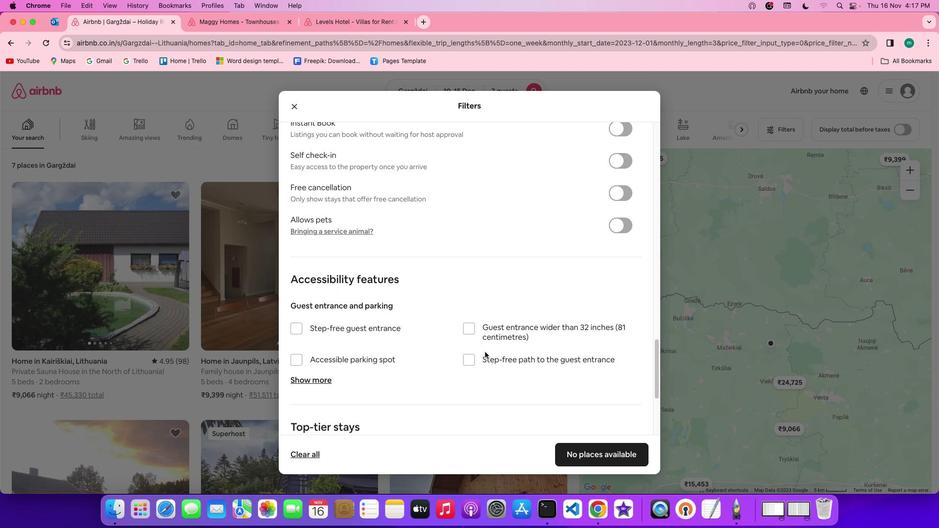 
Action: Mouse moved to (511, 355)
Screenshot: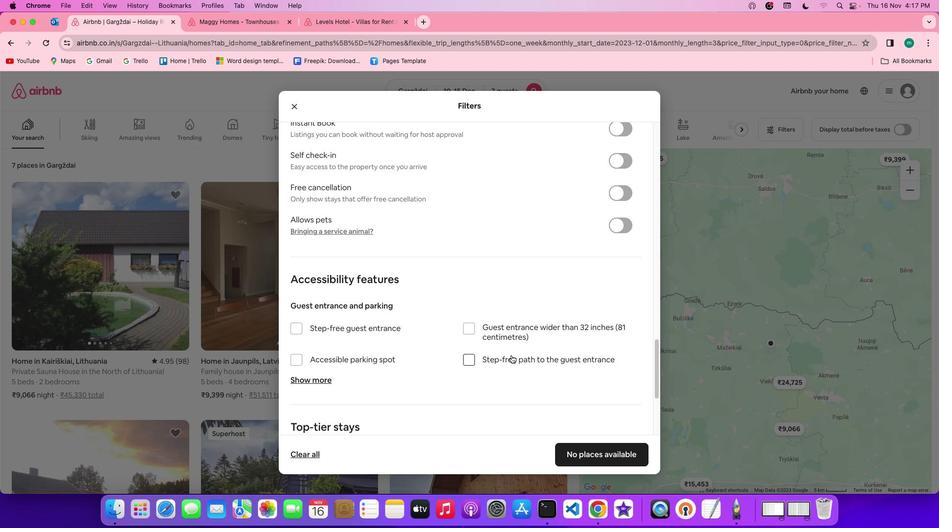 
Action: Mouse scrolled (511, 355) with delta (0, 0)
Screenshot: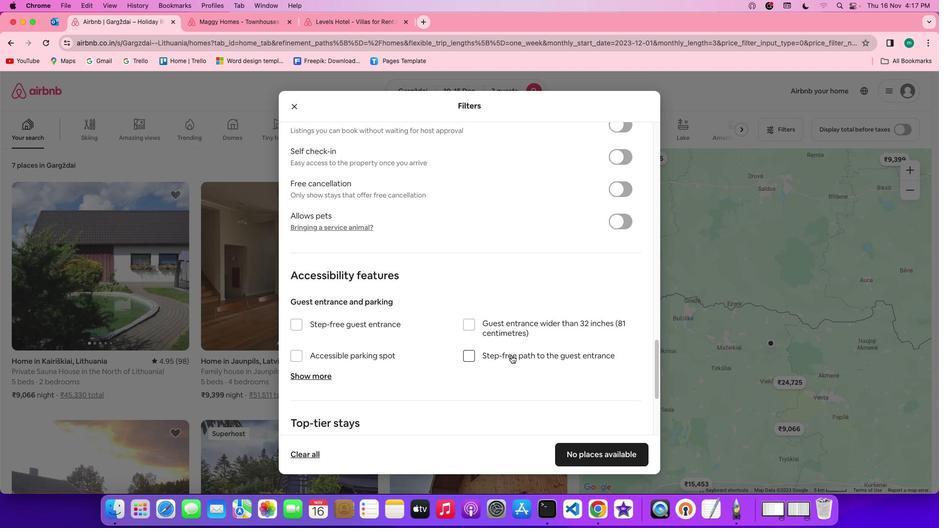
Action: Mouse scrolled (511, 355) with delta (0, 0)
Screenshot: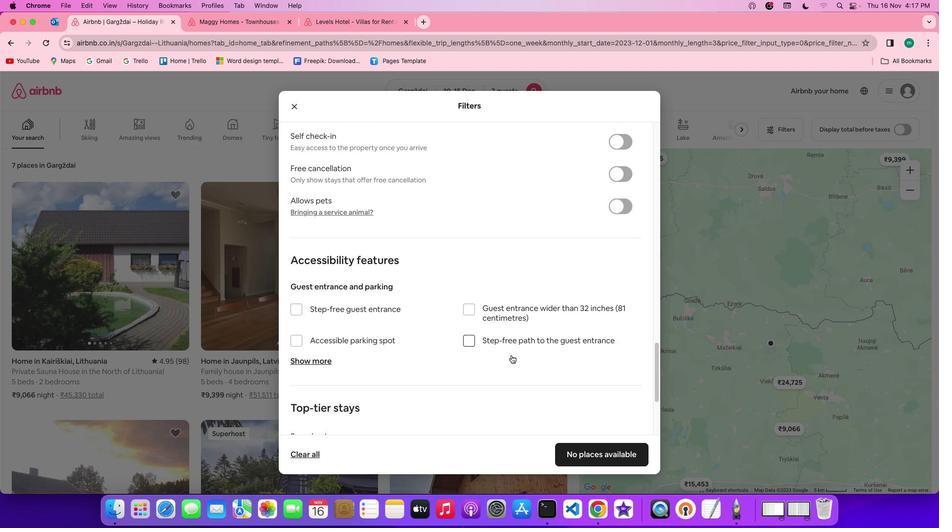 
Action: Mouse scrolled (511, 355) with delta (0, 0)
Screenshot: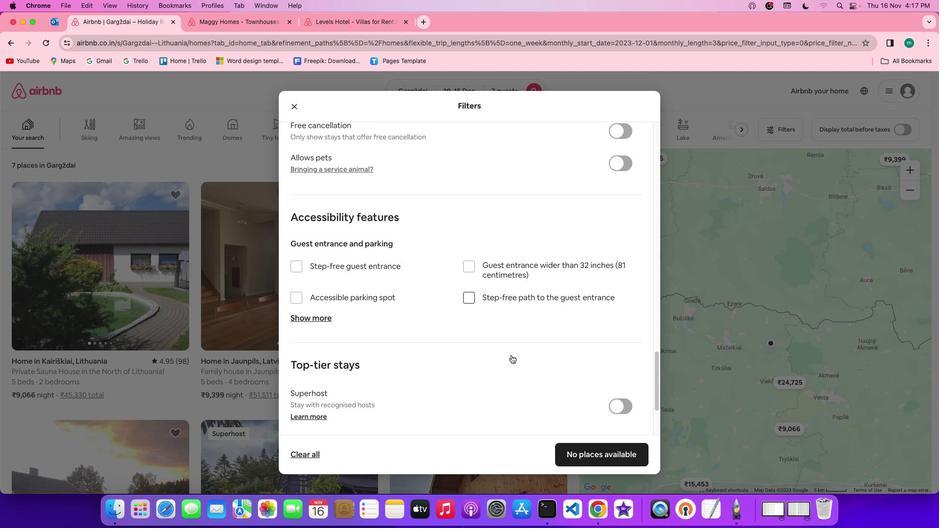 
Action: Mouse scrolled (511, 355) with delta (0, -1)
Screenshot: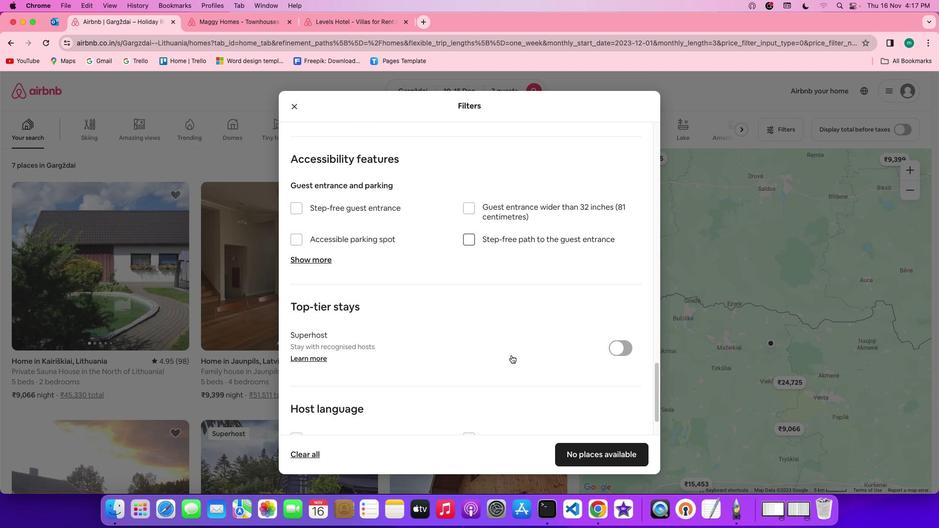 
Action: Mouse scrolled (511, 355) with delta (0, 0)
Screenshot: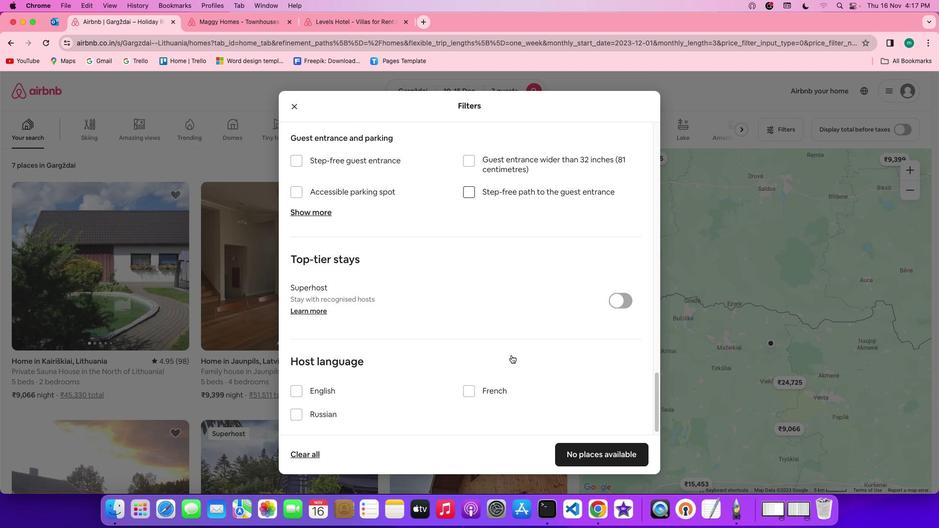 
Action: Mouse scrolled (511, 355) with delta (0, 0)
Screenshot: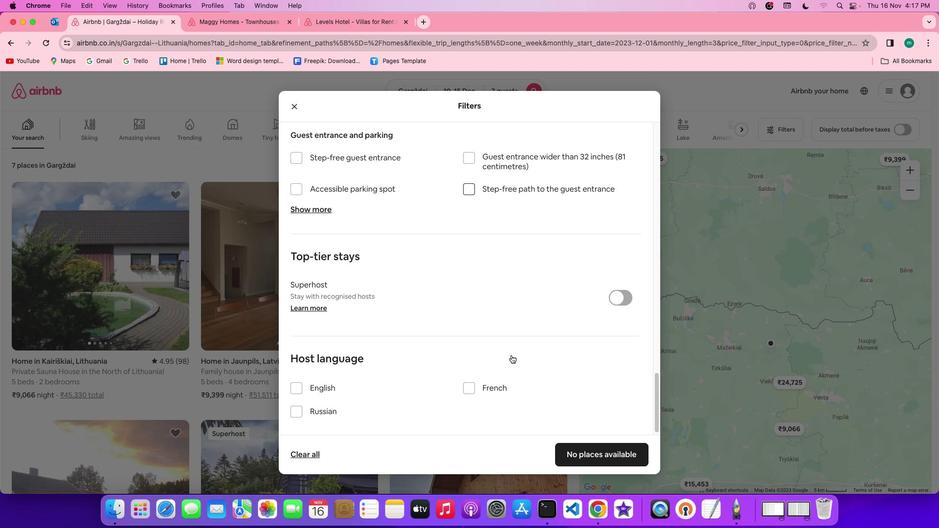 
Action: Mouse scrolled (511, 355) with delta (0, -1)
Screenshot: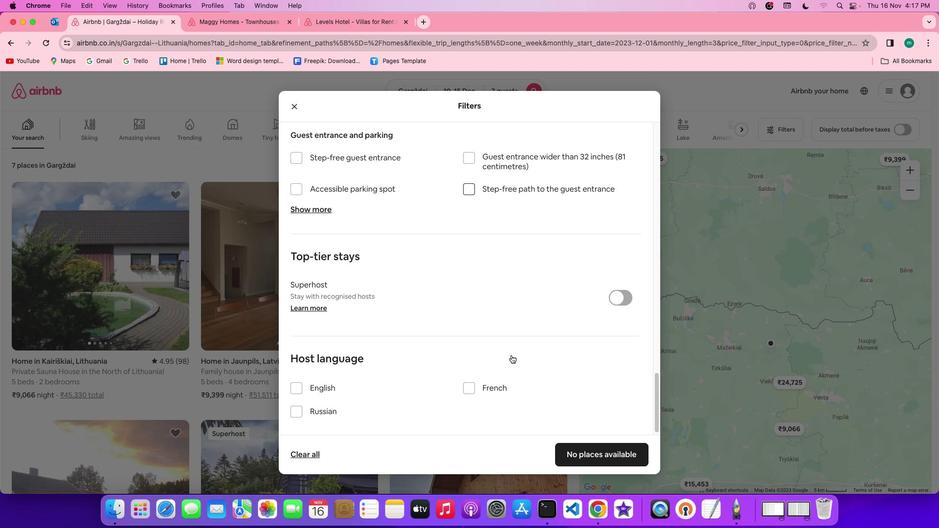 
Action: Mouse scrolled (511, 355) with delta (0, -2)
Screenshot: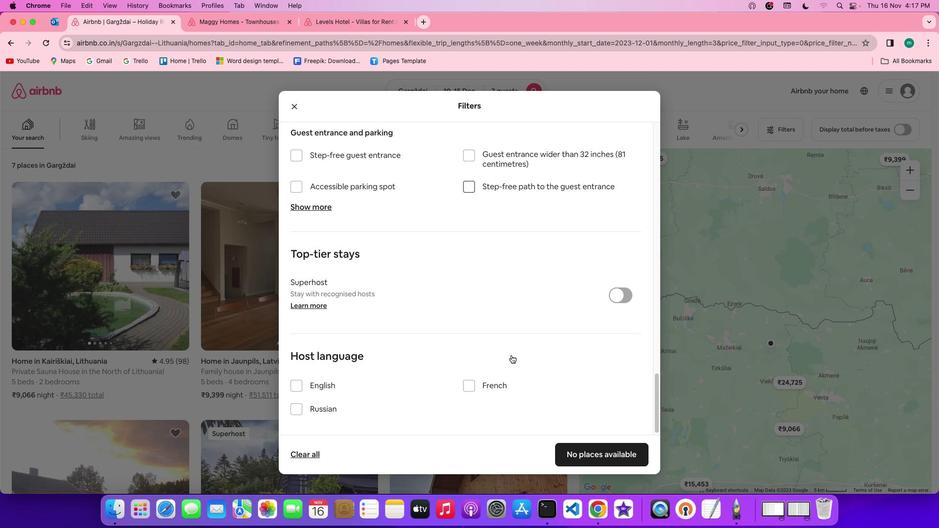 
Action: Mouse scrolled (511, 355) with delta (0, -2)
Screenshot: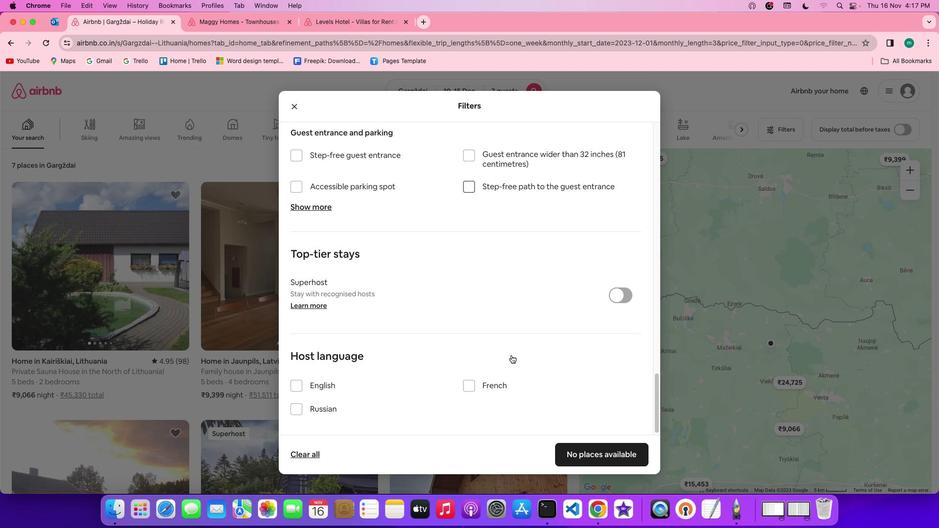 
Action: Mouse scrolled (511, 355) with delta (0, -3)
Screenshot: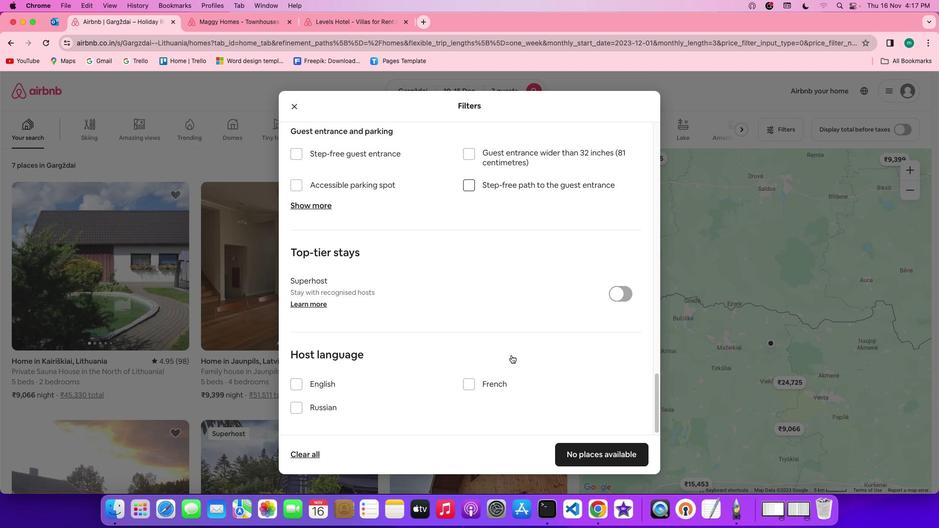 
Action: Mouse moved to (599, 457)
Screenshot: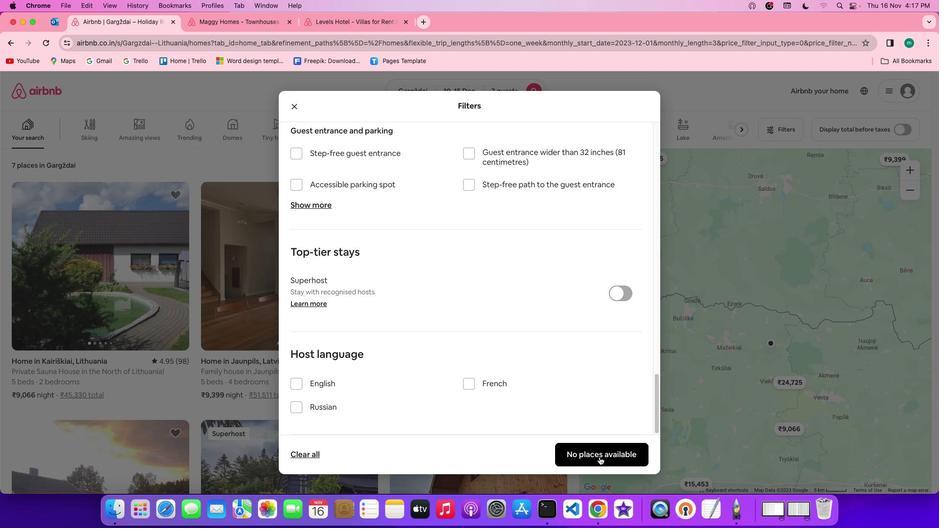 
Action: Mouse pressed left at (599, 457)
Screenshot: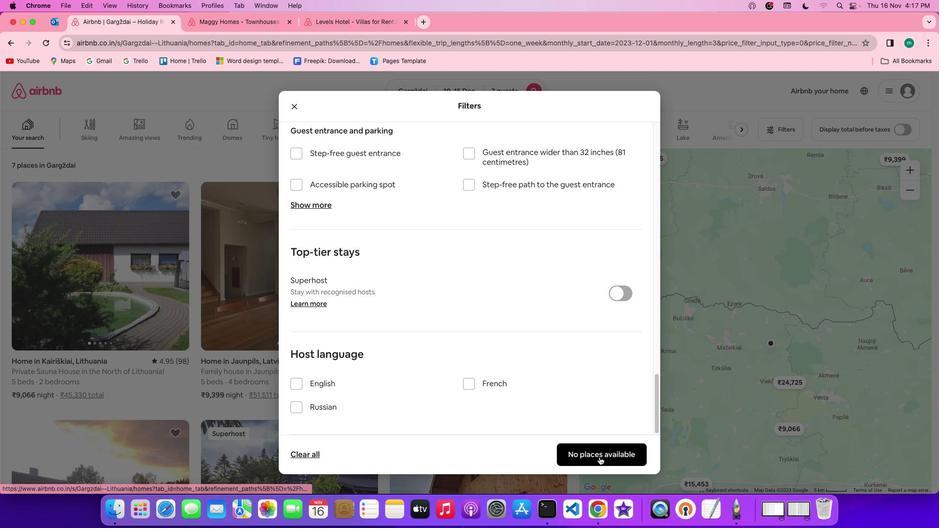 
Action: Mouse moved to (319, 344)
Screenshot: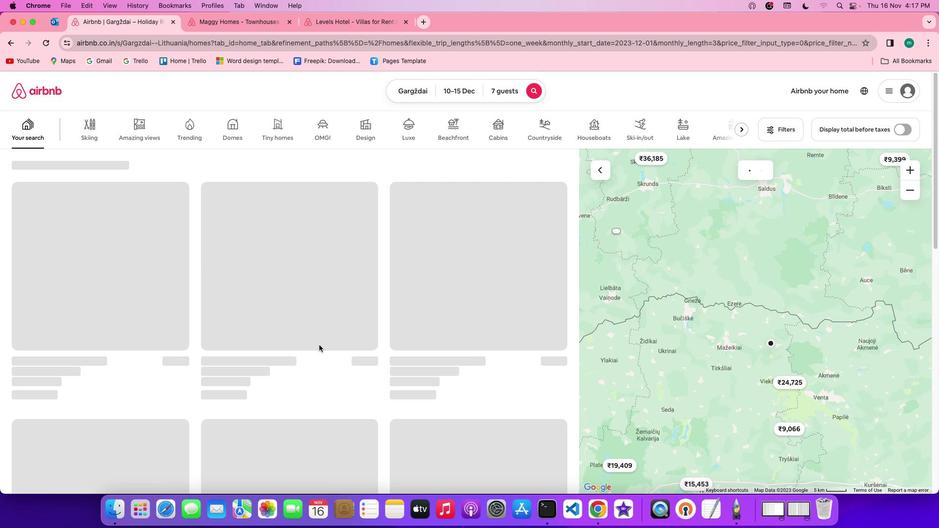 
